 Task: Provide the 2023 Victory Lane Racing Xfinity Series picks for the track "Watkins Glen Int'l".
Action: Mouse moved to (191, 242)
Screenshot: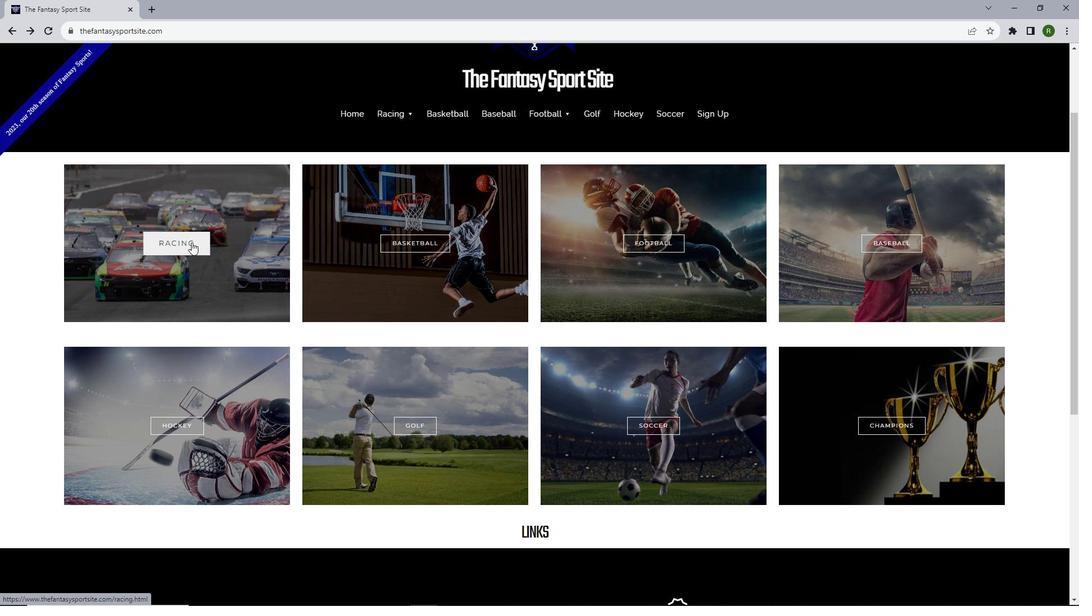 
Action: Mouse pressed left at (191, 242)
Screenshot: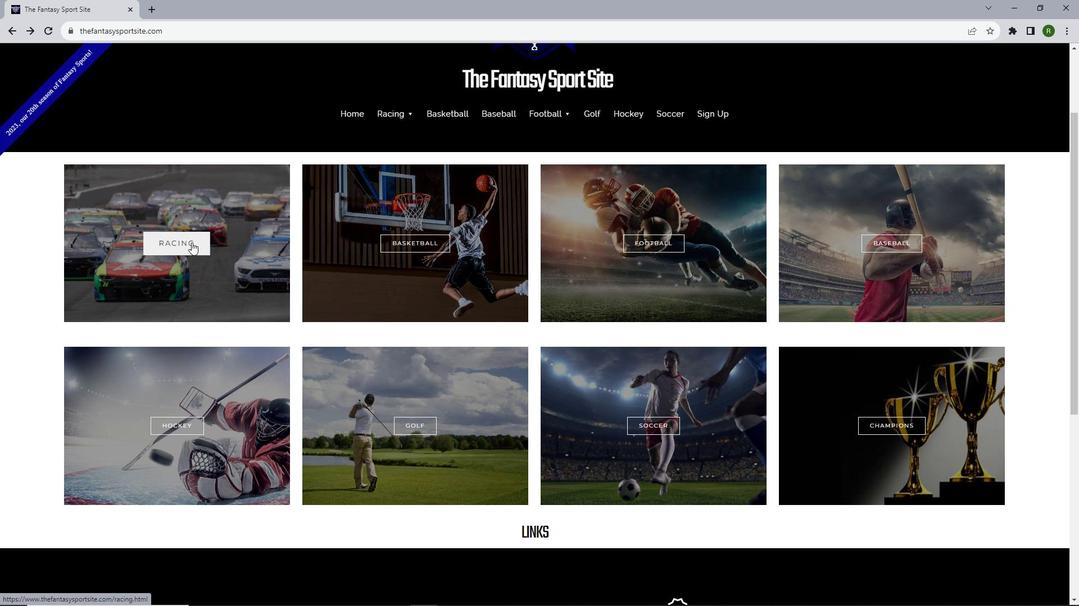 
Action: Mouse moved to (531, 506)
Screenshot: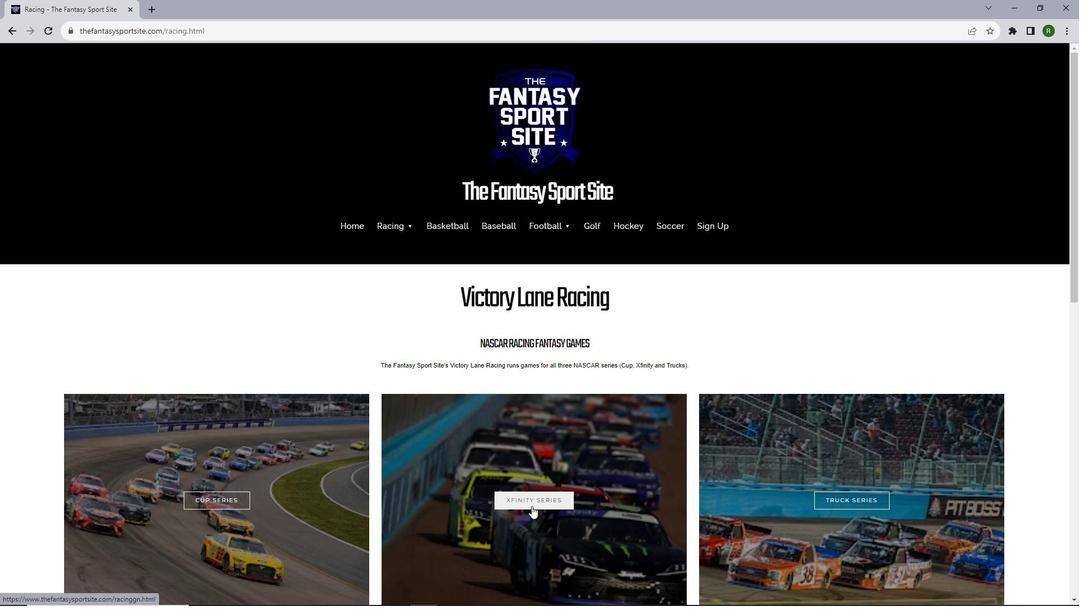 
Action: Mouse pressed left at (531, 506)
Screenshot: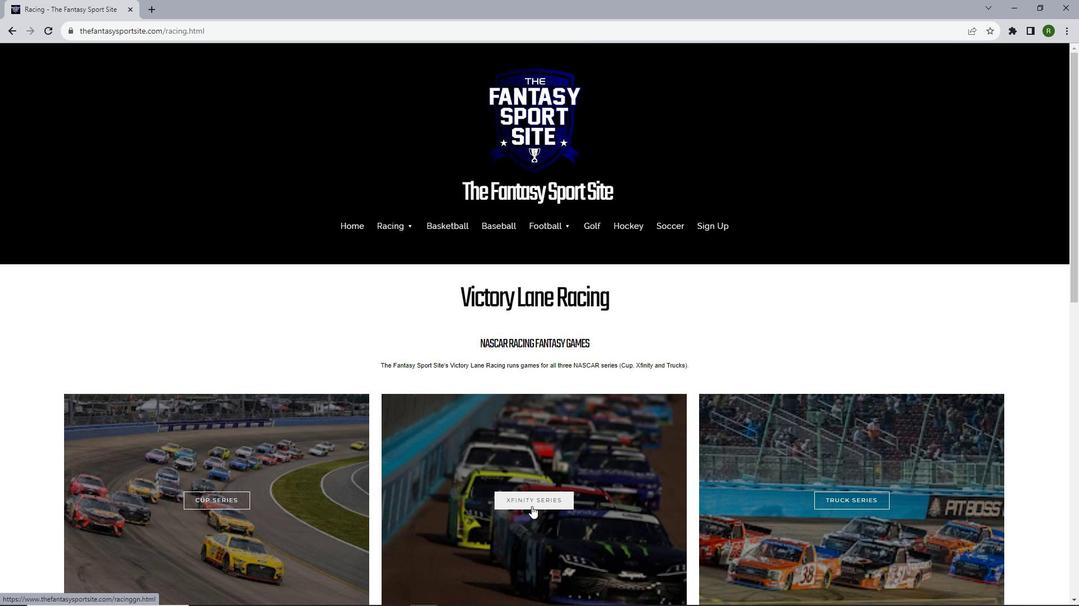 
Action: Mouse moved to (462, 219)
Screenshot: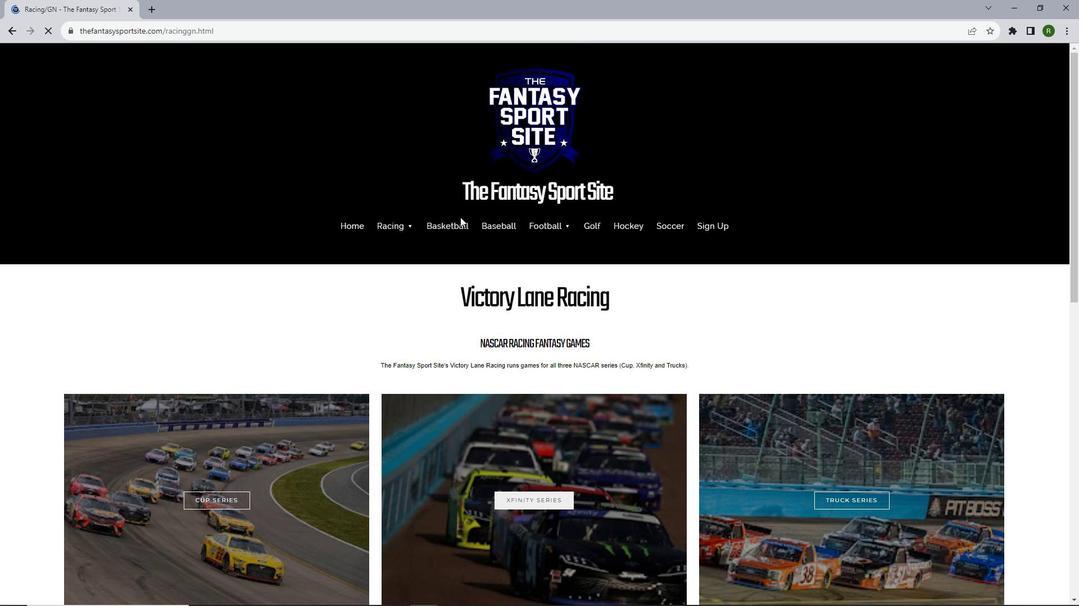 
Action: Mouse scrolled (462, 219) with delta (0, 0)
Screenshot: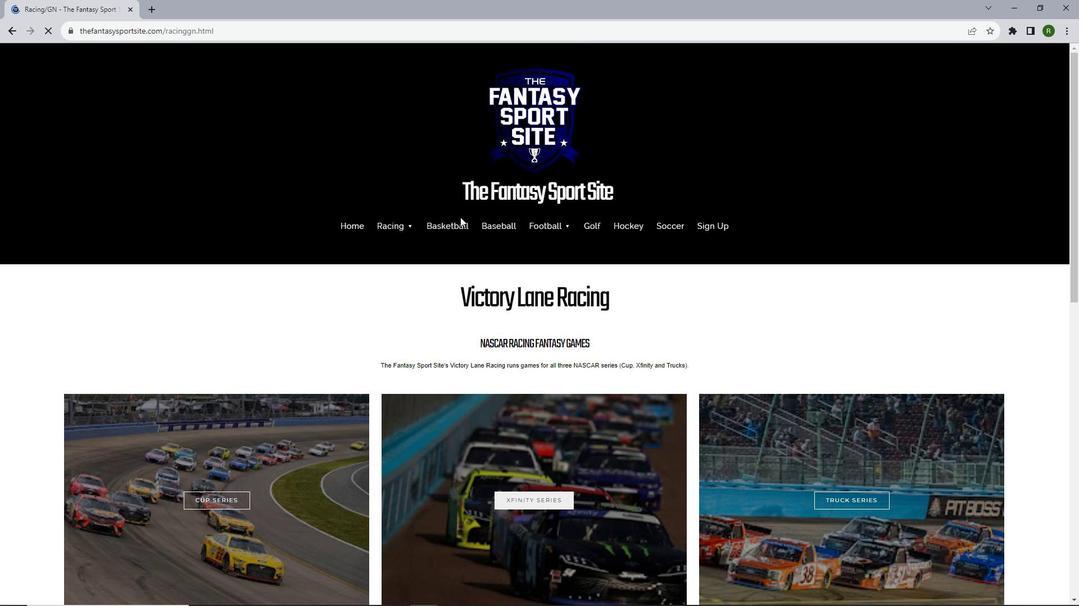 
Action: Mouse moved to (460, 217)
Screenshot: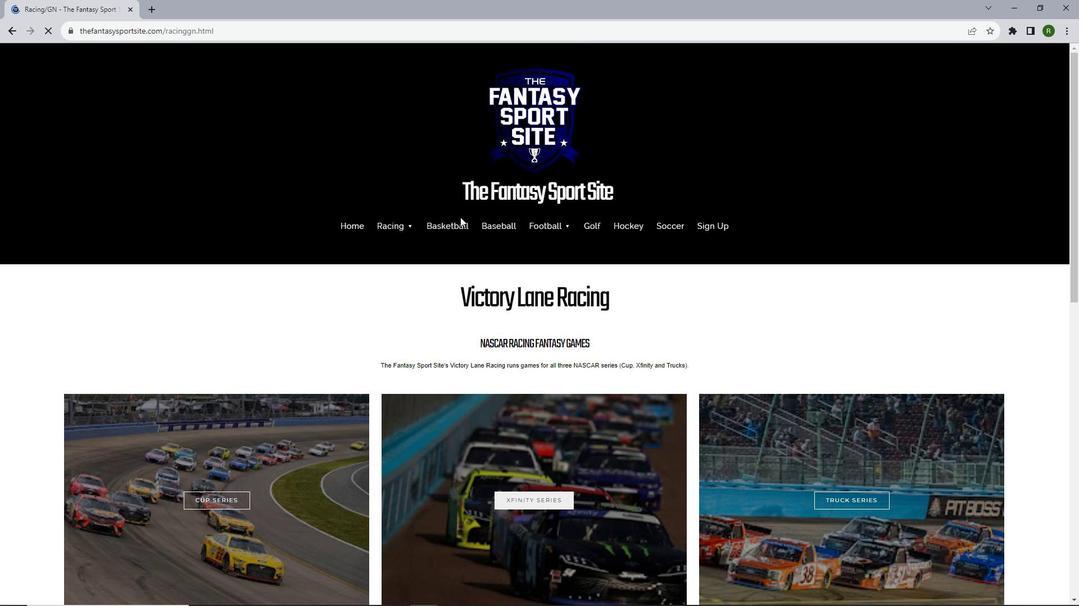 
Action: Mouse scrolled (460, 216) with delta (0, 0)
Screenshot: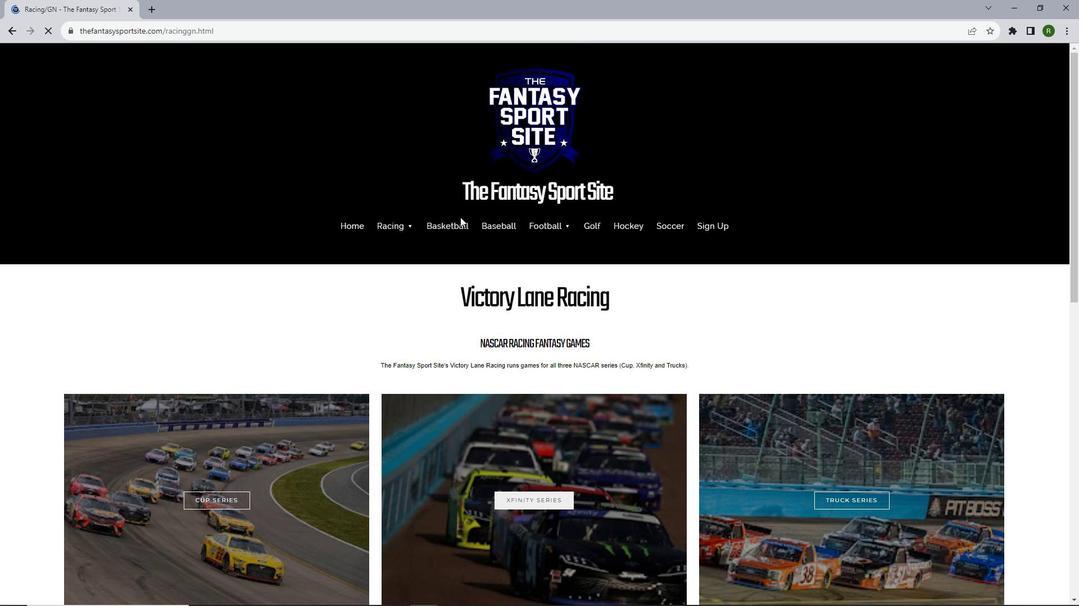 
Action: Mouse scrolled (460, 216) with delta (0, 0)
Screenshot: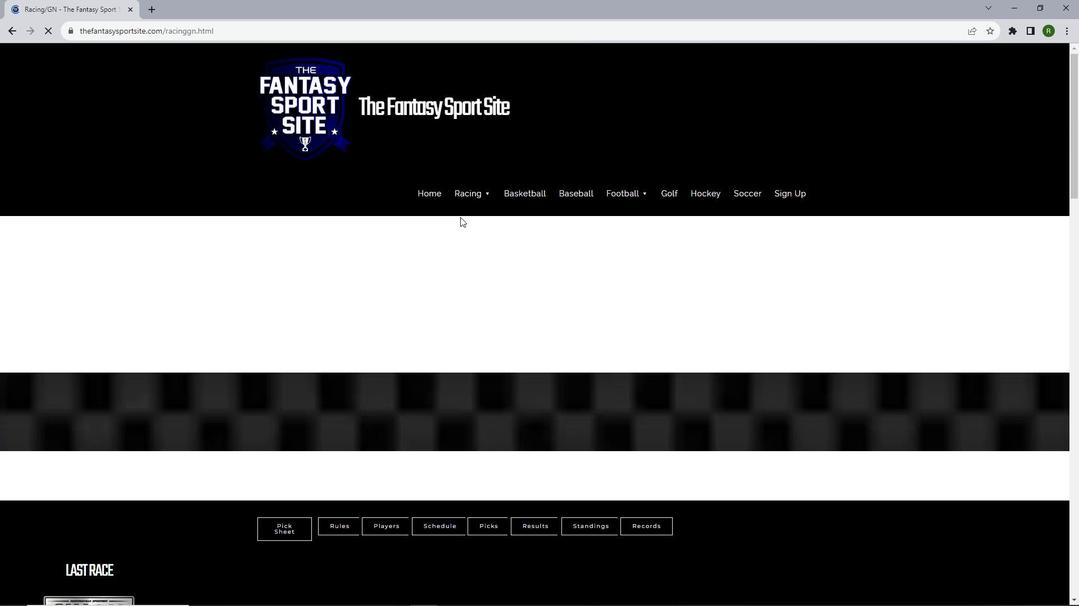 
Action: Mouse scrolled (460, 216) with delta (0, 0)
Screenshot: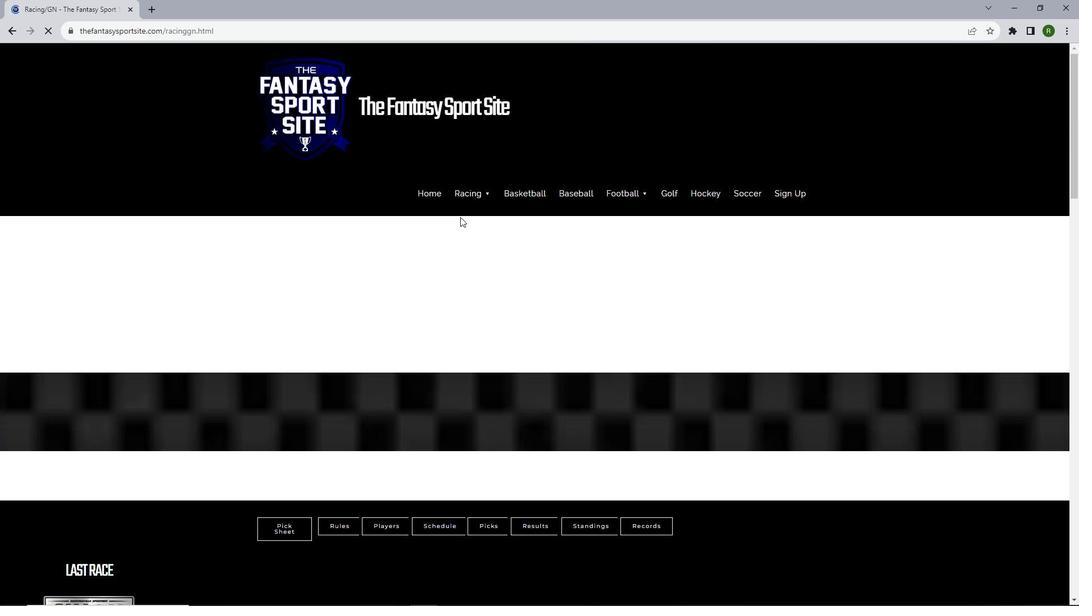 
Action: Mouse scrolled (460, 216) with delta (0, 0)
Screenshot: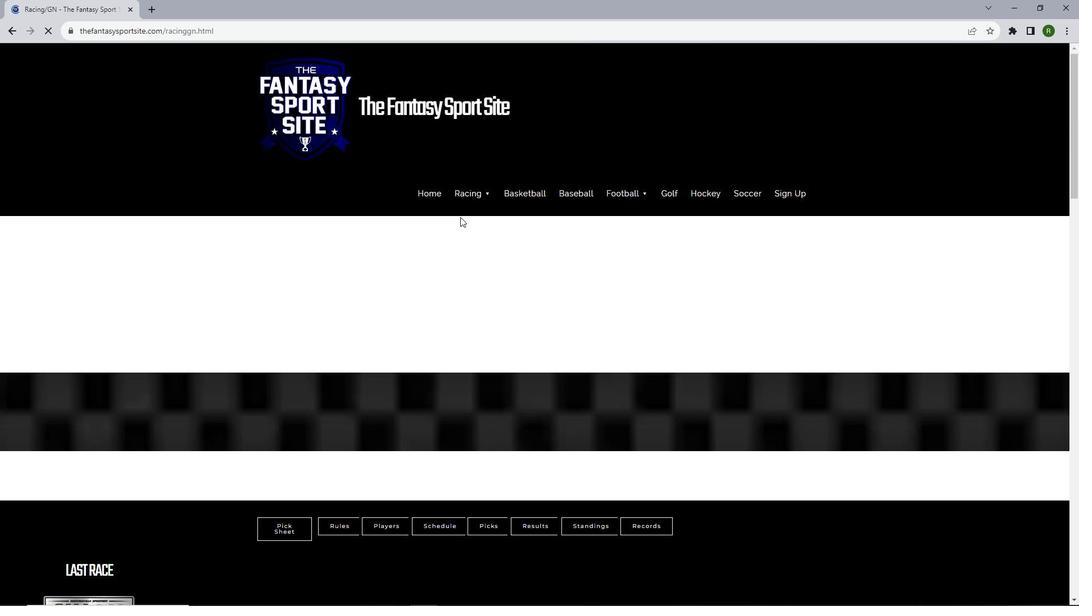 
Action: Mouse moved to (457, 214)
Screenshot: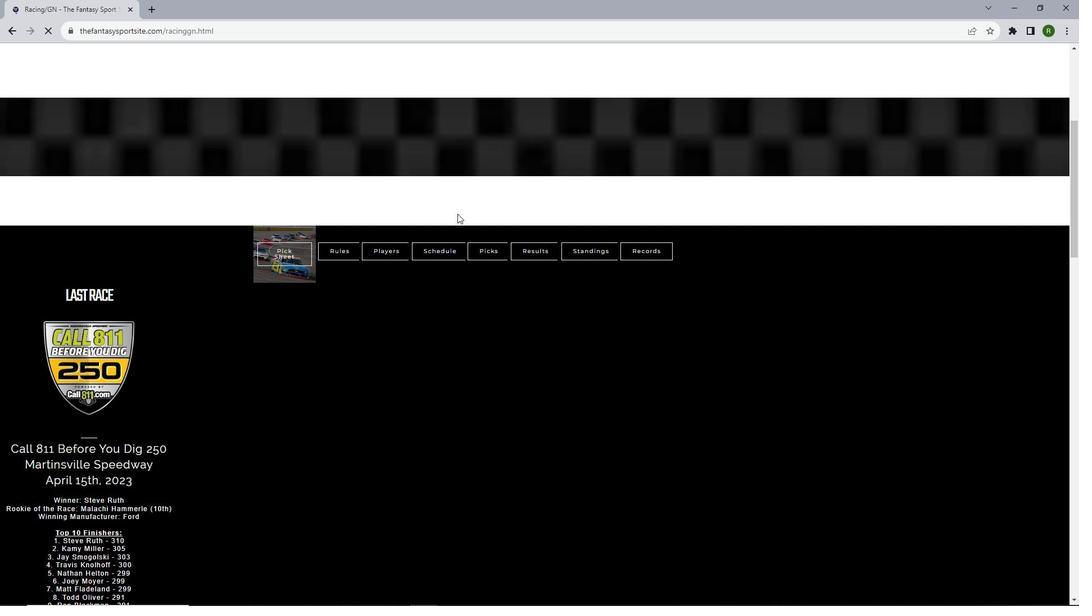 
Action: Mouse scrolled (457, 213) with delta (0, 0)
Screenshot: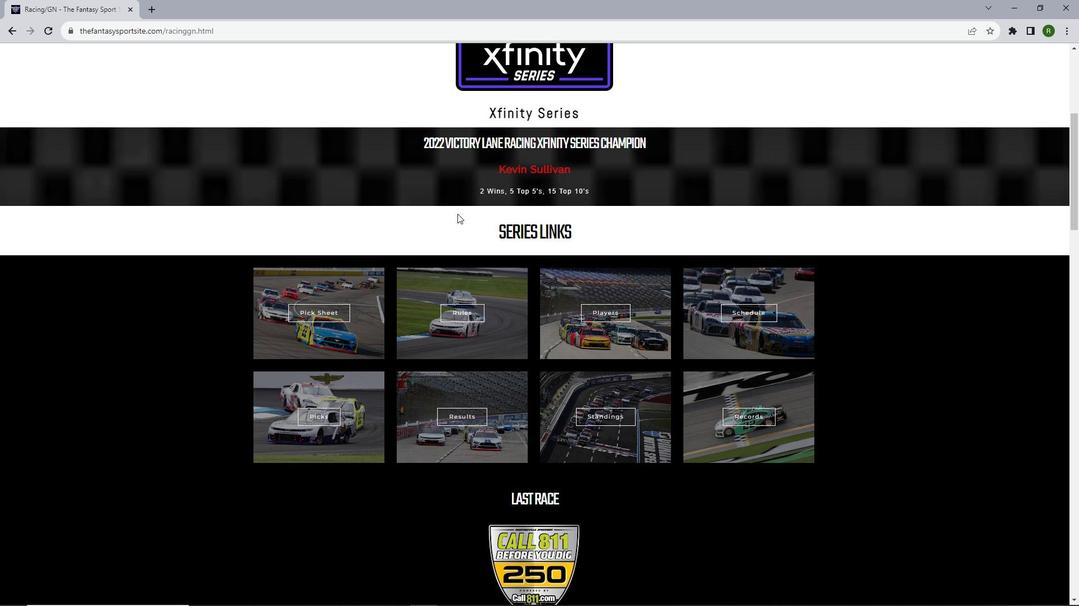 
Action: Mouse scrolled (457, 213) with delta (0, 0)
Screenshot: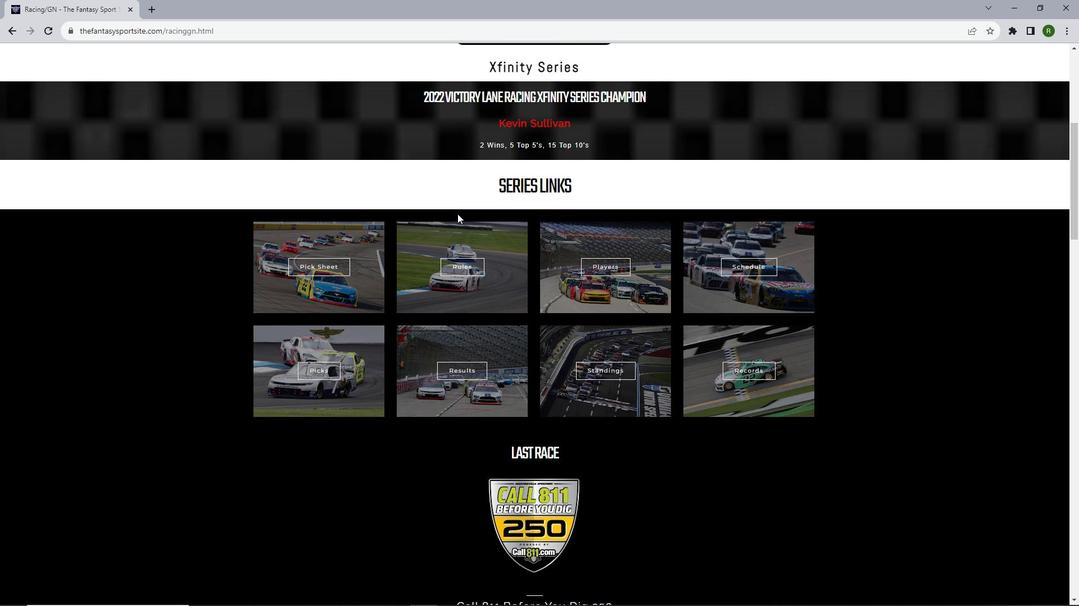
Action: Mouse moved to (307, 316)
Screenshot: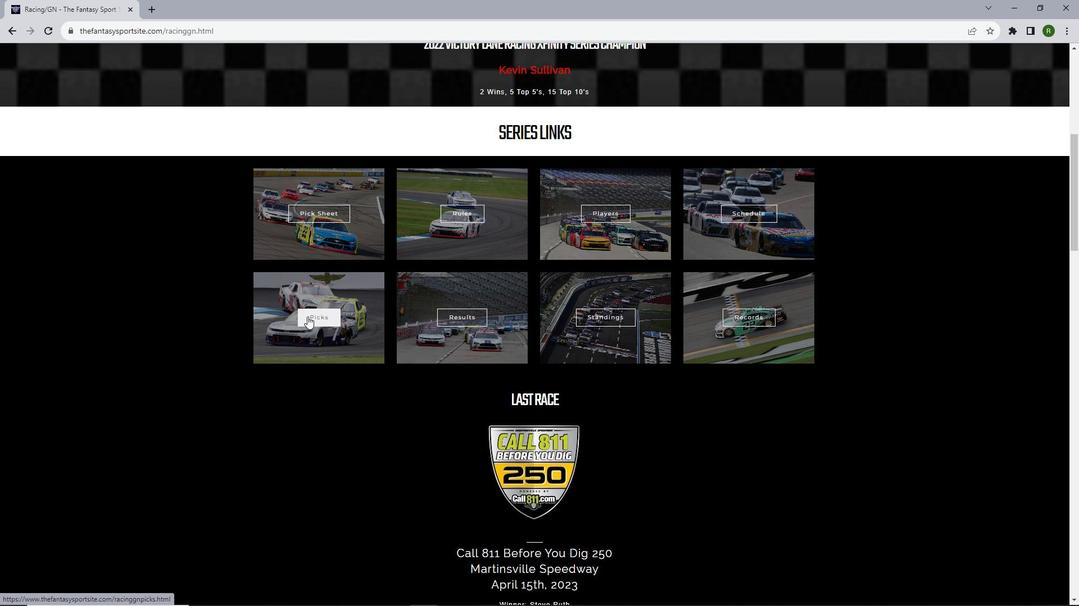 
Action: Mouse pressed left at (307, 316)
Screenshot: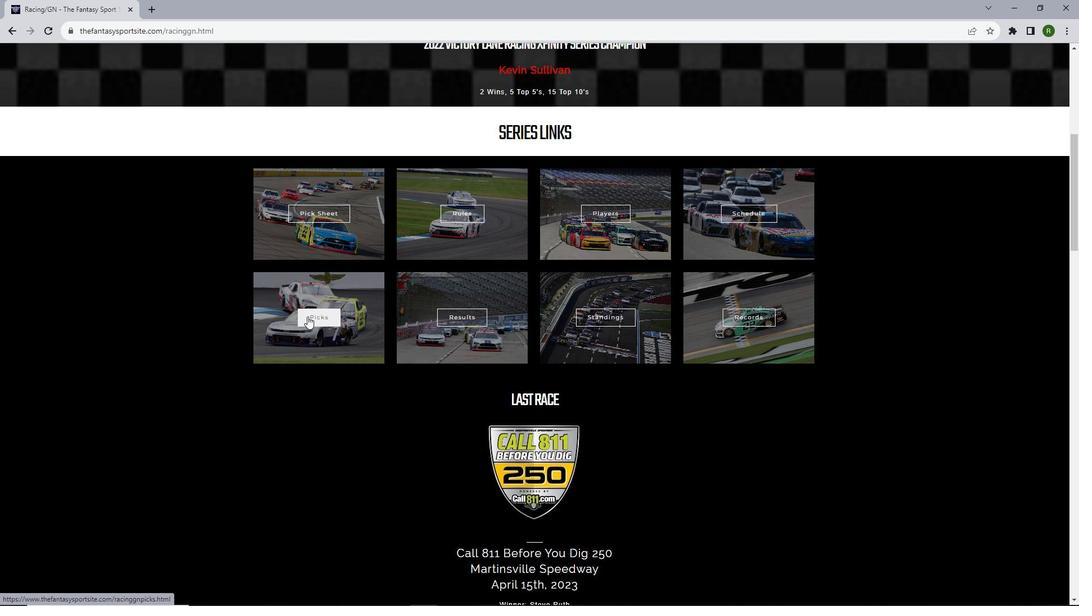 
Action: Mouse moved to (534, 490)
Screenshot: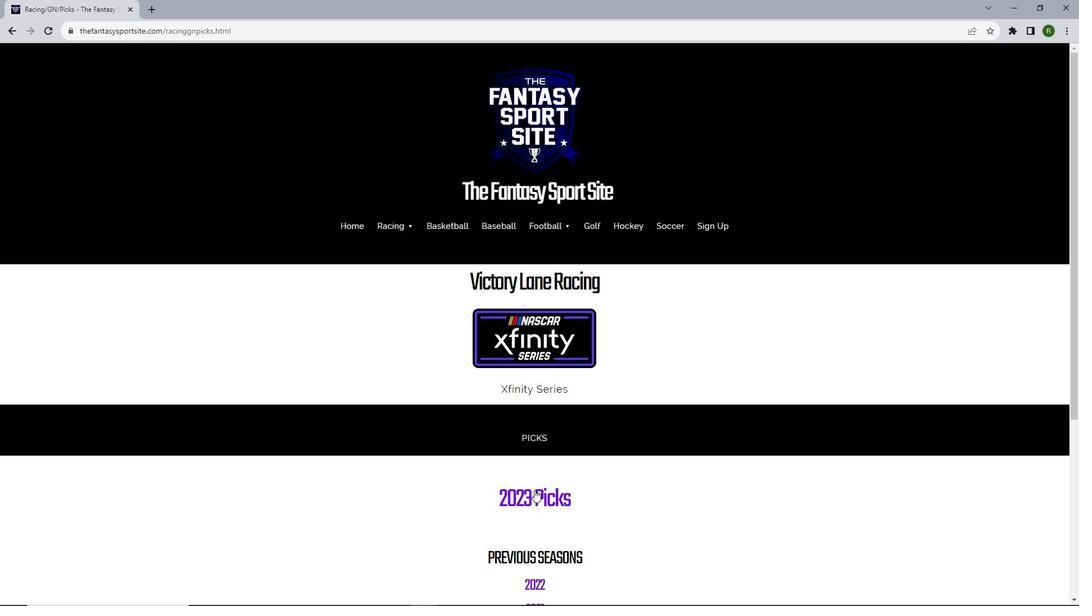 
Action: Mouse pressed left at (534, 490)
Screenshot: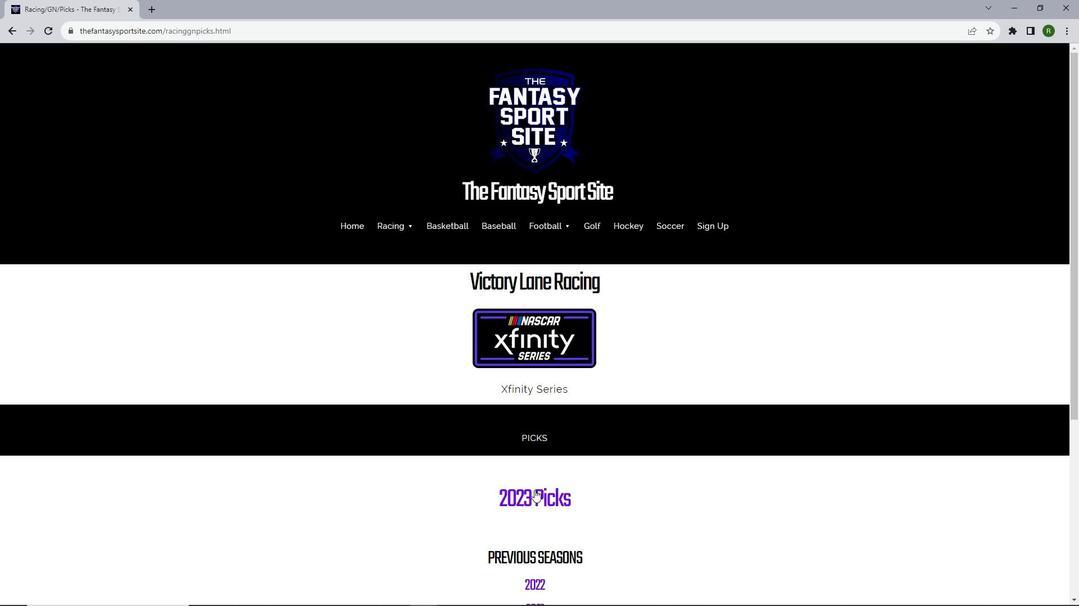 
Action: Mouse moved to (527, 210)
Screenshot: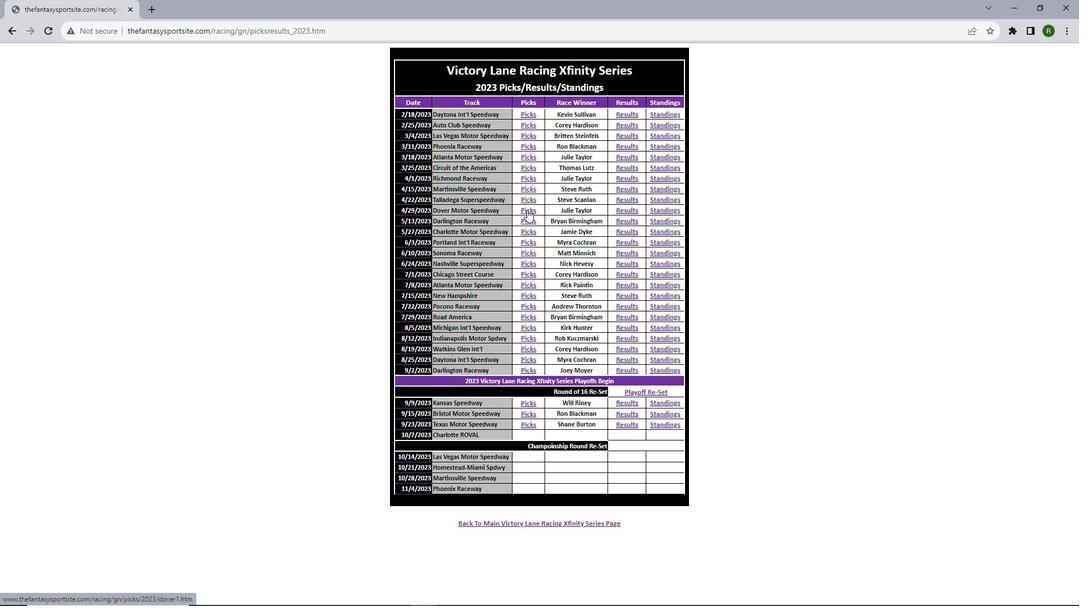 
Action: Mouse scrolled (527, 209) with delta (0, 0)
Screenshot: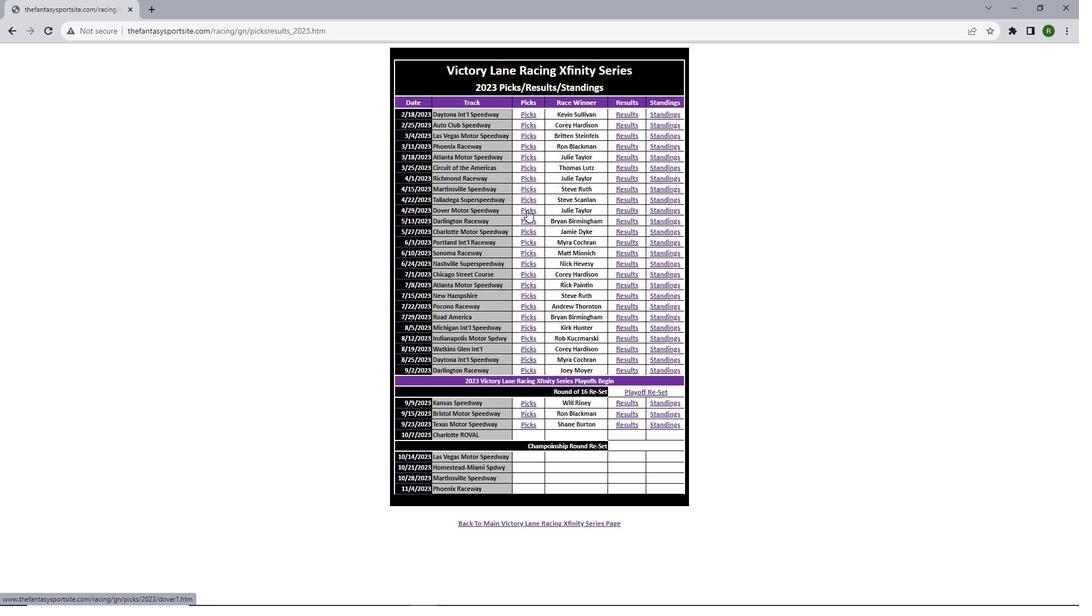 
Action: Mouse scrolled (527, 209) with delta (0, 0)
Screenshot: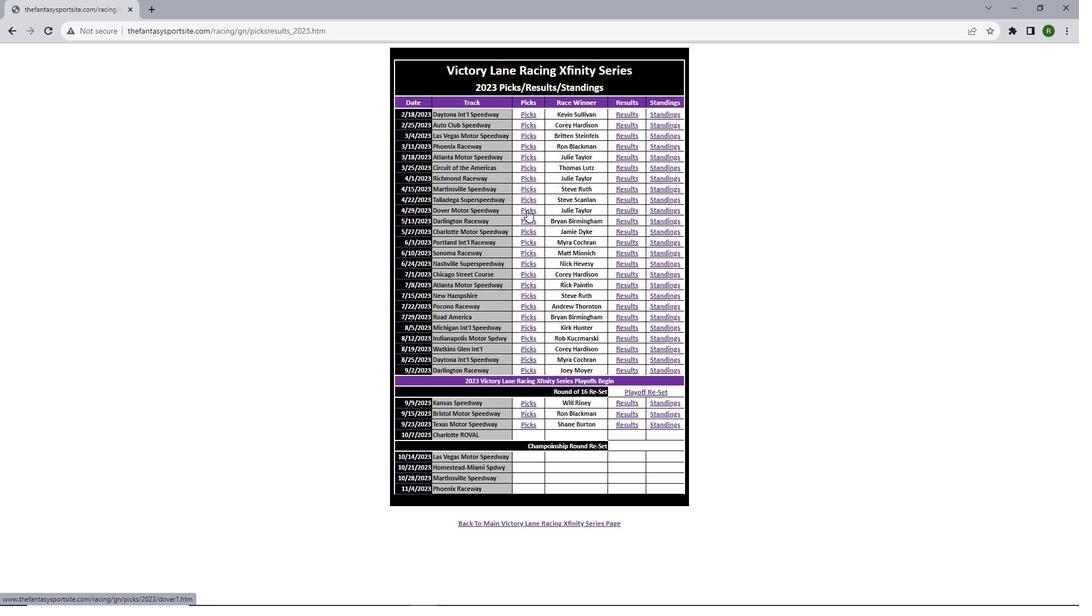 
Action: Mouse scrolled (527, 209) with delta (0, 0)
Screenshot: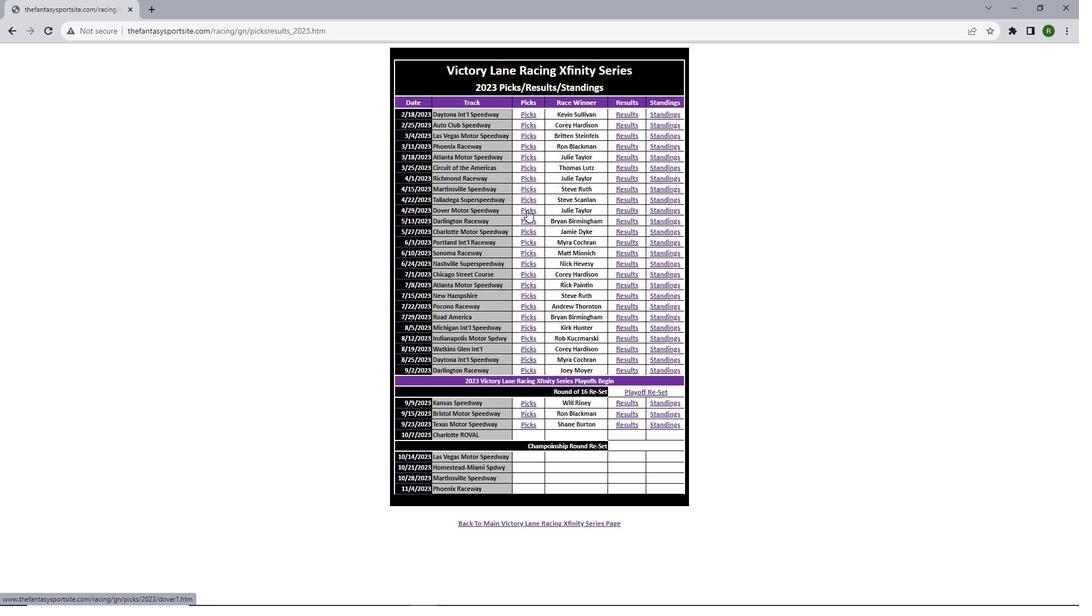 
Action: Mouse moved to (526, 347)
Screenshot: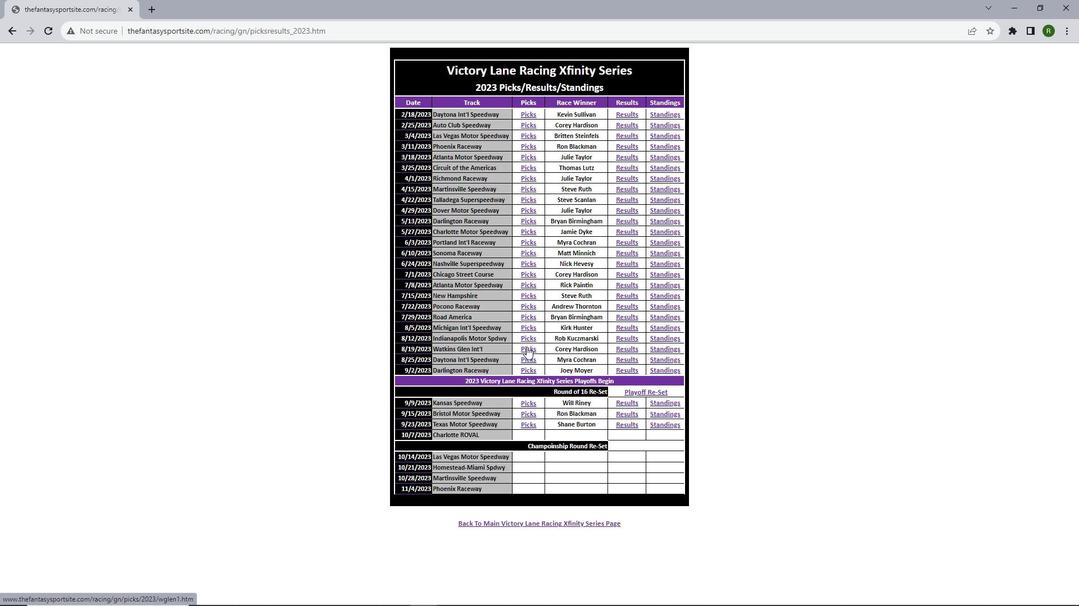 
Action: Mouse pressed left at (526, 347)
Screenshot: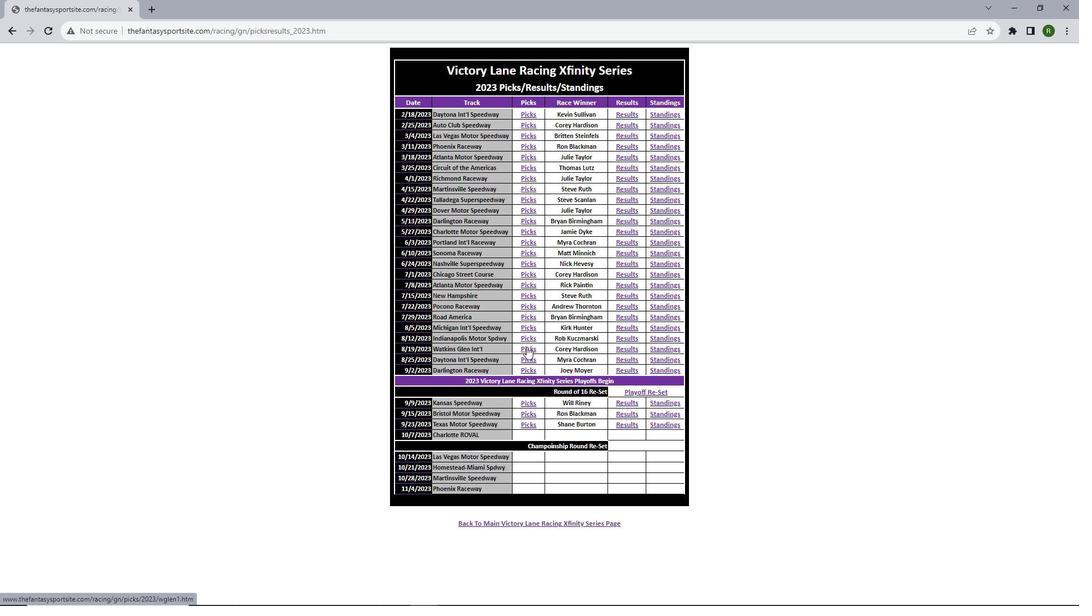 
Action: Mouse moved to (558, 197)
Screenshot: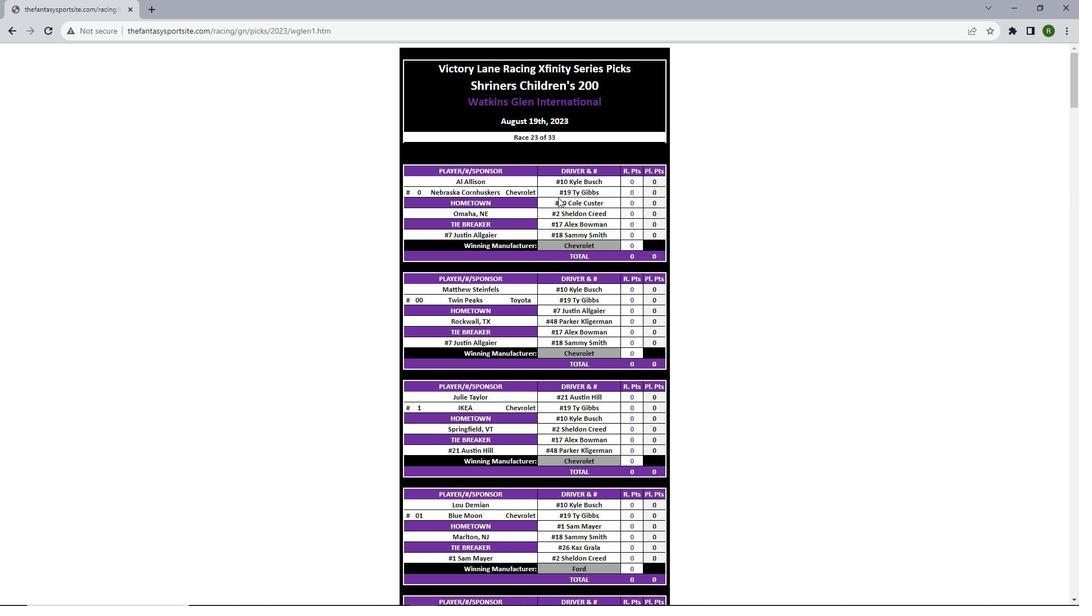 
Action: Mouse scrolled (558, 197) with delta (0, 0)
Screenshot: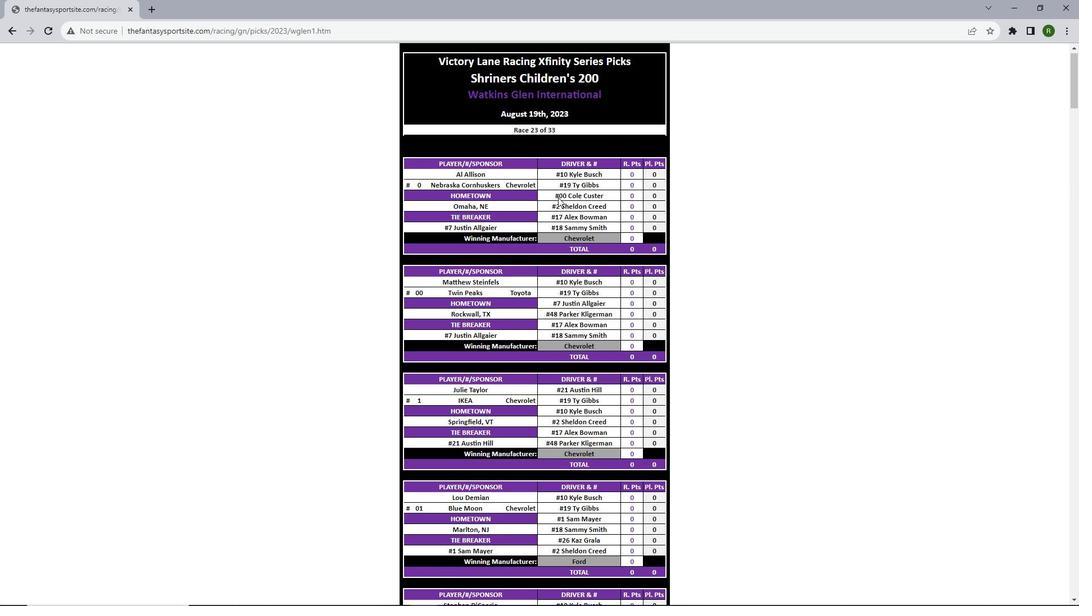 
Action: Mouse scrolled (558, 197) with delta (0, 0)
Screenshot: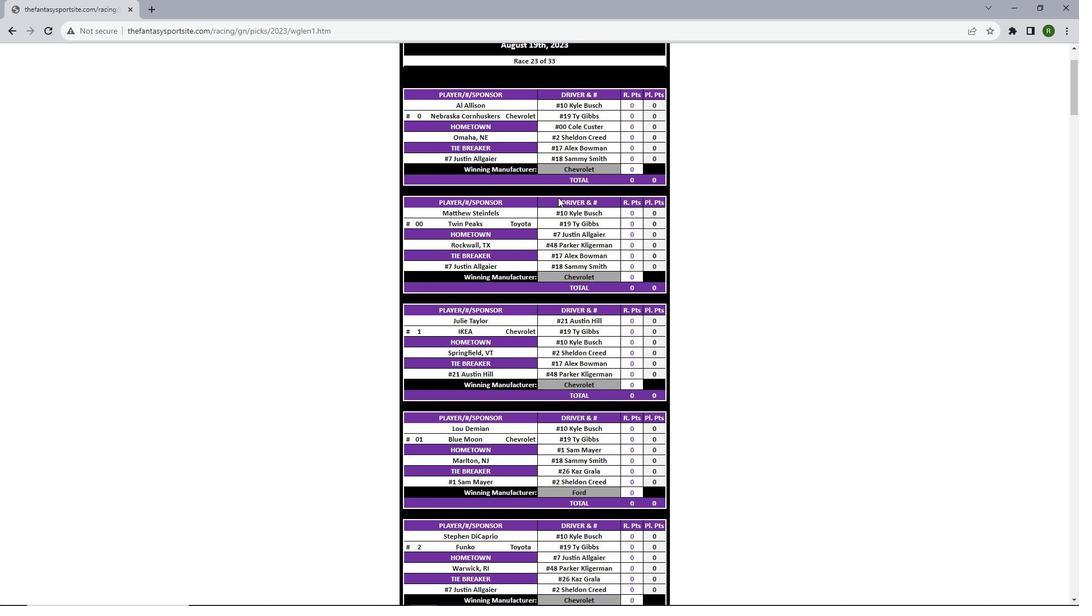 
Action: Mouse scrolled (558, 197) with delta (0, 0)
Screenshot: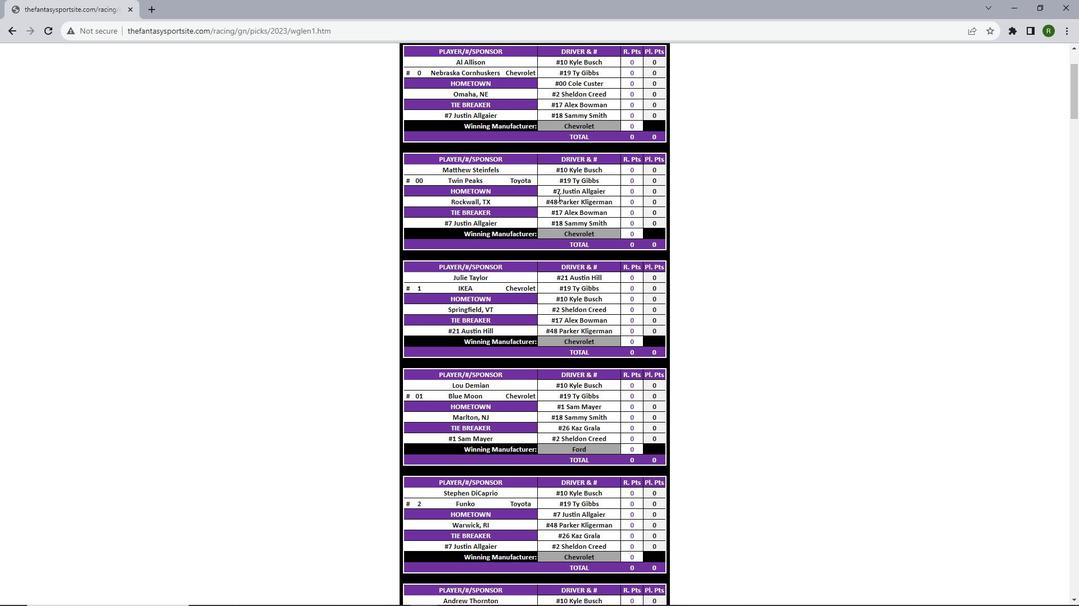 
Action: Mouse scrolled (558, 197) with delta (0, 0)
Screenshot: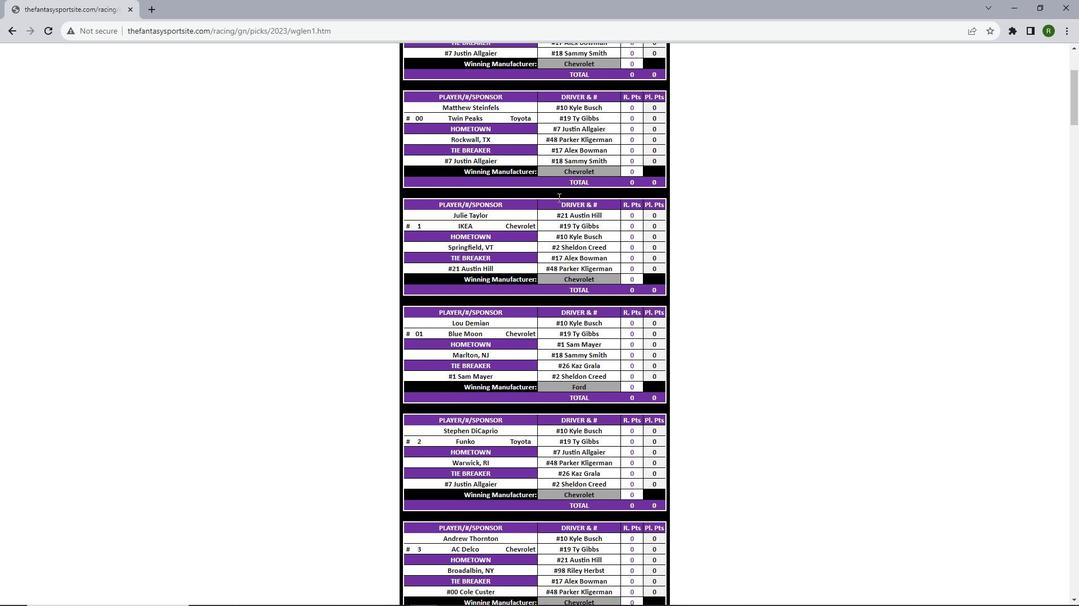 
Action: Mouse scrolled (558, 197) with delta (0, 0)
Screenshot: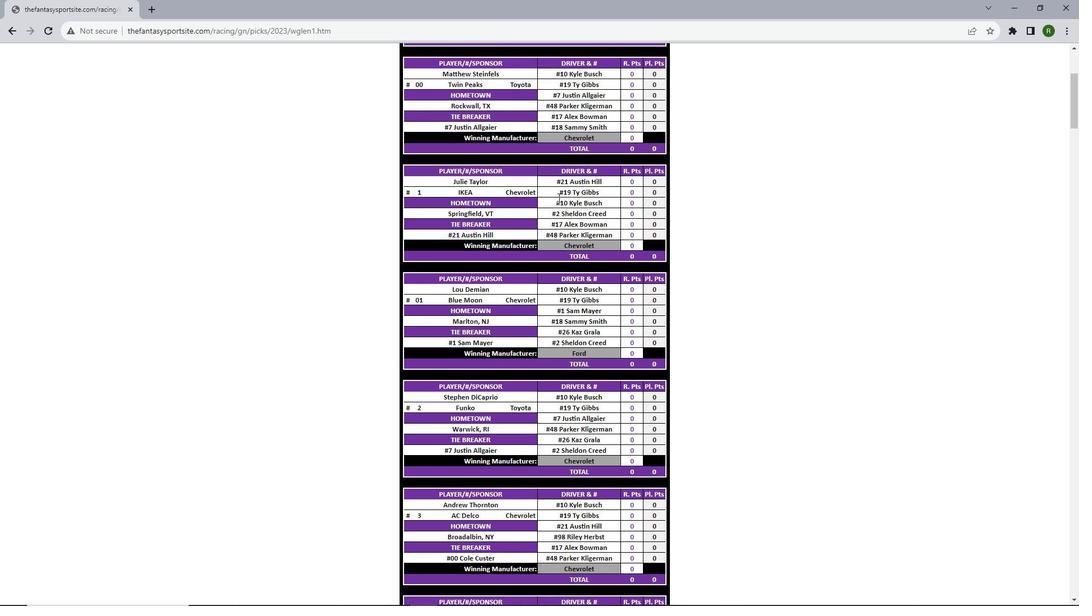 
Action: Mouse scrolled (558, 197) with delta (0, 0)
Screenshot: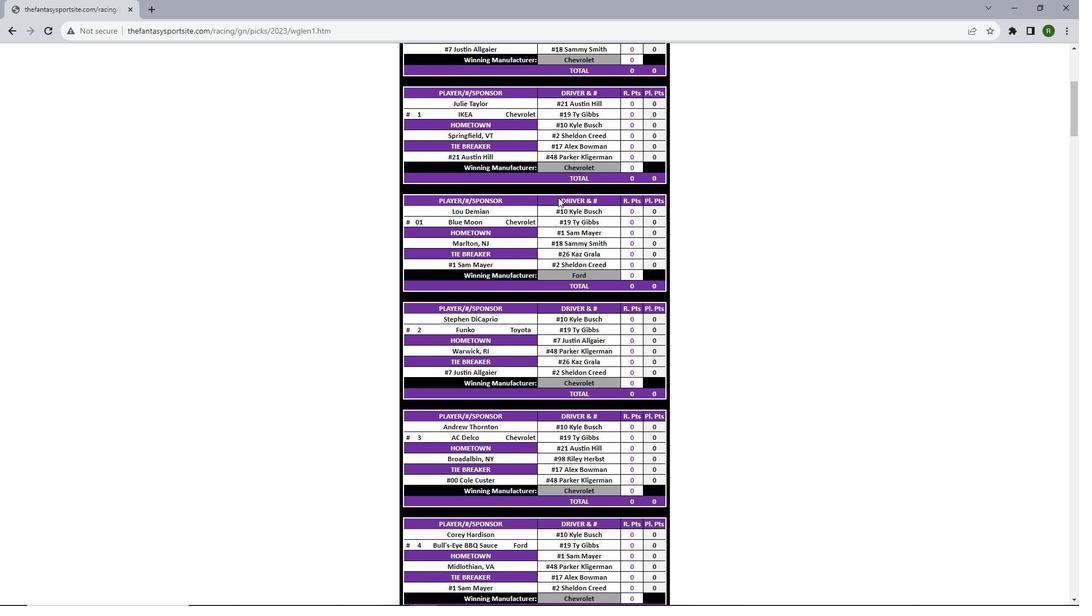 
Action: Mouse scrolled (558, 197) with delta (0, 0)
Screenshot: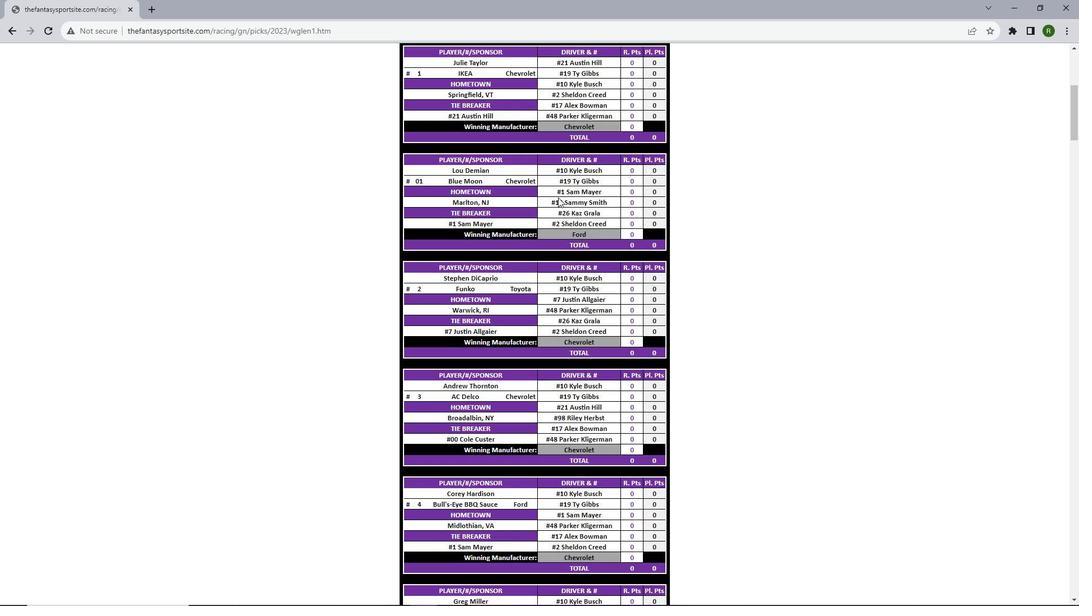
Action: Mouse scrolled (558, 197) with delta (0, 0)
Screenshot: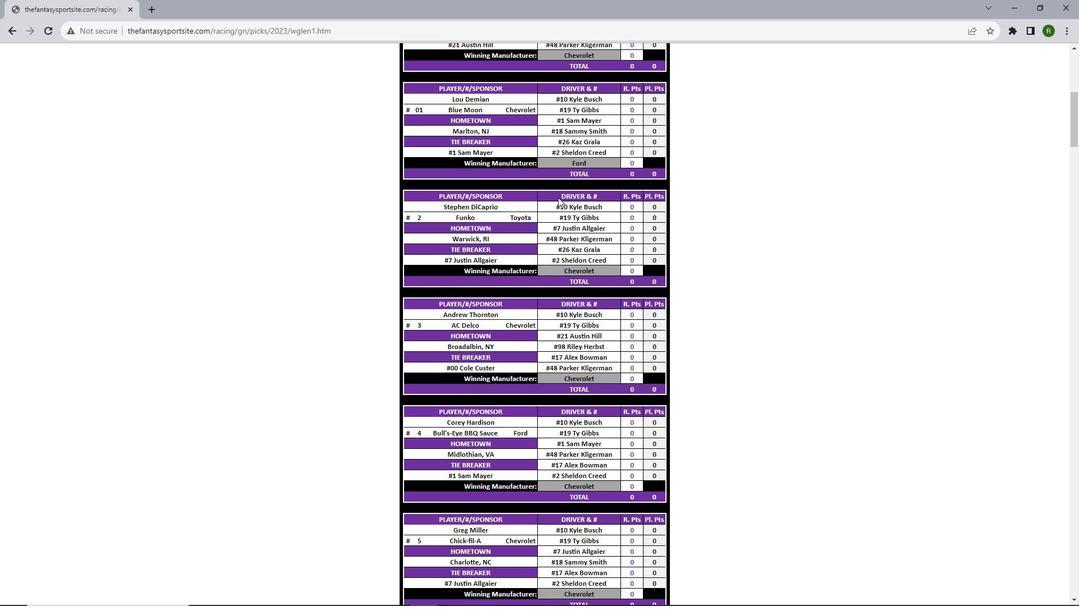 
Action: Mouse scrolled (558, 197) with delta (0, 0)
Screenshot: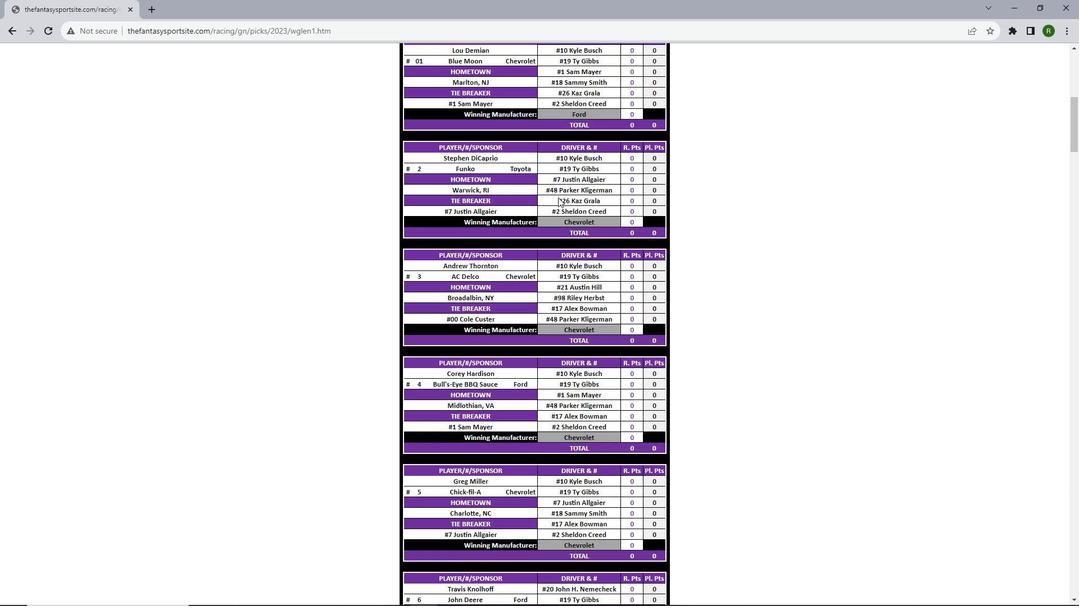 
Action: Mouse scrolled (558, 197) with delta (0, 0)
Screenshot: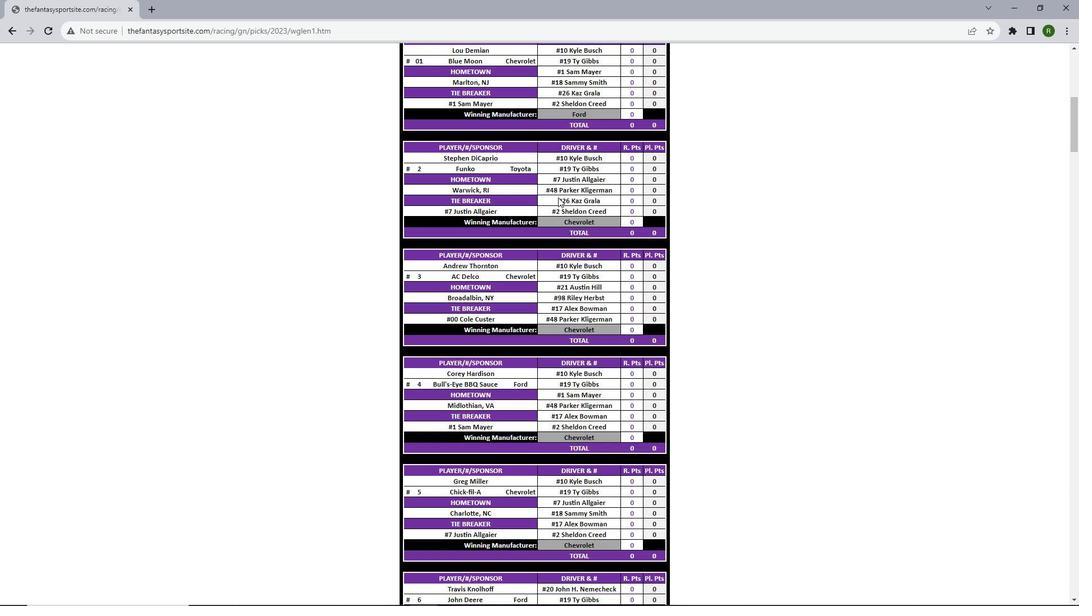 
Action: Mouse scrolled (558, 197) with delta (0, 0)
Screenshot: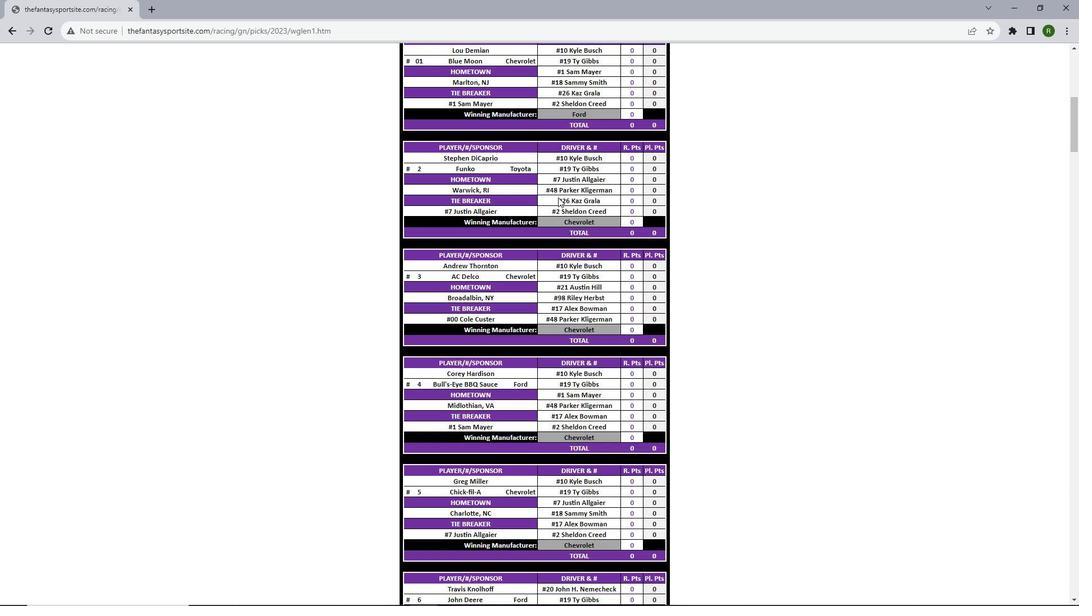 
Action: Mouse scrolled (558, 197) with delta (0, 0)
Screenshot: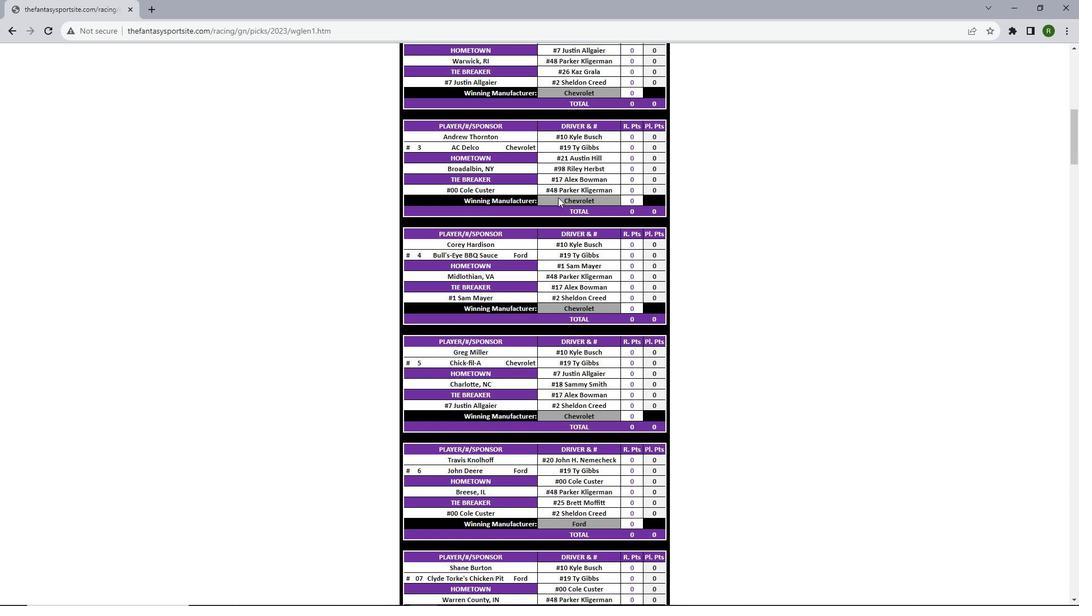 
Action: Mouse scrolled (558, 197) with delta (0, 0)
Screenshot: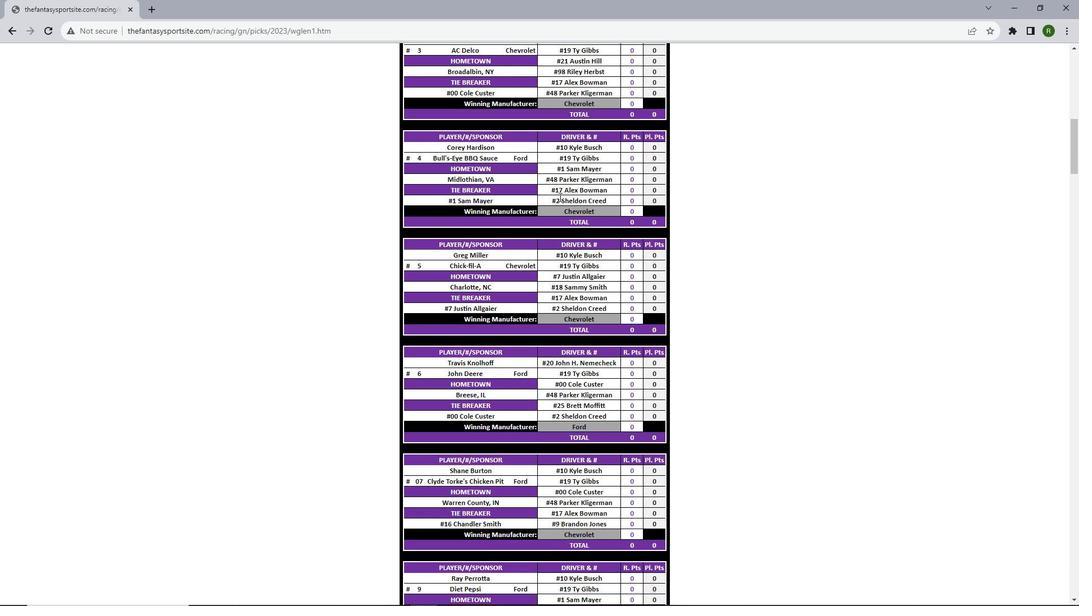 
Action: Mouse moved to (559, 197)
Screenshot: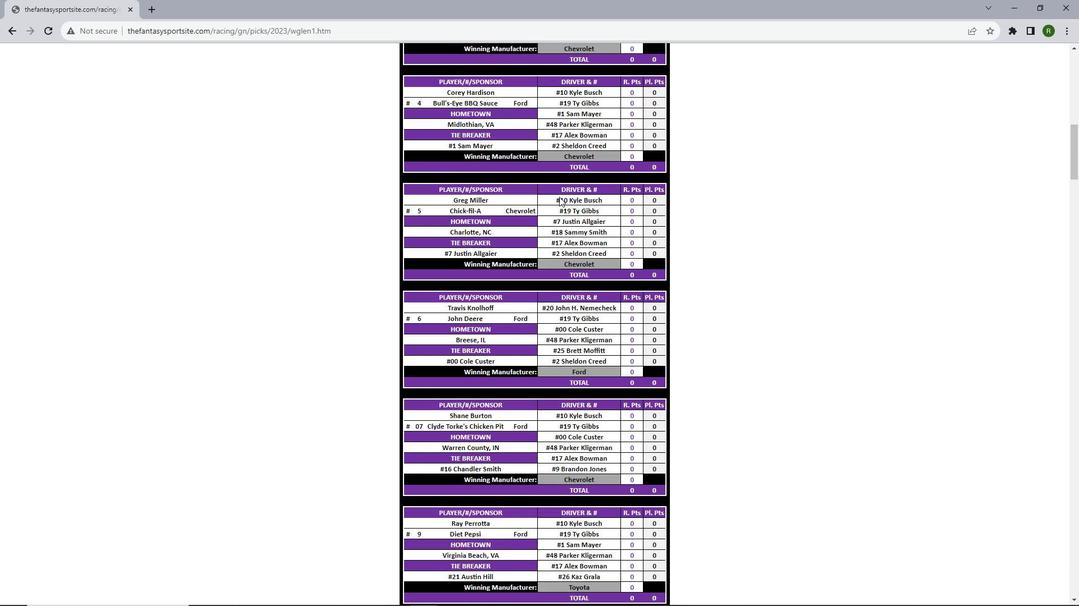 
Action: Mouse scrolled (559, 196) with delta (0, 0)
Screenshot: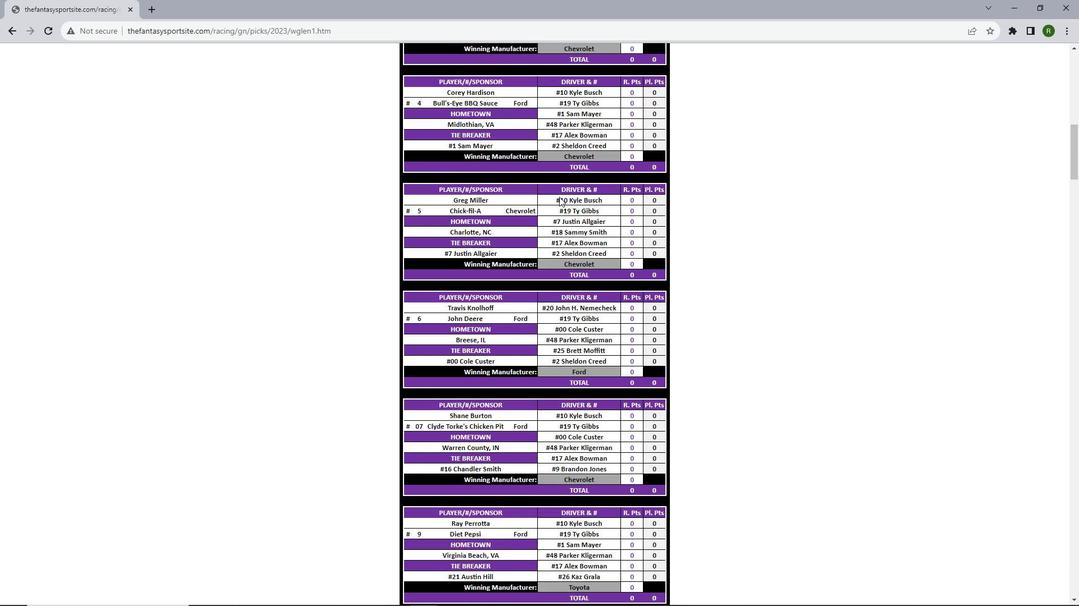 
Action: Mouse scrolled (559, 196) with delta (0, 0)
Screenshot: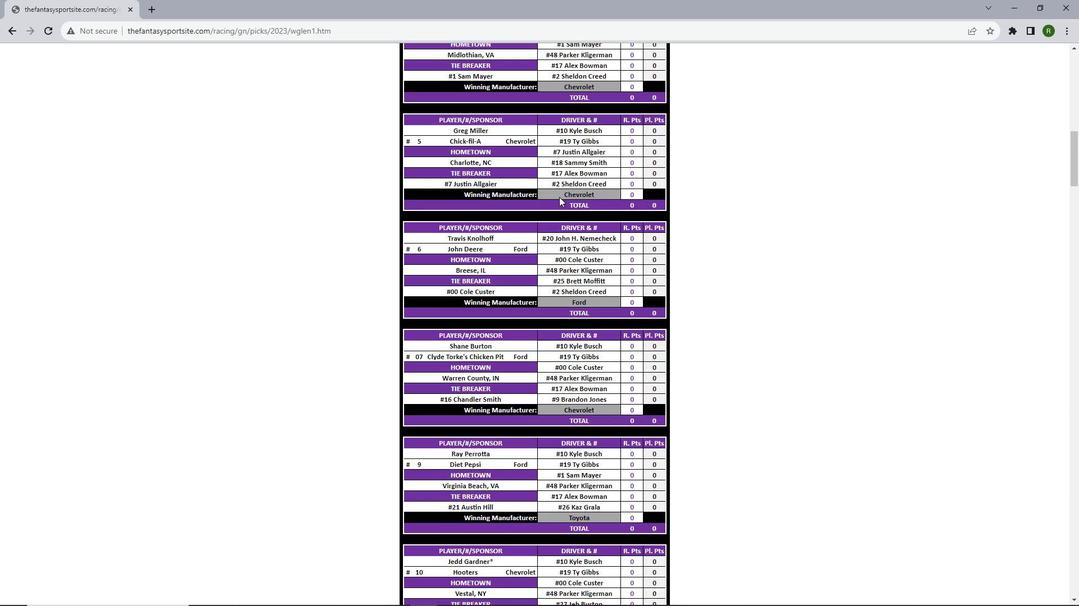 
Action: Mouse moved to (559, 197)
Screenshot: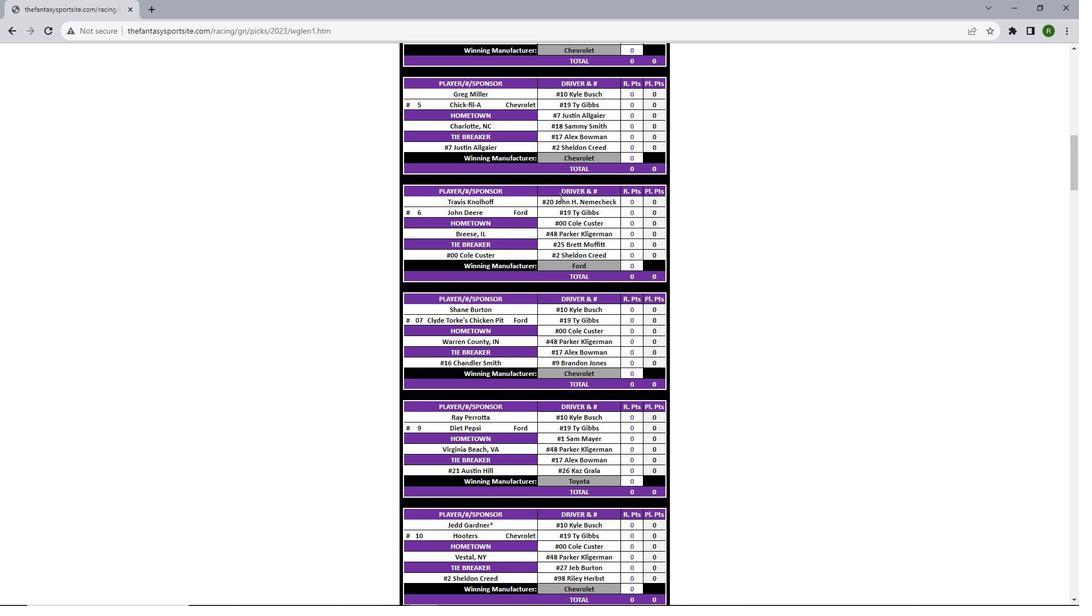 
Action: Mouse scrolled (559, 196) with delta (0, 0)
Screenshot: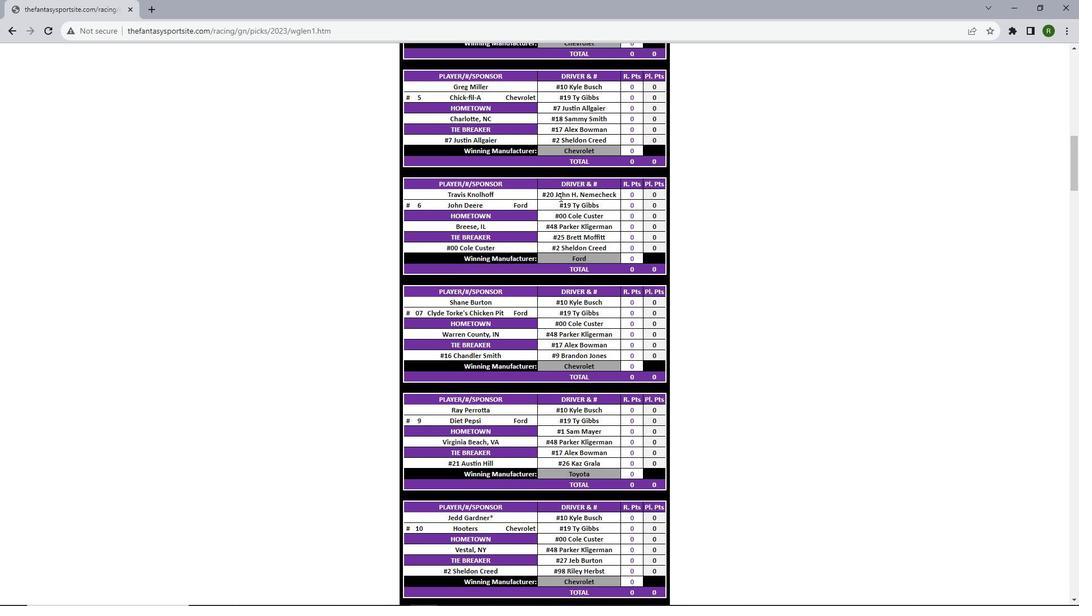 
Action: Mouse scrolled (559, 196) with delta (0, 0)
Screenshot: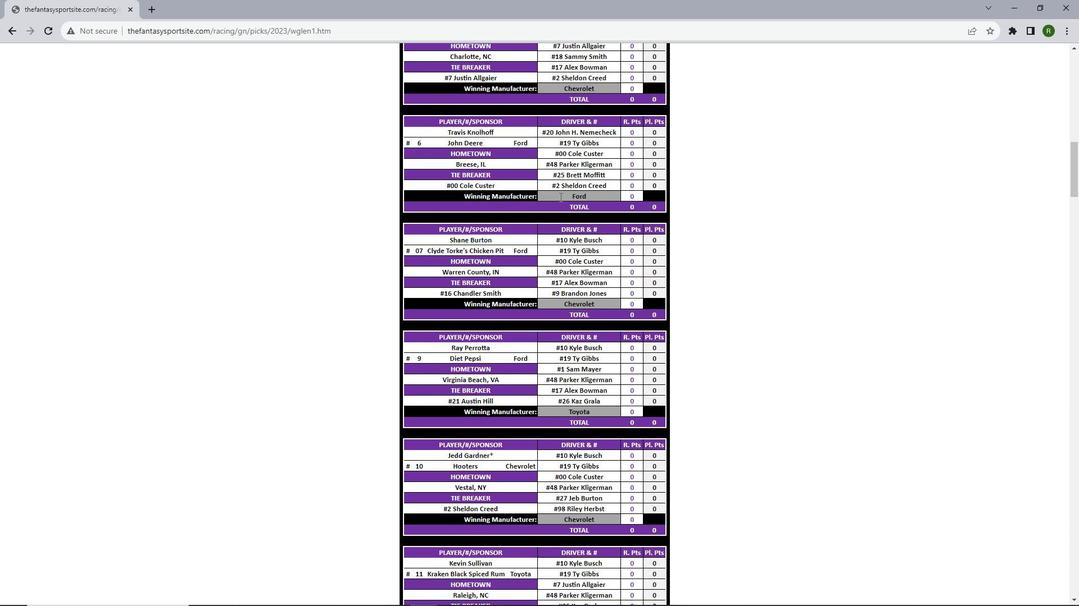 
Action: Mouse scrolled (559, 196) with delta (0, 0)
Screenshot: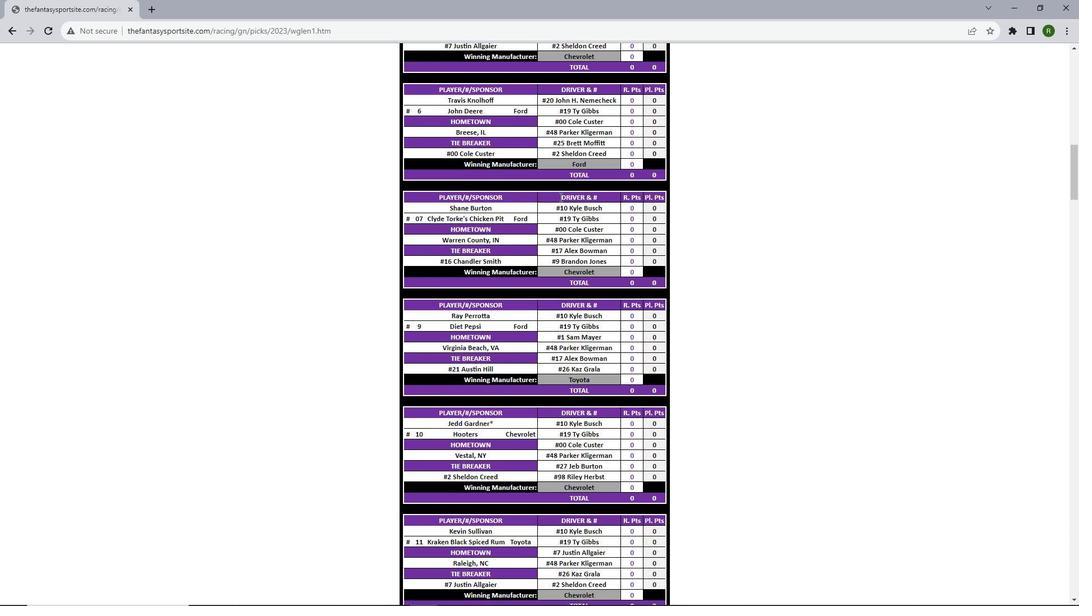 
Action: Mouse scrolled (559, 196) with delta (0, 0)
Screenshot: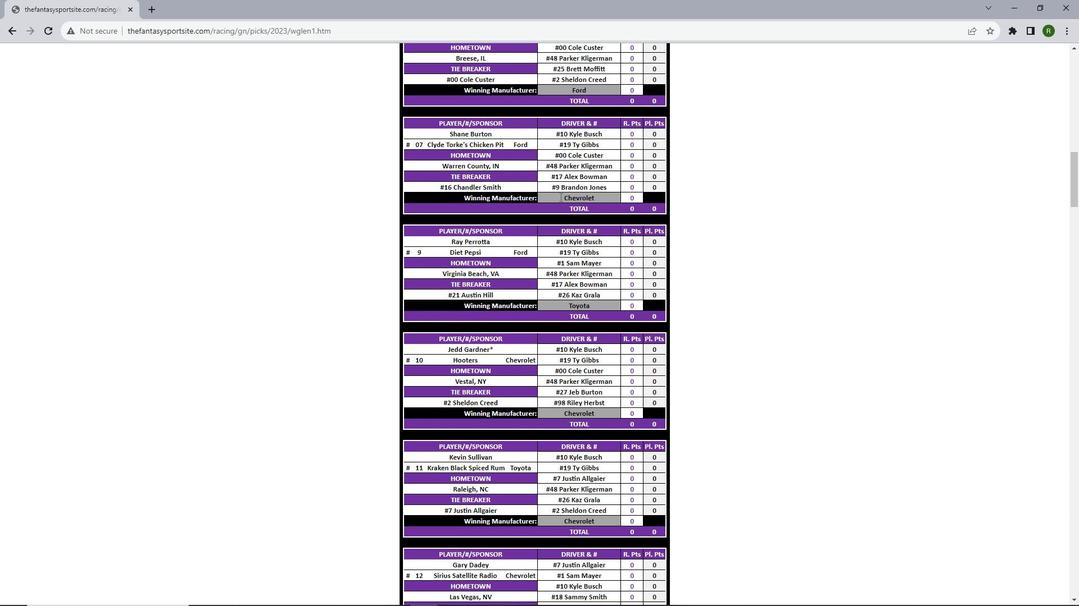 
Action: Mouse scrolled (559, 196) with delta (0, 0)
Screenshot: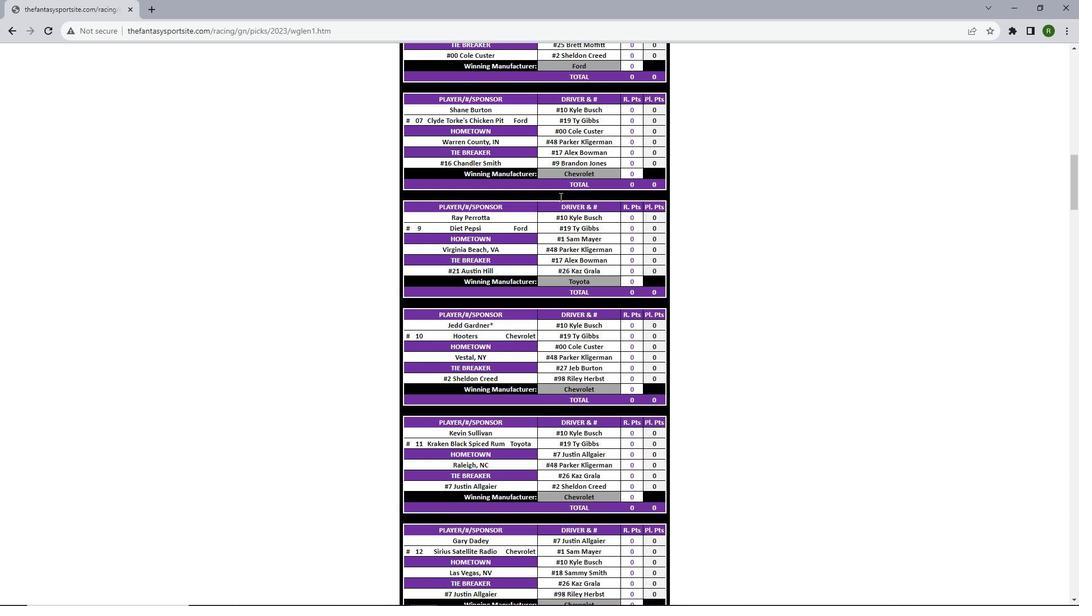 
Action: Mouse scrolled (559, 196) with delta (0, 0)
Screenshot: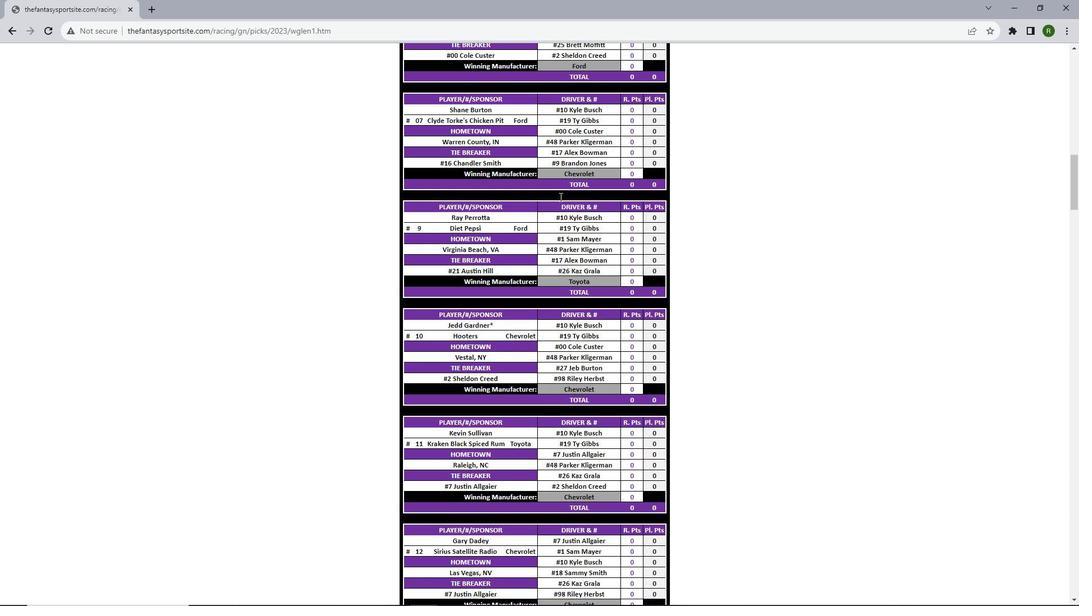 
Action: Mouse scrolled (559, 196) with delta (0, 0)
Screenshot: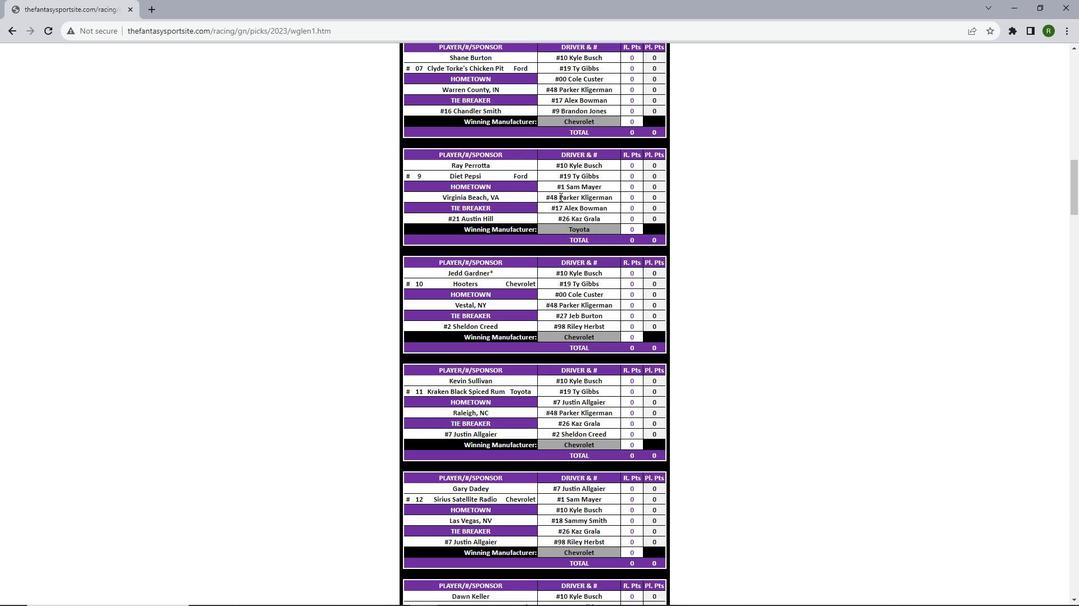 
Action: Mouse scrolled (559, 196) with delta (0, 0)
Screenshot: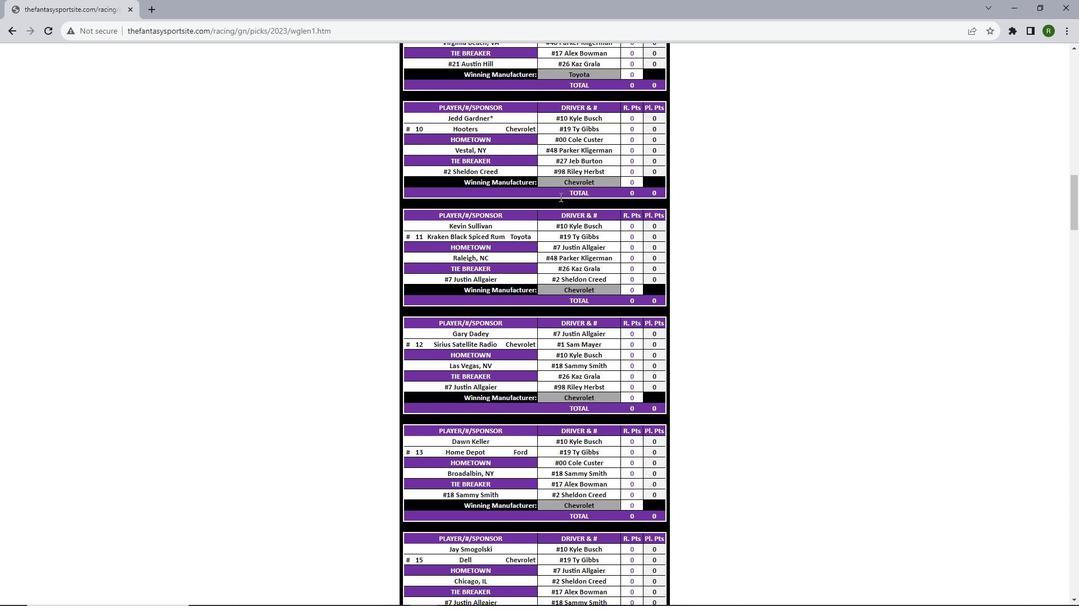 
Action: Mouse scrolled (559, 196) with delta (0, 0)
Screenshot: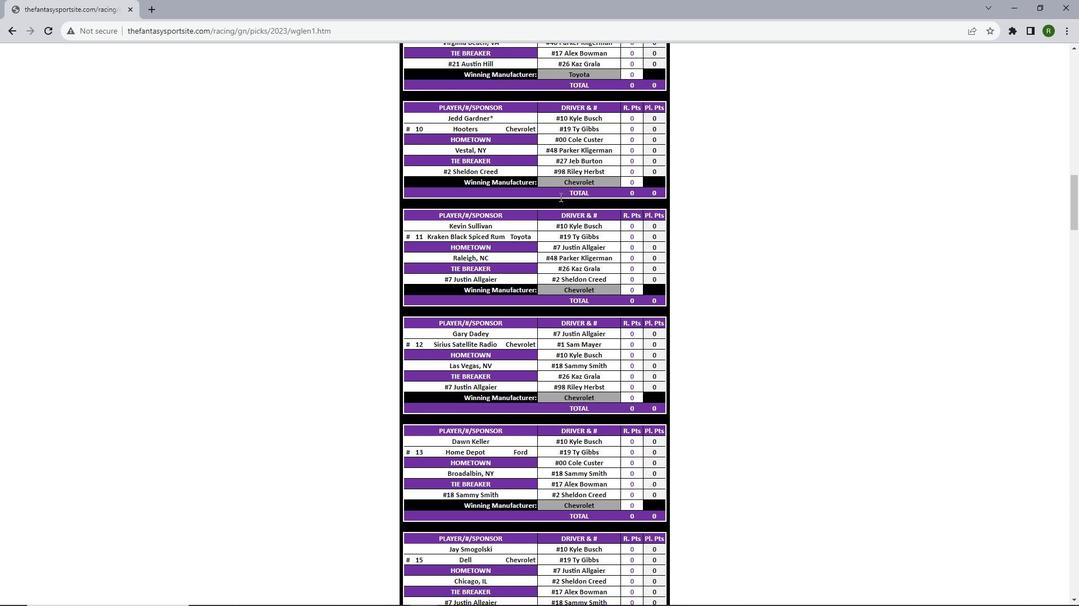 
Action: Mouse scrolled (559, 196) with delta (0, 0)
Screenshot: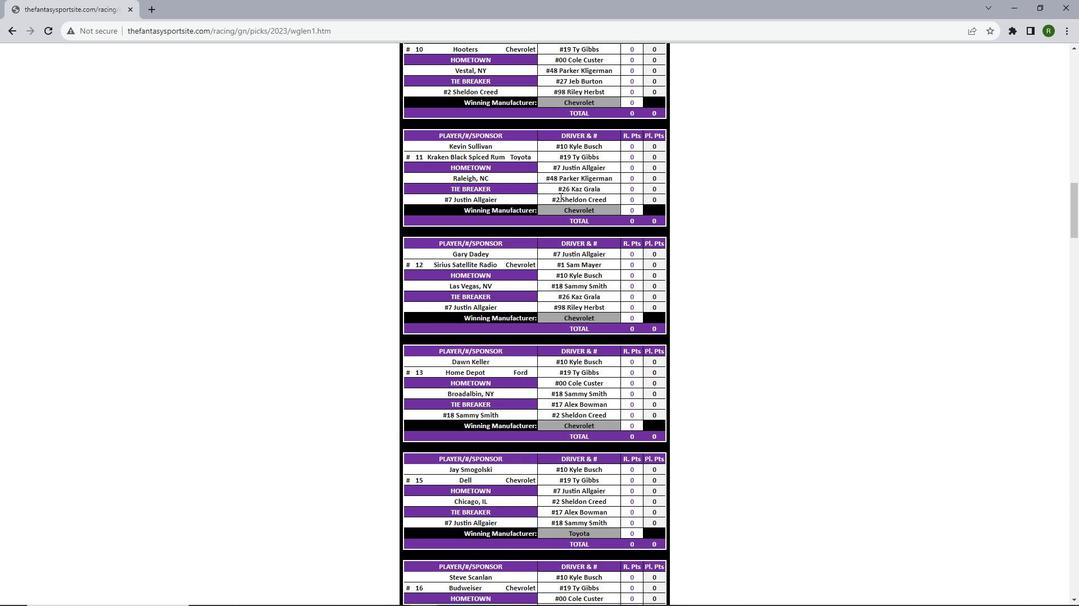 
Action: Mouse scrolled (559, 196) with delta (0, 0)
Screenshot: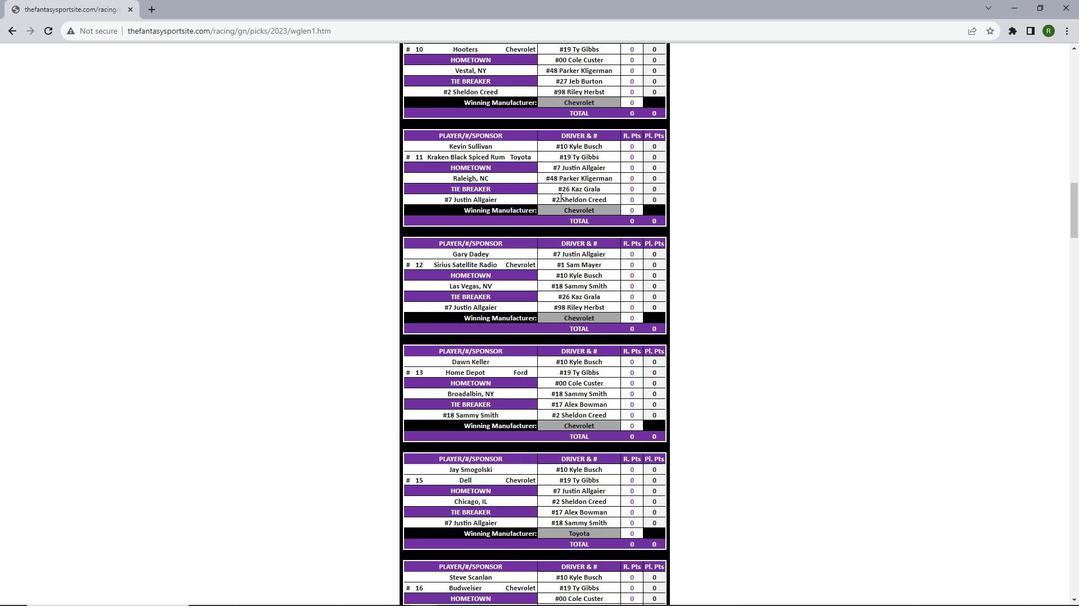 
Action: Mouse scrolled (559, 196) with delta (0, 0)
Screenshot: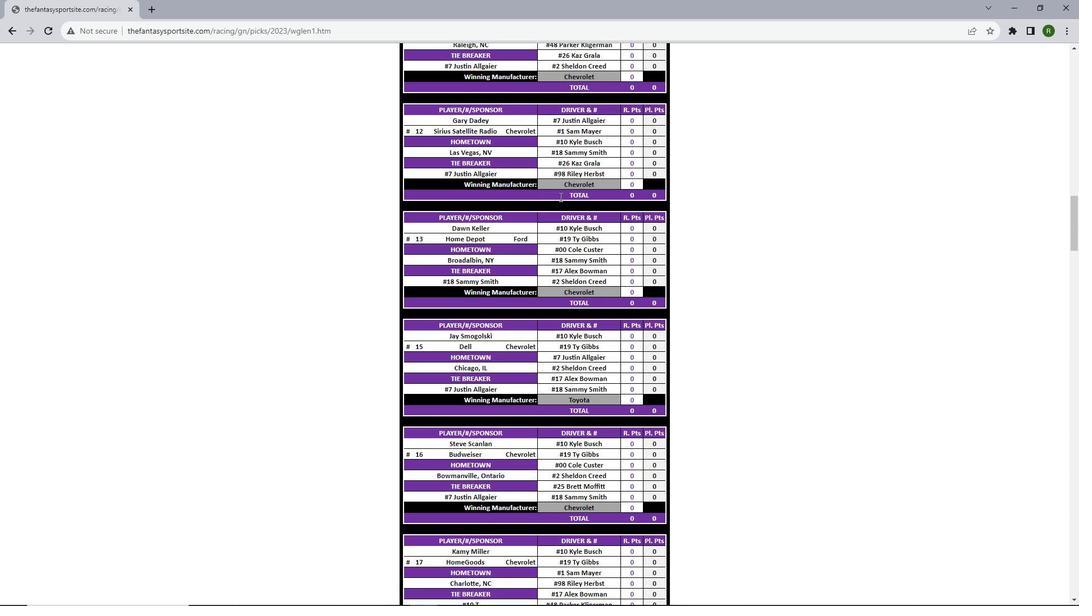
Action: Mouse scrolled (559, 196) with delta (0, 0)
Screenshot: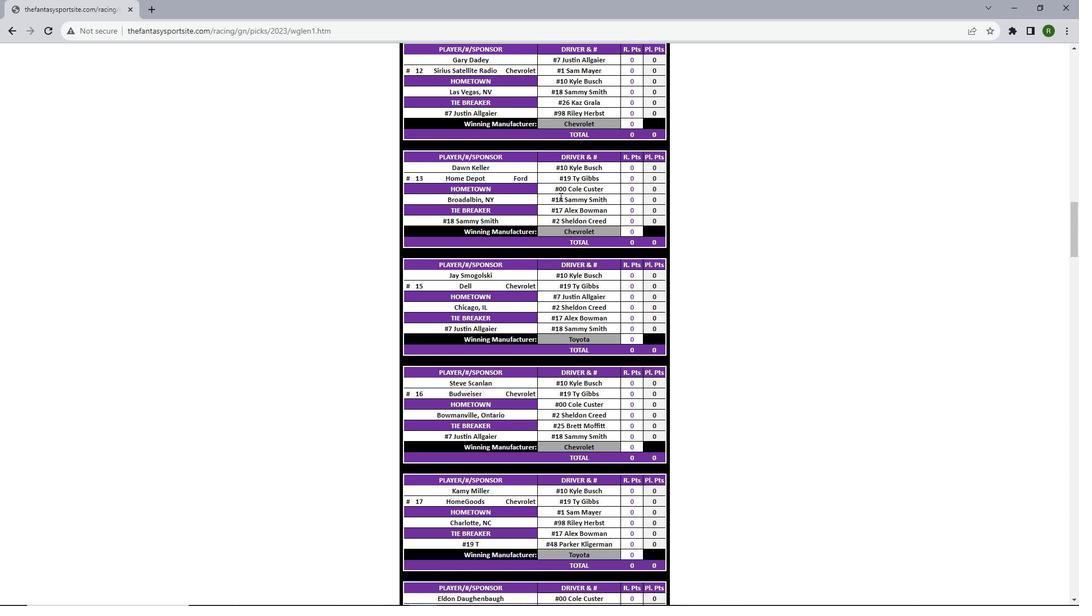 
Action: Mouse scrolled (559, 196) with delta (0, 0)
Screenshot: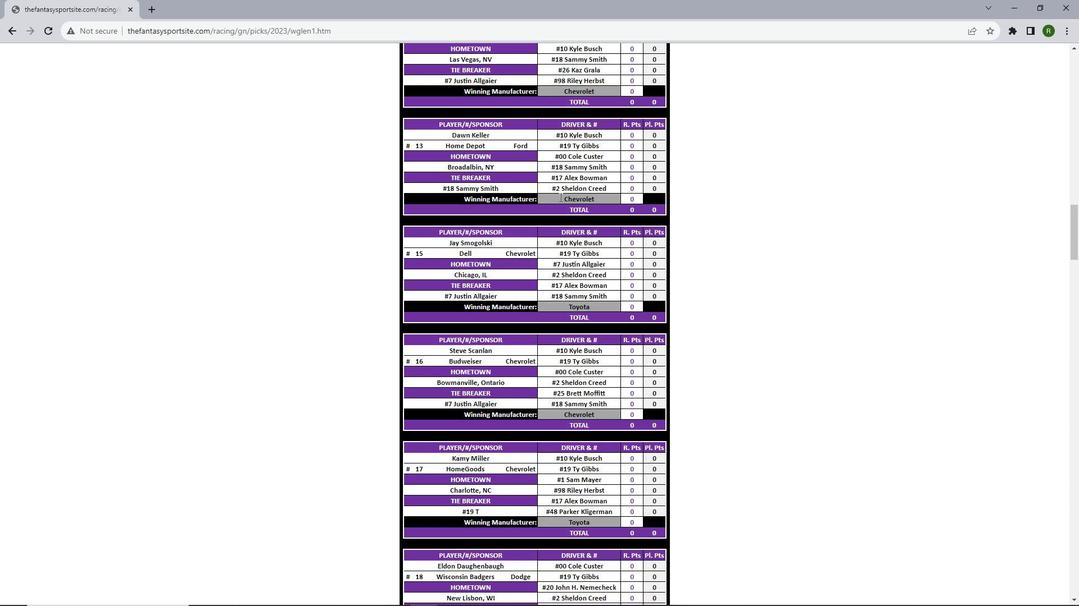 
Action: Mouse scrolled (559, 196) with delta (0, 0)
Screenshot: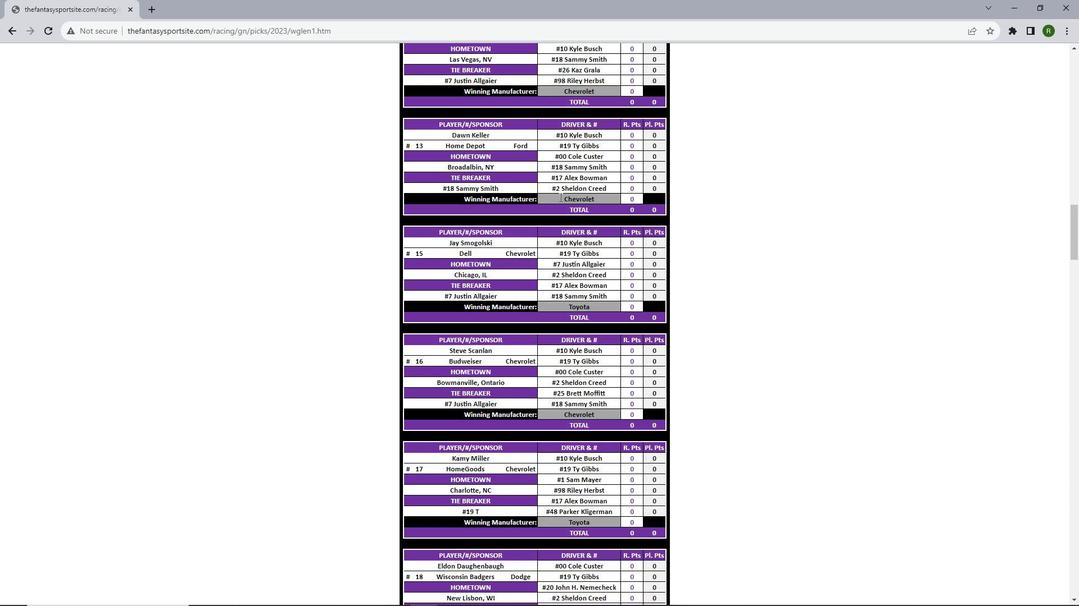 
Action: Mouse scrolled (559, 196) with delta (0, 0)
Screenshot: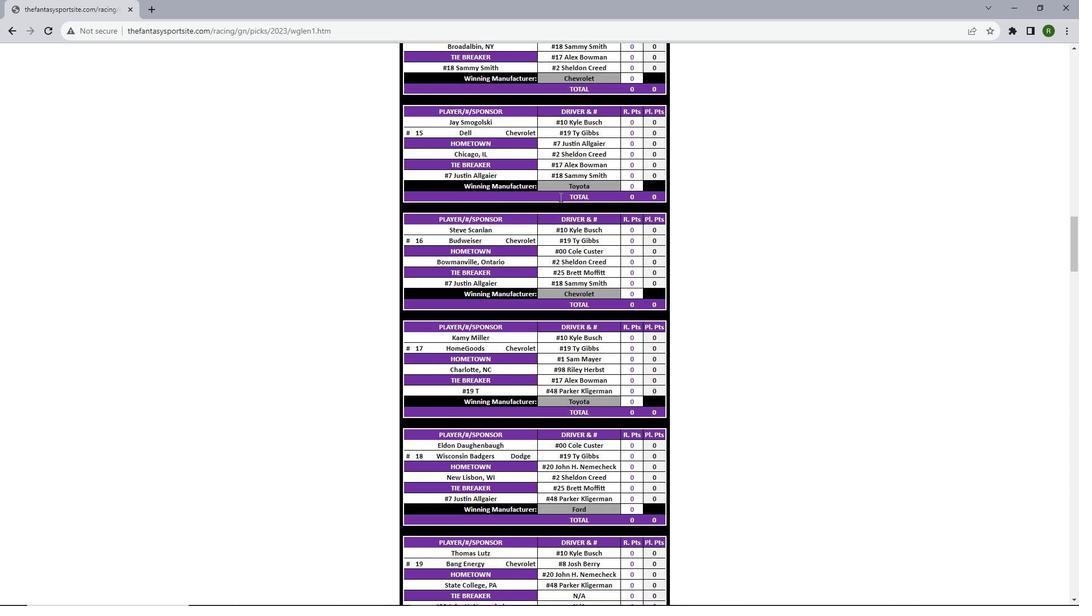 
Action: Mouse scrolled (559, 196) with delta (0, 0)
Screenshot: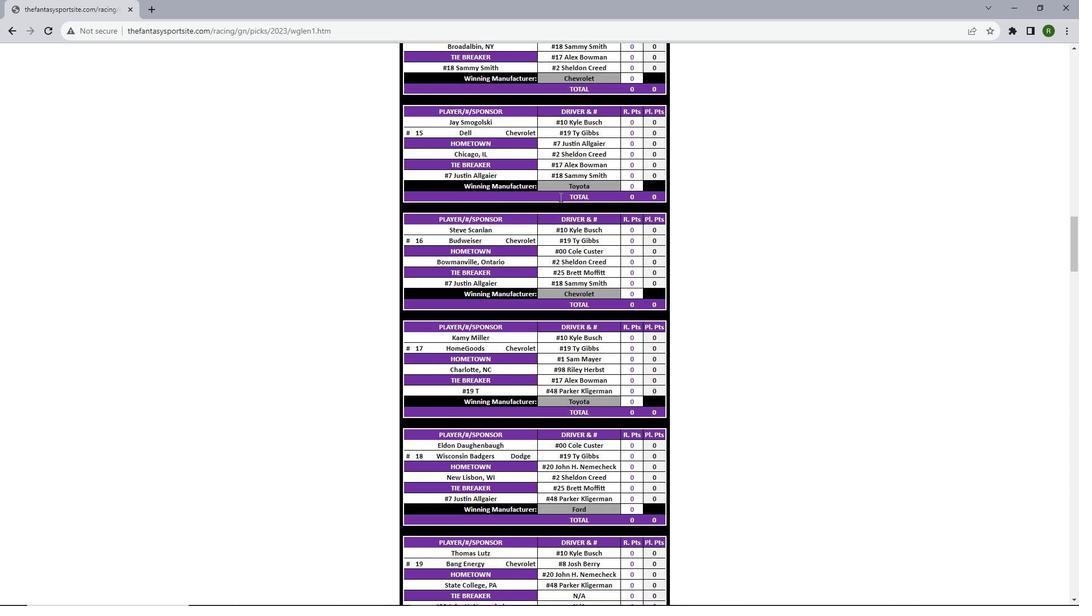 
Action: Mouse scrolled (559, 196) with delta (0, 0)
Screenshot: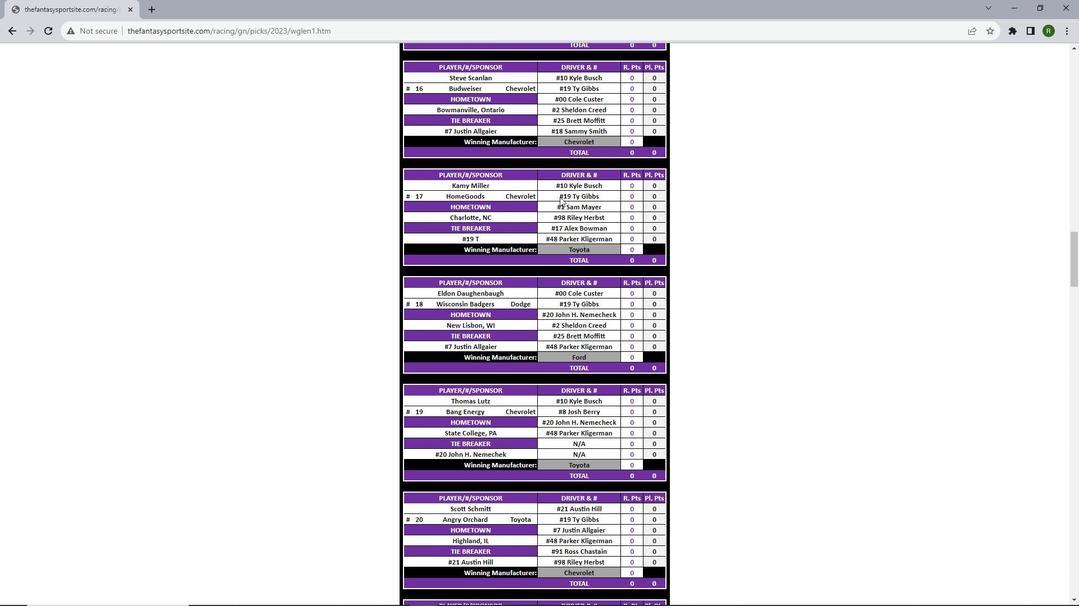 
Action: Mouse scrolled (559, 196) with delta (0, 0)
Screenshot: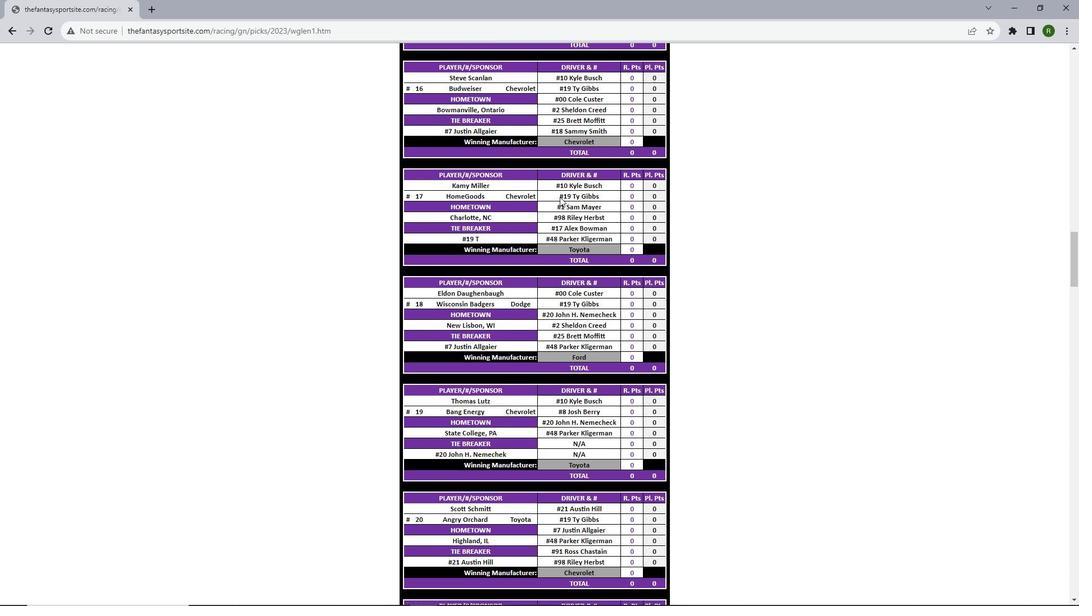 
Action: Mouse scrolled (559, 196) with delta (0, 0)
Screenshot: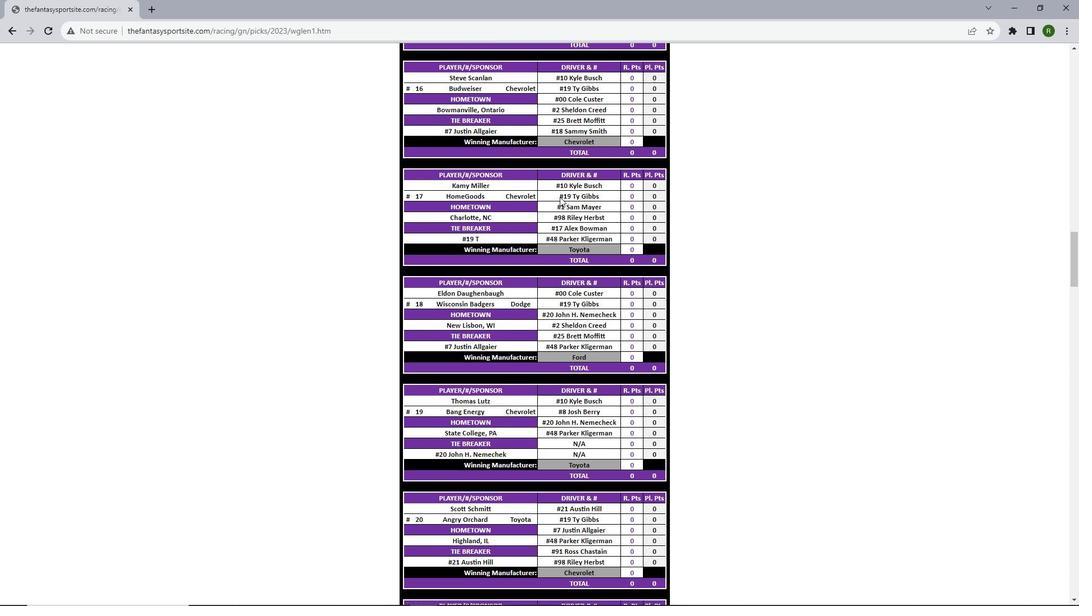 
Action: Mouse scrolled (559, 196) with delta (0, 0)
Screenshot: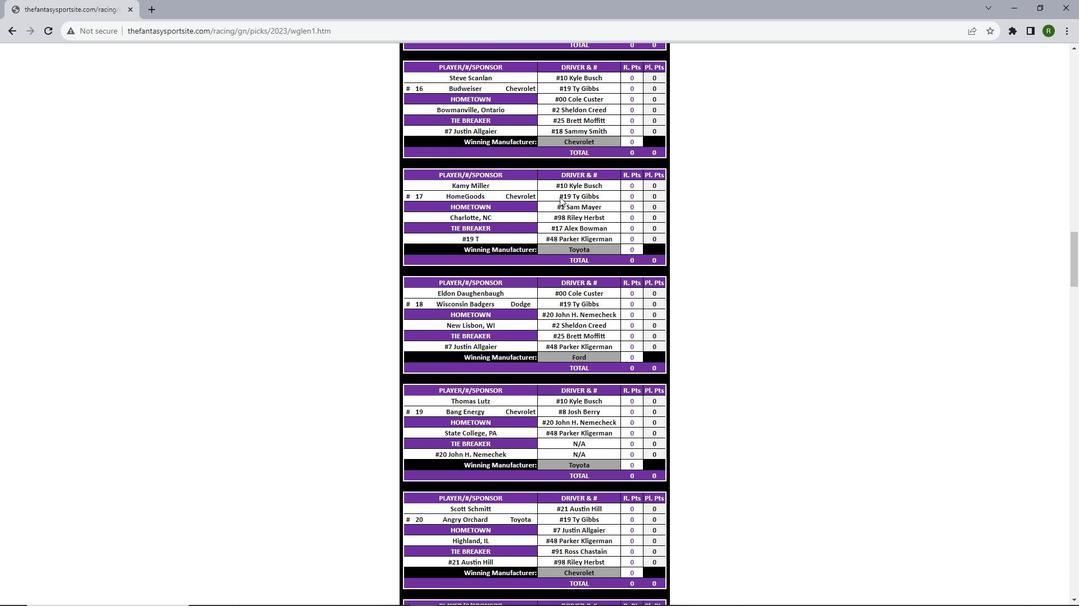 
Action: Mouse scrolled (559, 196) with delta (0, 0)
Screenshot: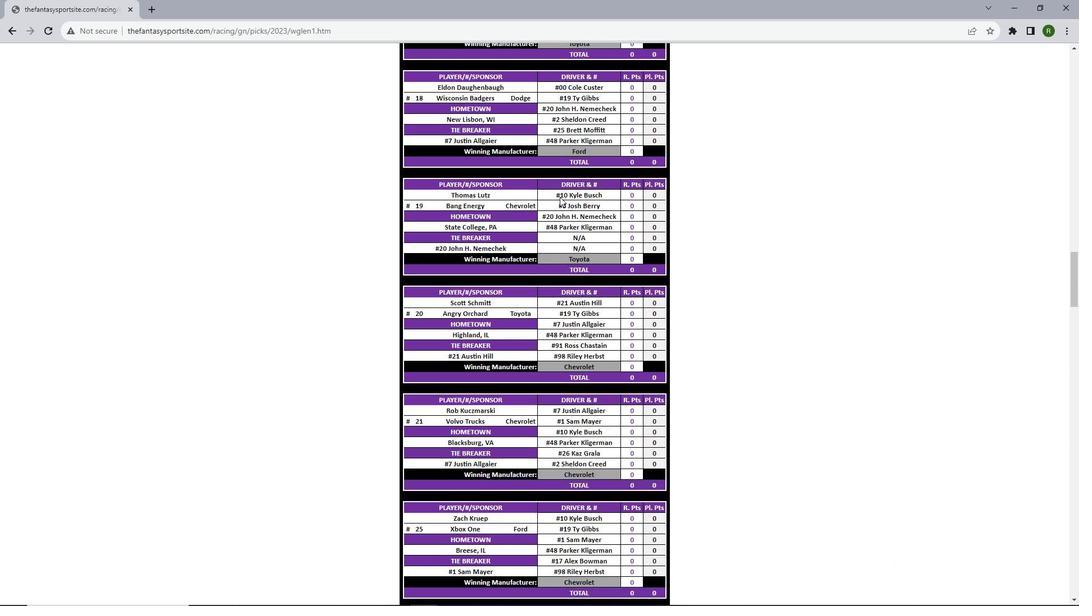 
Action: Mouse scrolled (559, 196) with delta (0, 0)
Screenshot: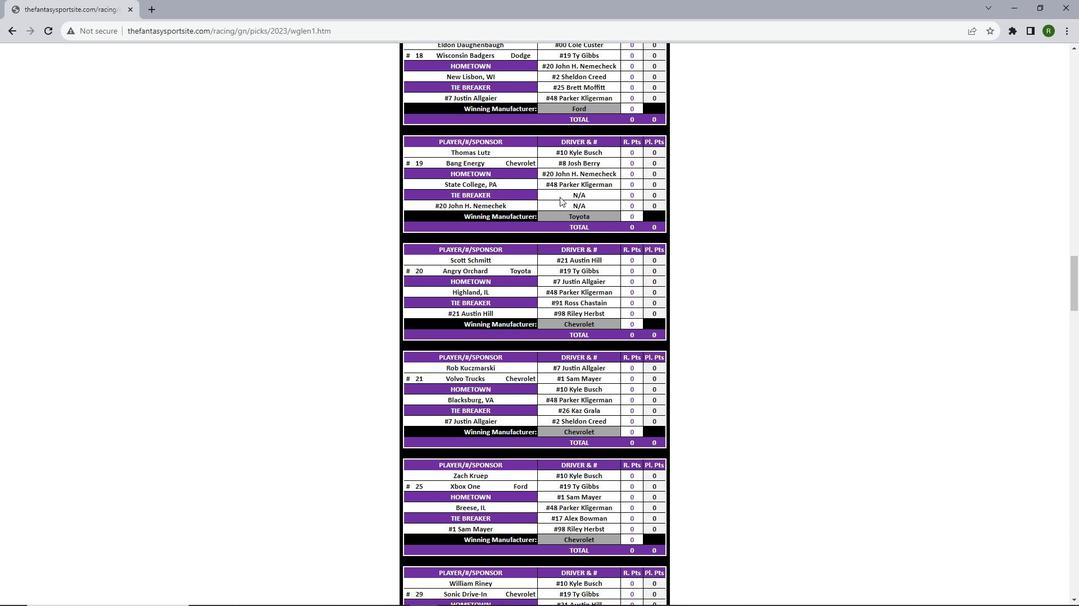 
Action: Mouse scrolled (559, 196) with delta (0, 0)
Screenshot: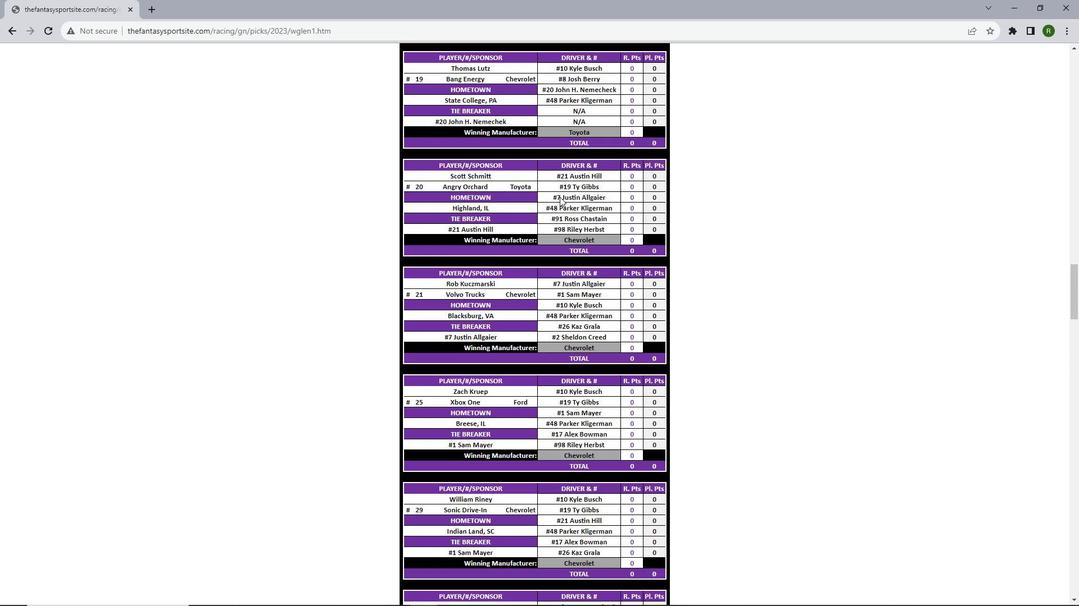 
Action: Mouse scrolled (559, 196) with delta (0, 0)
Screenshot: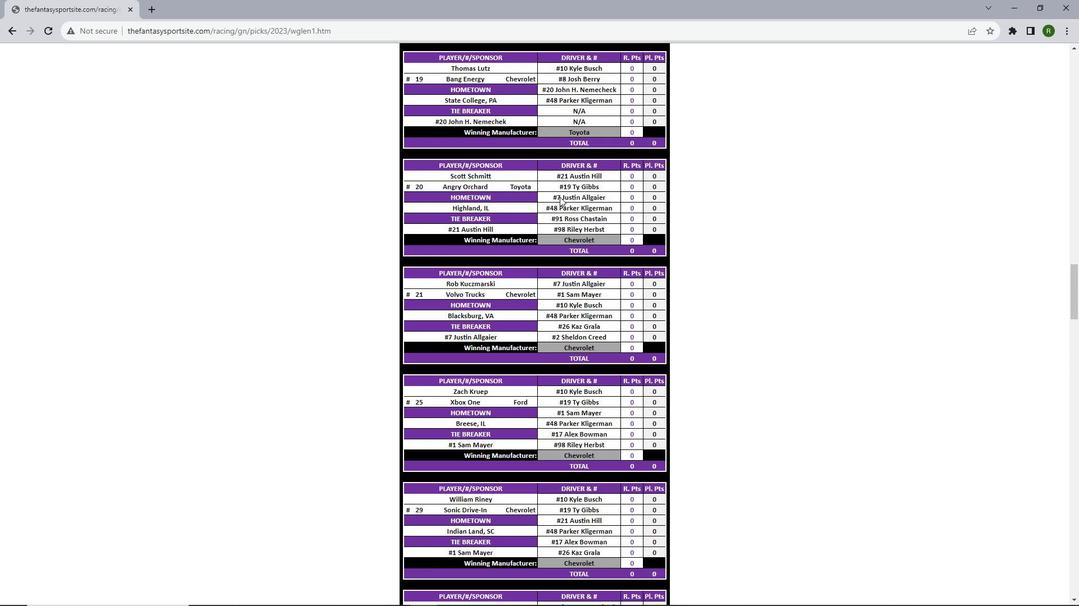 
Action: Mouse scrolled (559, 196) with delta (0, 0)
Screenshot: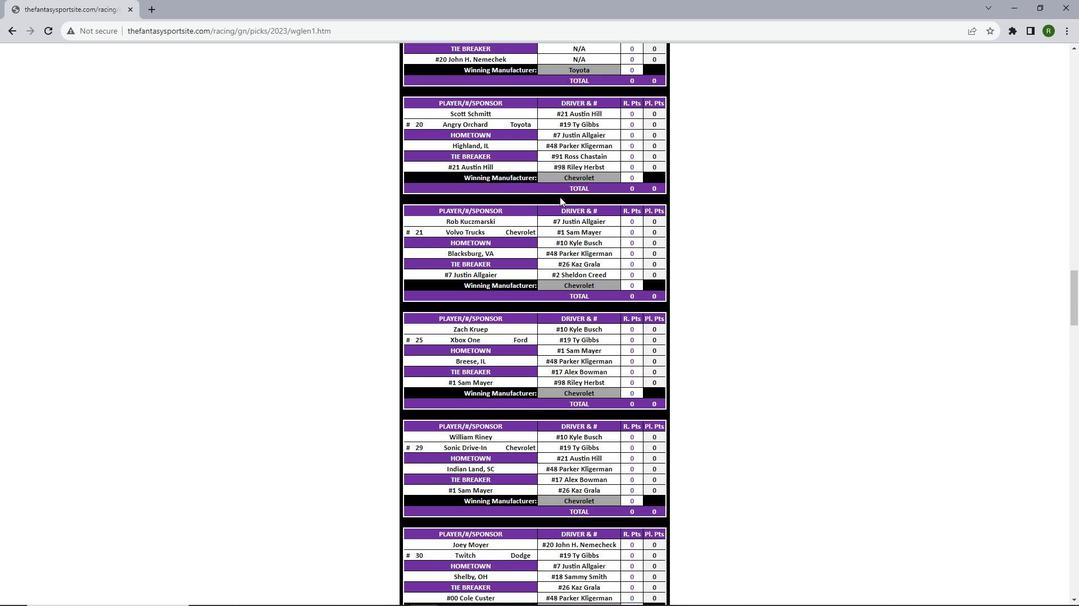 
Action: Mouse scrolled (559, 196) with delta (0, 0)
Screenshot: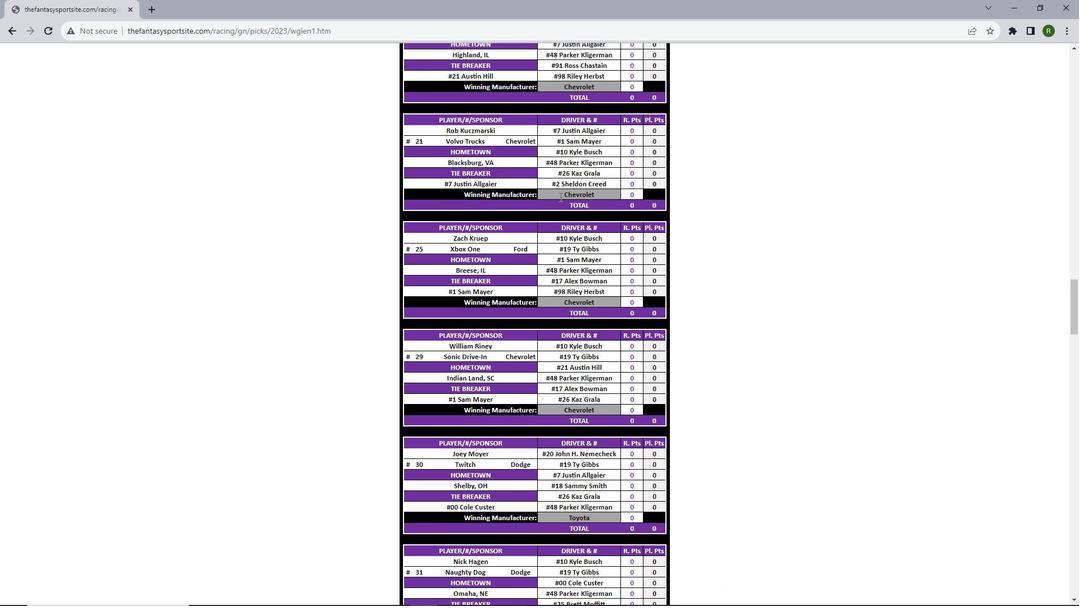 
Action: Mouse scrolled (559, 196) with delta (0, 0)
Screenshot: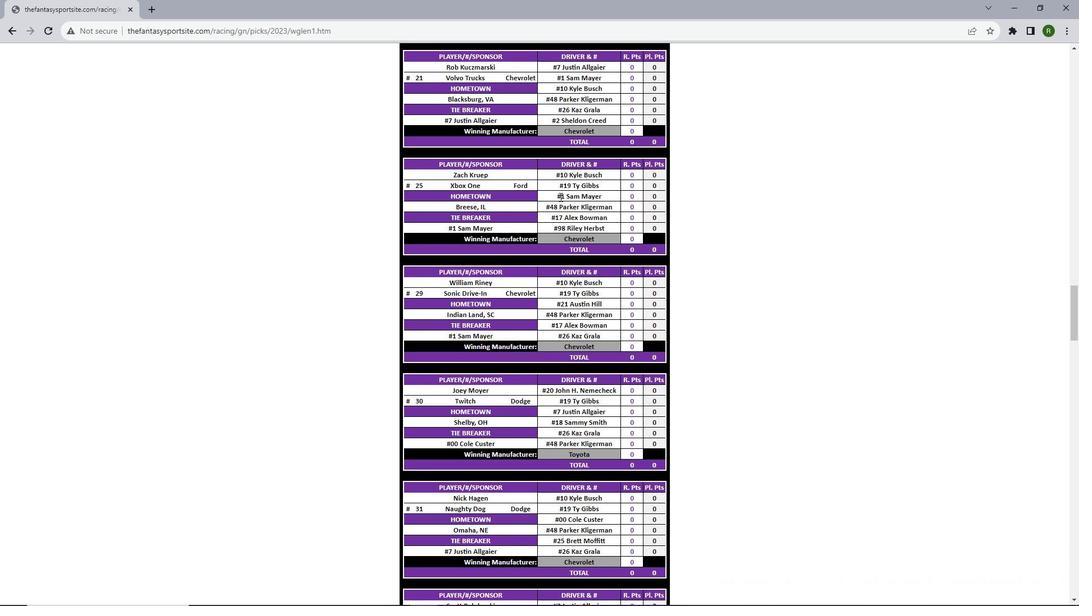 
Action: Mouse scrolled (559, 196) with delta (0, 0)
Screenshot: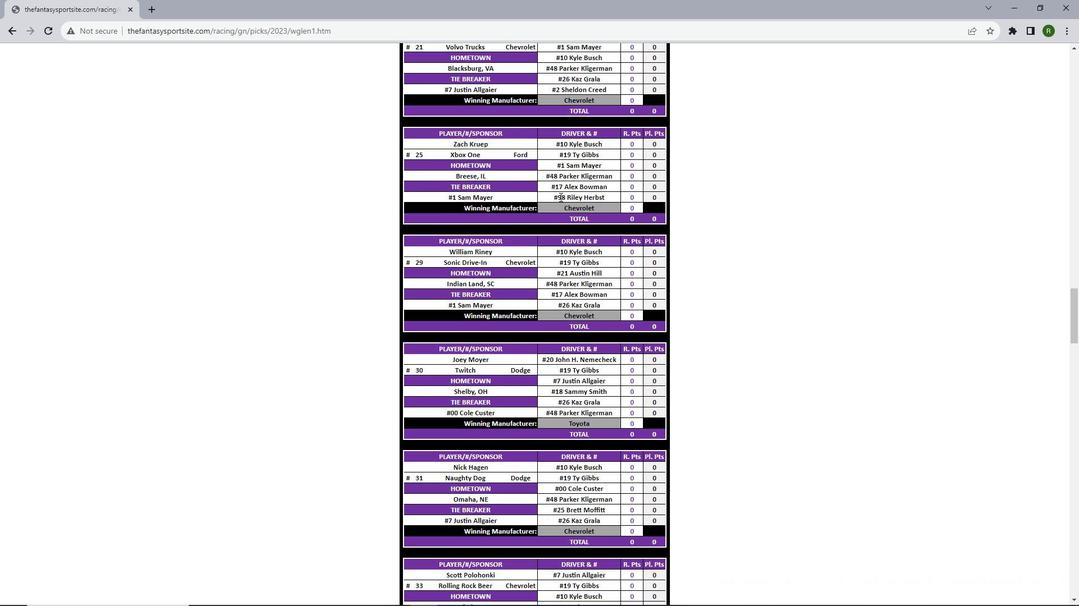
Action: Mouse scrolled (559, 196) with delta (0, 0)
Screenshot: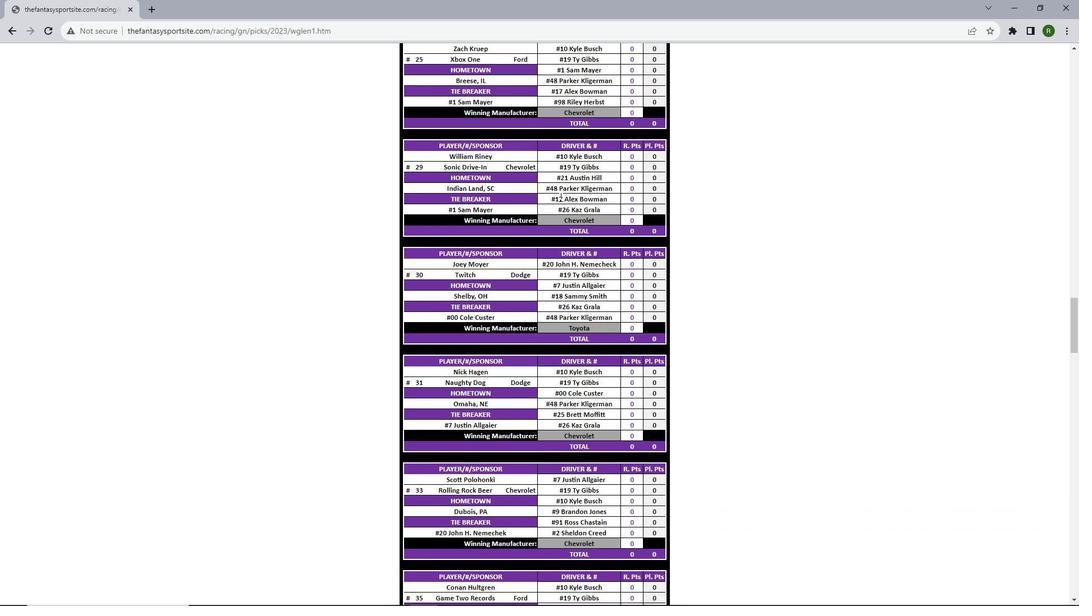 
Action: Mouse scrolled (559, 196) with delta (0, 0)
Screenshot: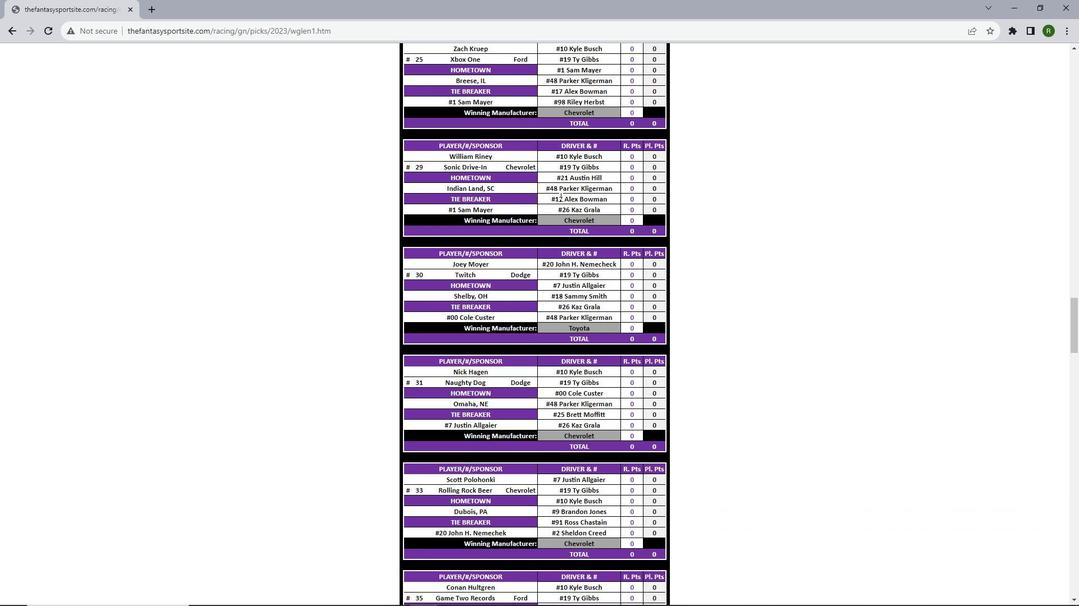 
Action: Mouse scrolled (559, 196) with delta (0, 0)
Screenshot: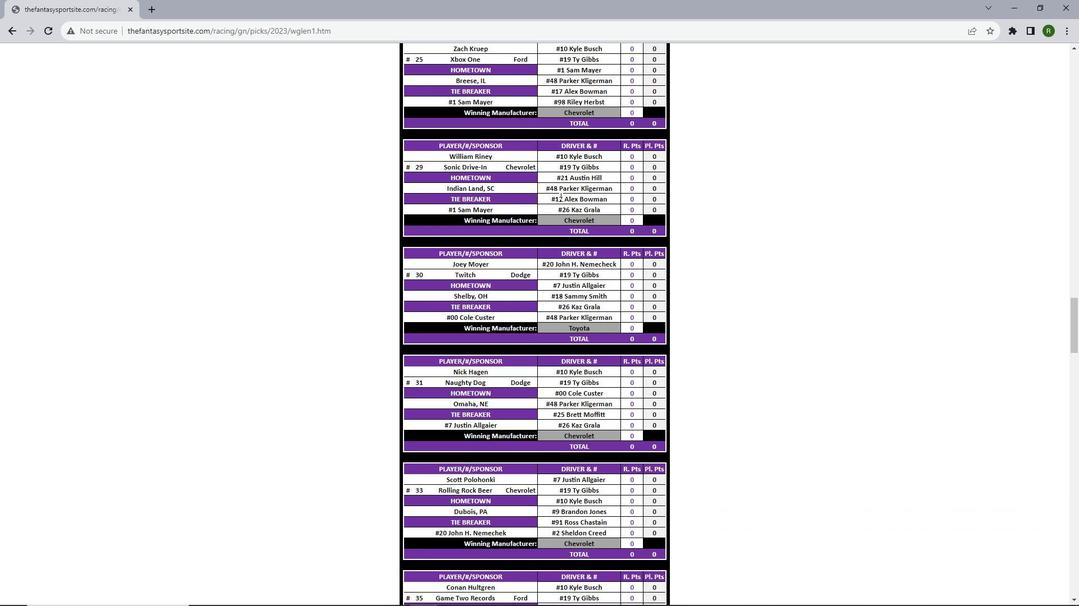 
Action: Mouse scrolled (559, 196) with delta (0, 0)
Screenshot: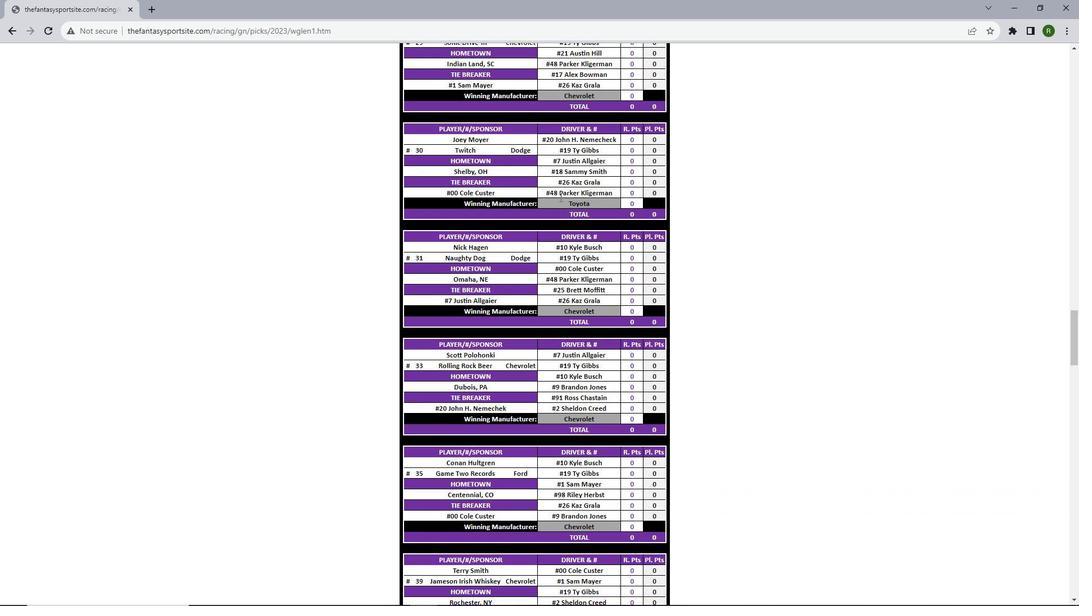 
Action: Mouse scrolled (559, 196) with delta (0, 0)
Screenshot: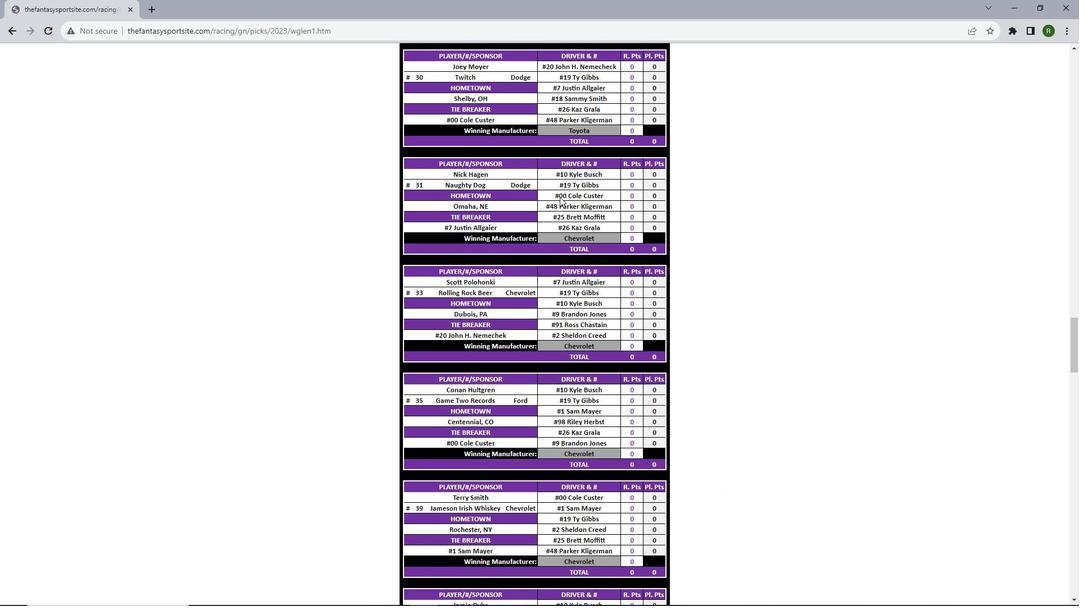 
Action: Mouse scrolled (559, 196) with delta (0, 0)
Screenshot: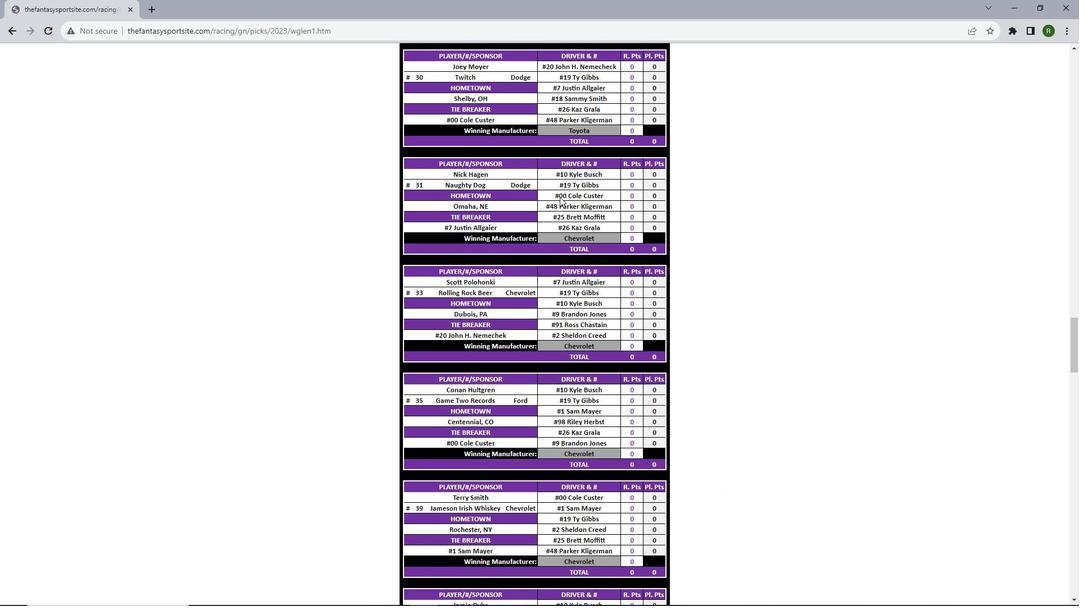 
Action: Mouse scrolled (559, 196) with delta (0, 0)
Screenshot: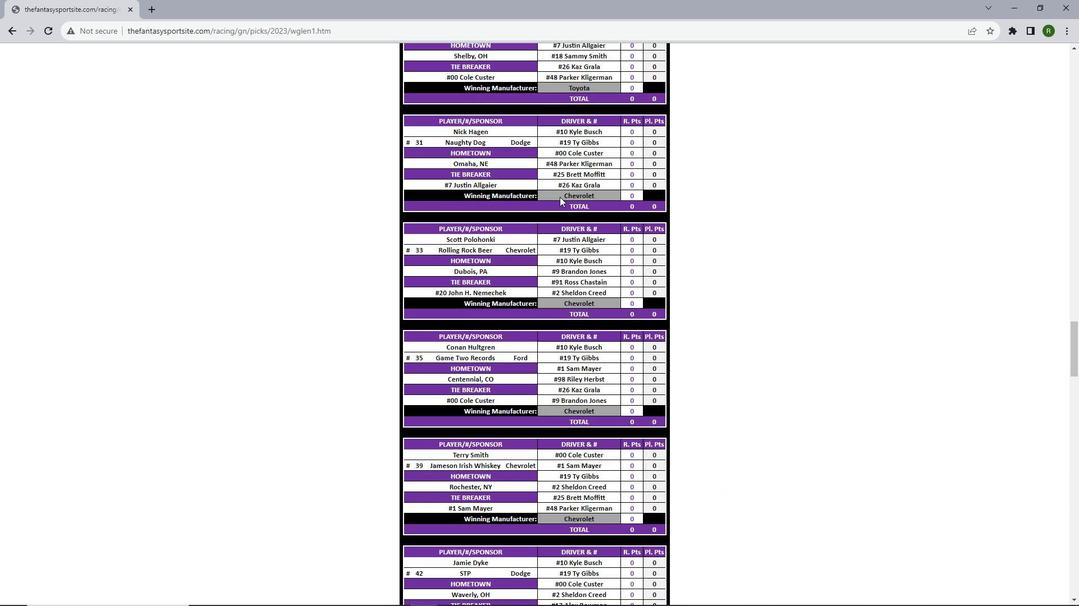 
Action: Mouse scrolled (559, 196) with delta (0, 0)
Screenshot: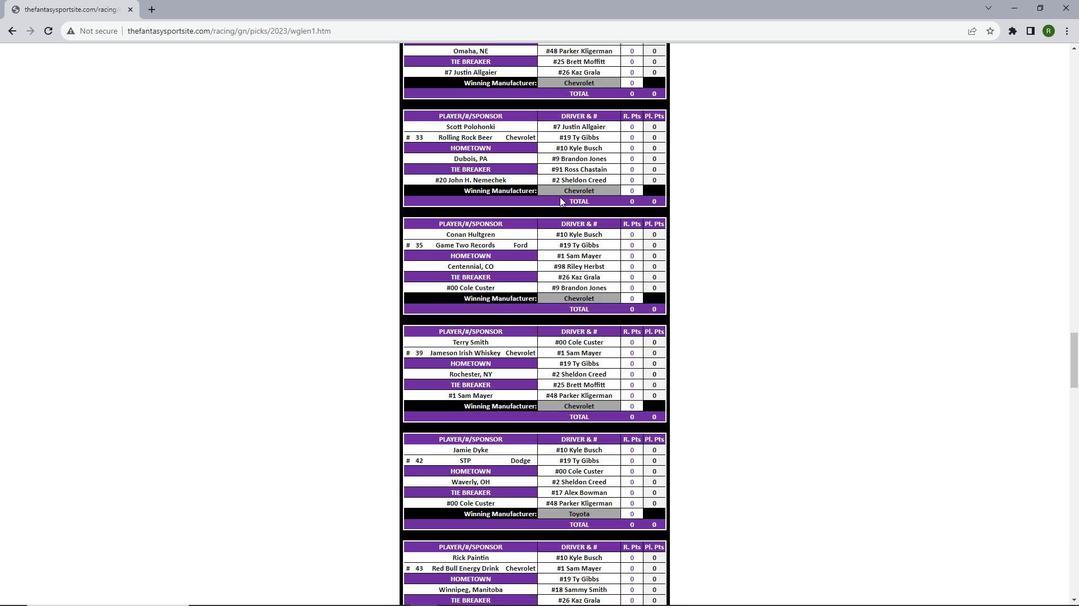 
Action: Mouse scrolled (559, 196) with delta (0, 0)
Screenshot: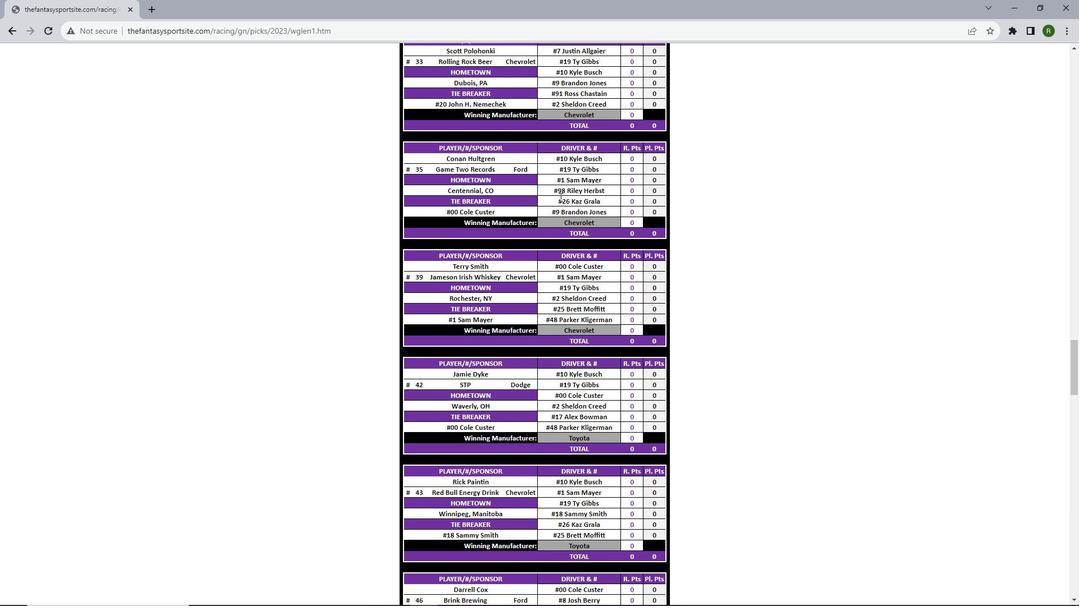 
Action: Mouse scrolled (559, 196) with delta (0, 0)
Screenshot: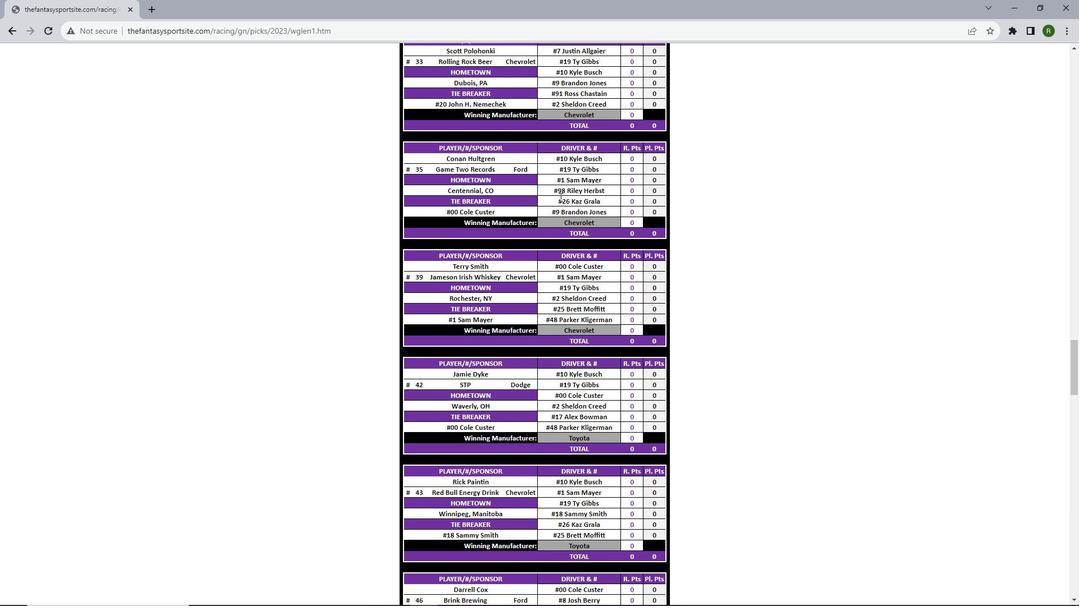 
Action: Mouse scrolled (559, 196) with delta (0, 0)
Screenshot: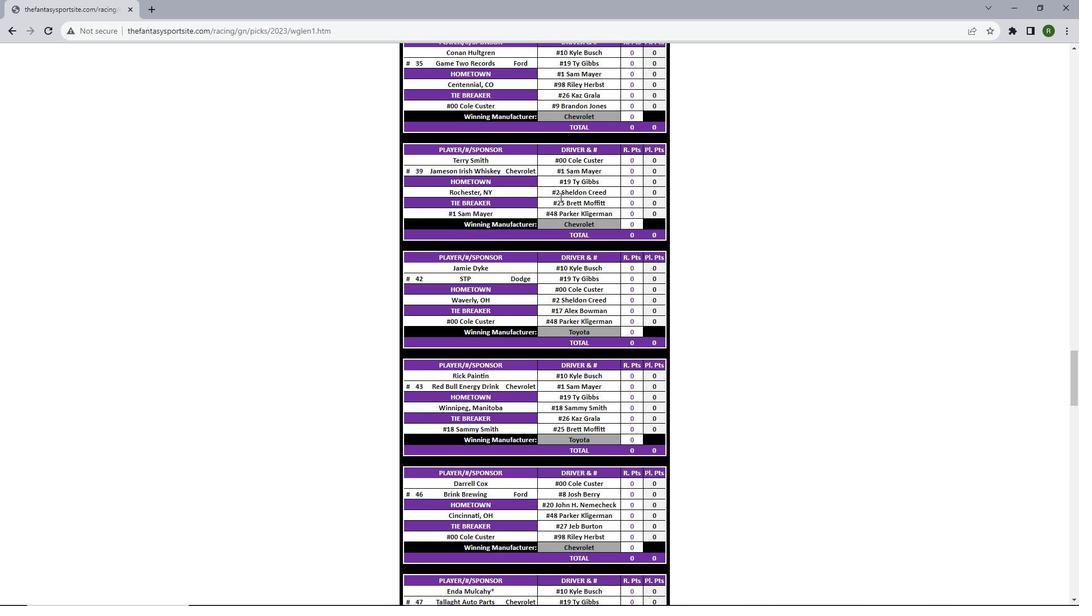 
Action: Mouse scrolled (559, 196) with delta (0, 0)
Screenshot: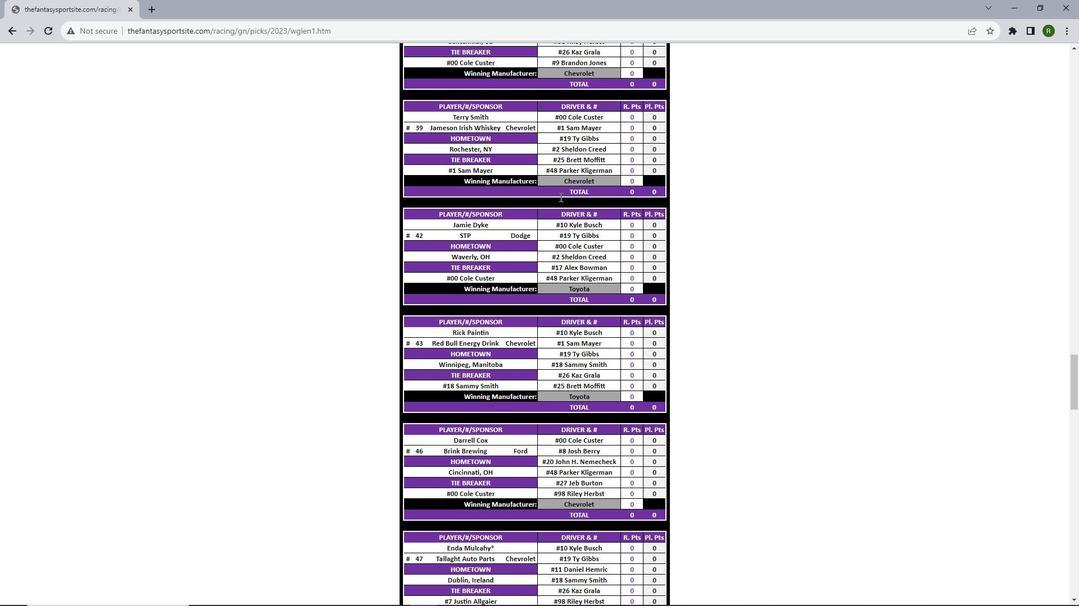 
Action: Mouse scrolled (559, 196) with delta (0, 0)
Screenshot: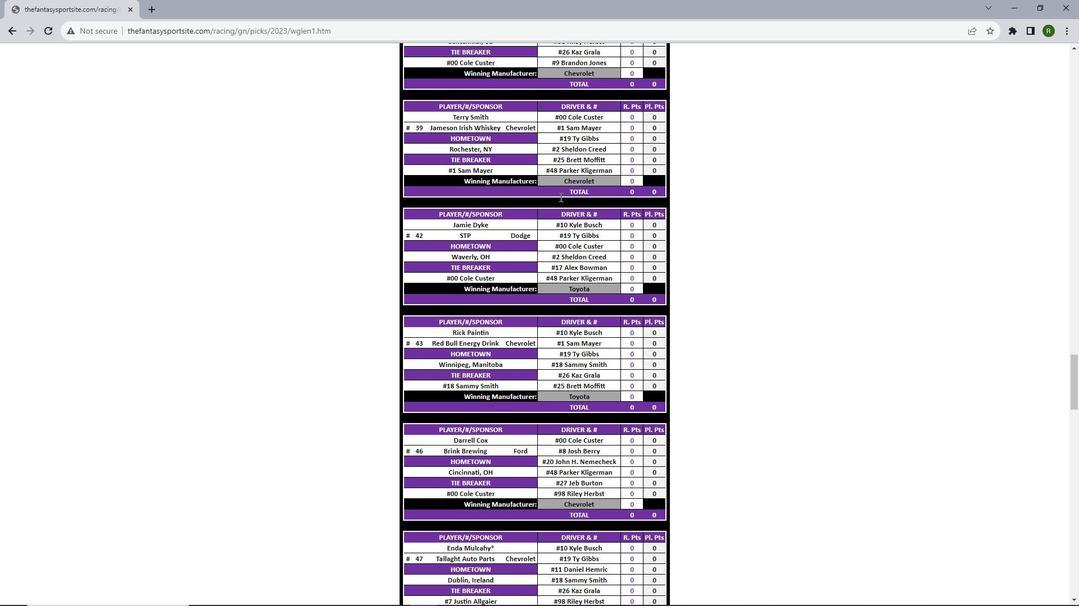 
Action: Mouse scrolled (559, 196) with delta (0, 0)
Screenshot: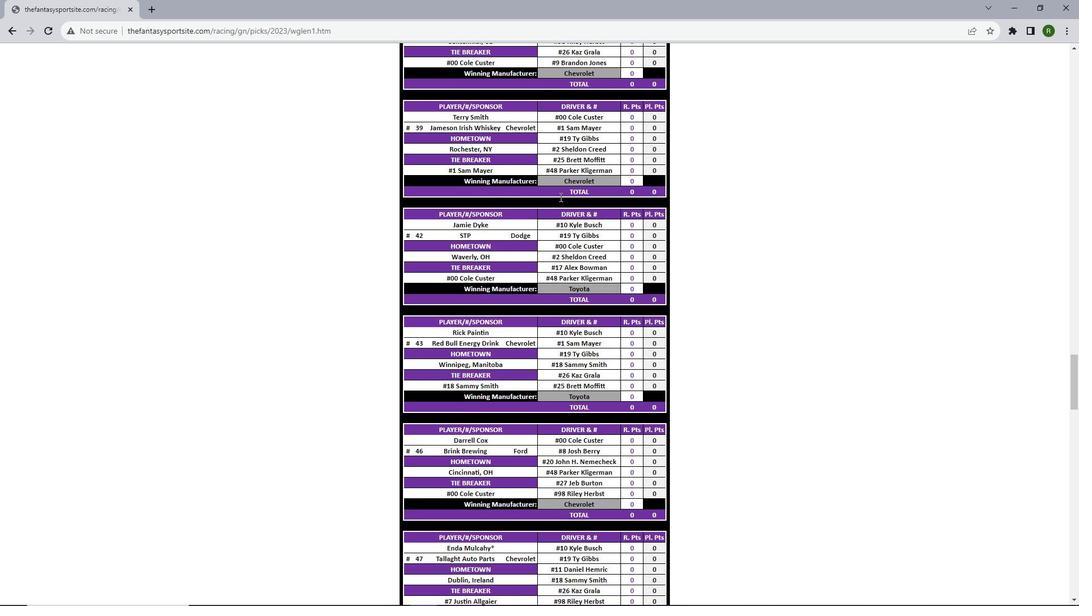 
Action: Mouse scrolled (559, 196) with delta (0, 0)
Screenshot: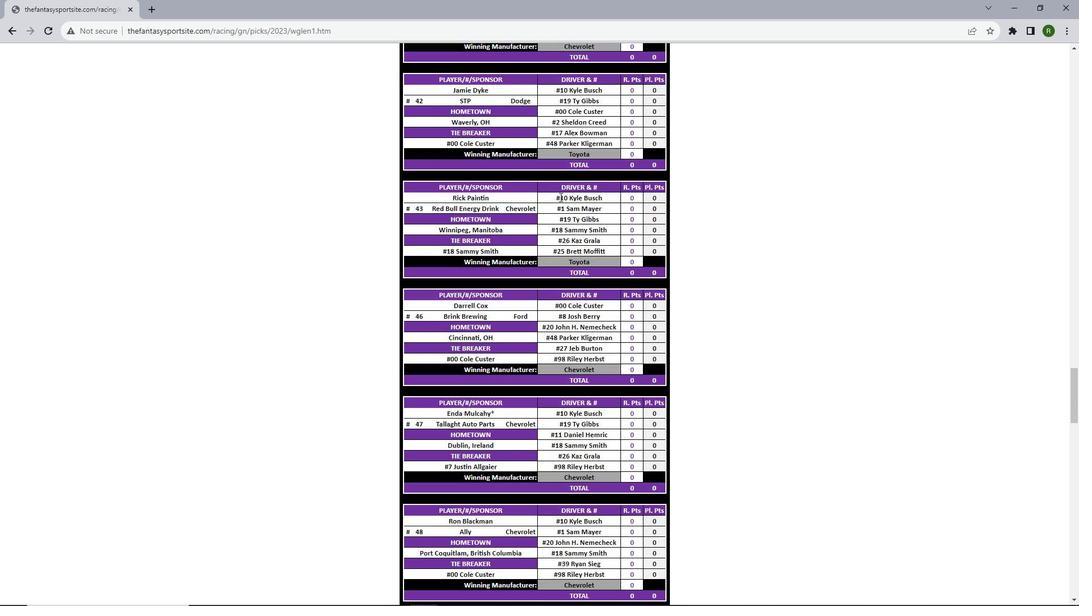 
Action: Mouse scrolled (559, 196) with delta (0, 0)
Screenshot: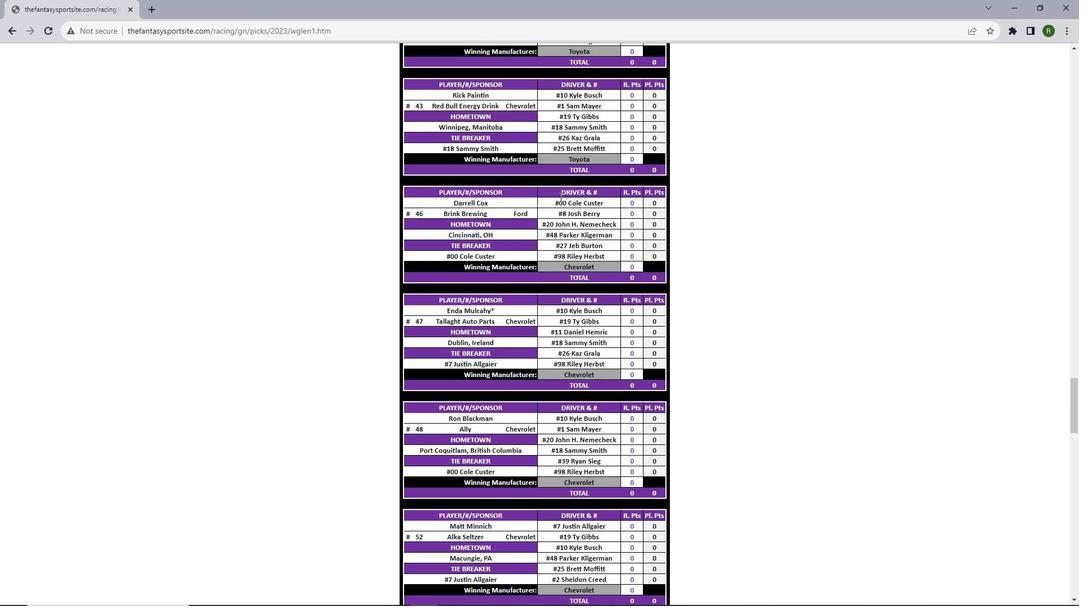
Action: Mouse scrolled (559, 196) with delta (0, 0)
Screenshot: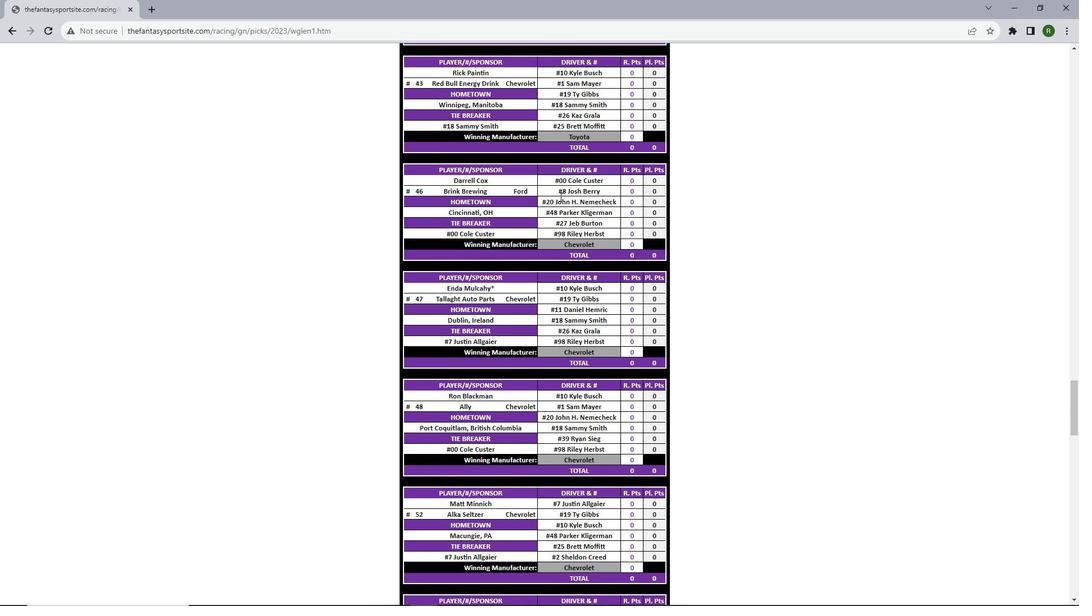 
Action: Mouse scrolled (559, 196) with delta (0, 0)
Screenshot: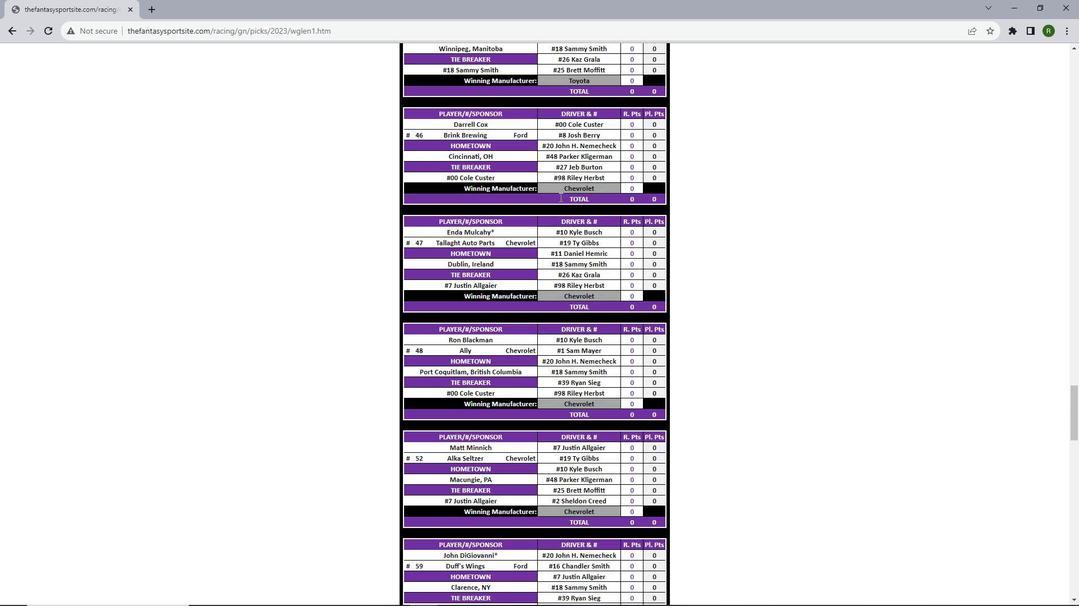 
Action: Mouse scrolled (559, 196) with delta (0, 0)
Screenshot: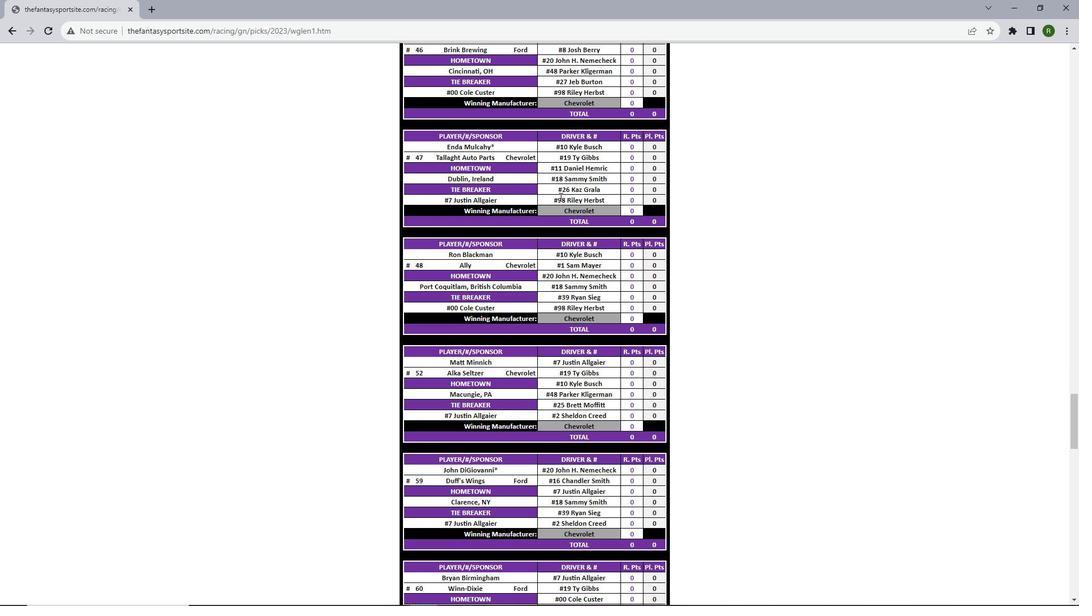 
Action: Mouse scrolled (559, 196) with delta (0, 0)
Screenshot: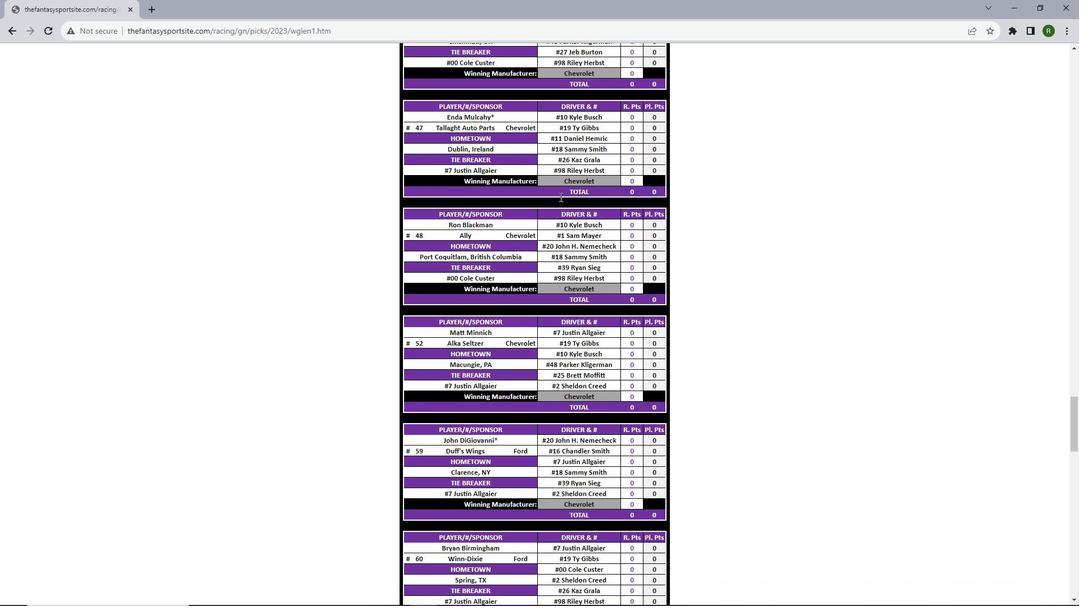 
Action: Mouse scrolled (559, 197) with delta (0, 0)
Screenshot: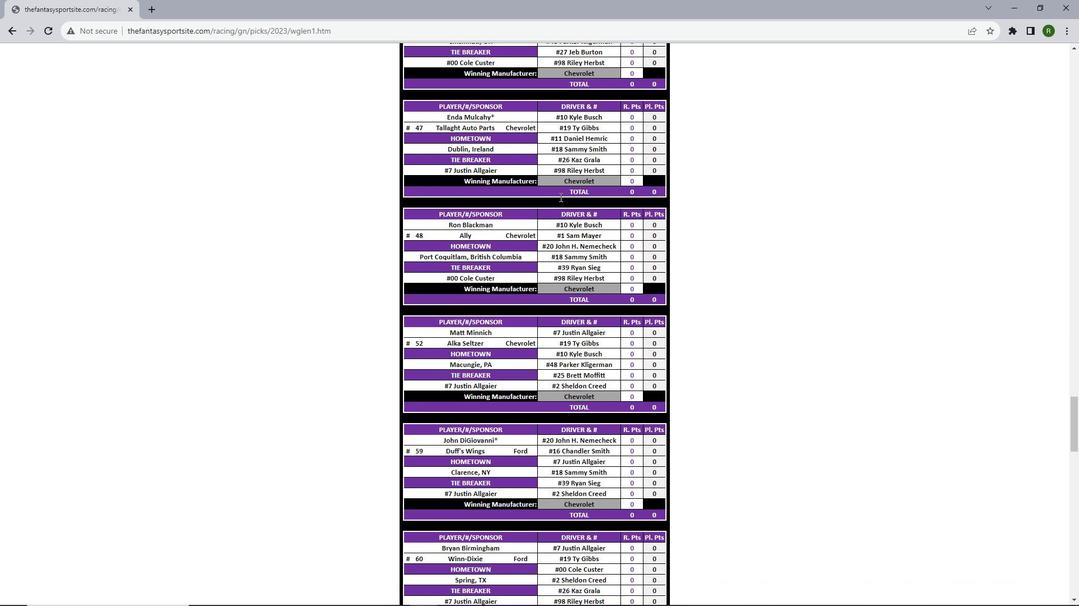 
Action: Mouse scrolled (559, 196) with delta (0, 0)
Screenshot: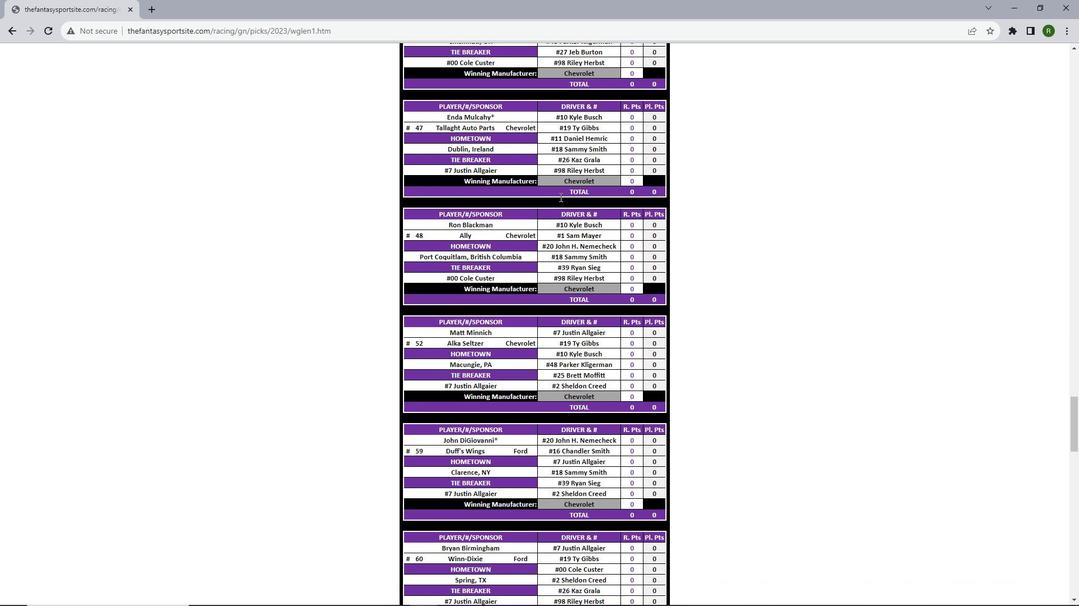 
Action: Mouse scrolled (559, 196) with delta (0, 0)
Screenshot: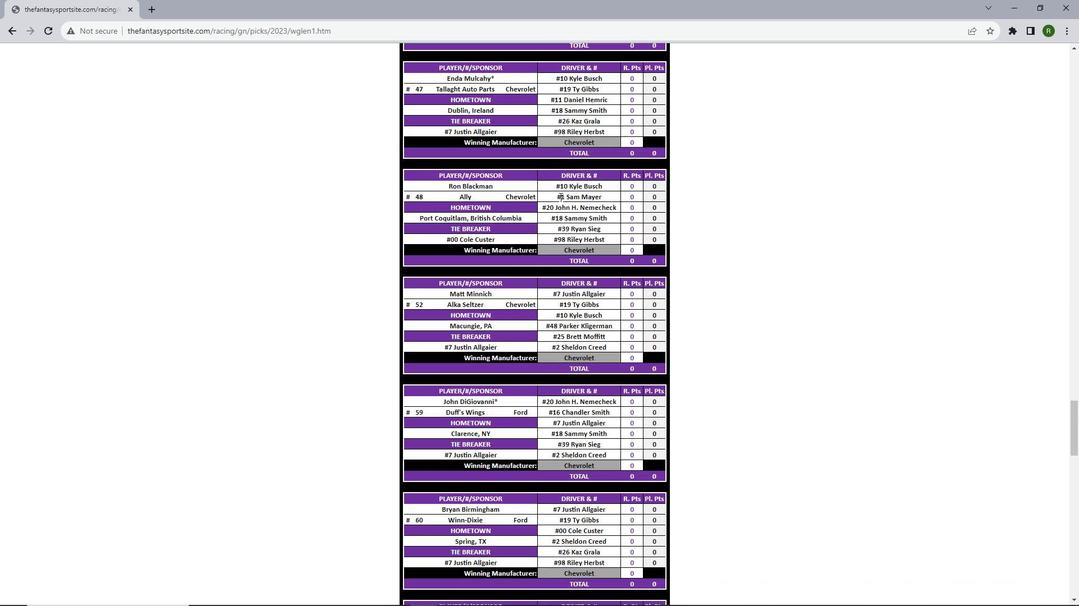 
Action: Mouse scrolled (559, 196) with delta (0, 0)
Screenshot: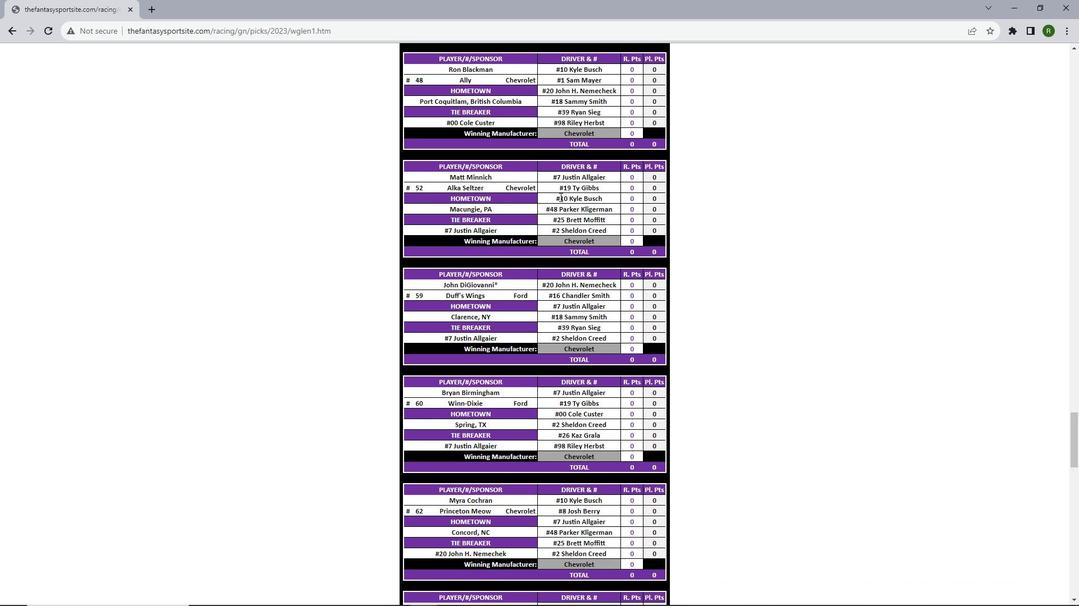 
Action: Mouse scrolled (559, 196) with delta (0, 0)
Screenshot: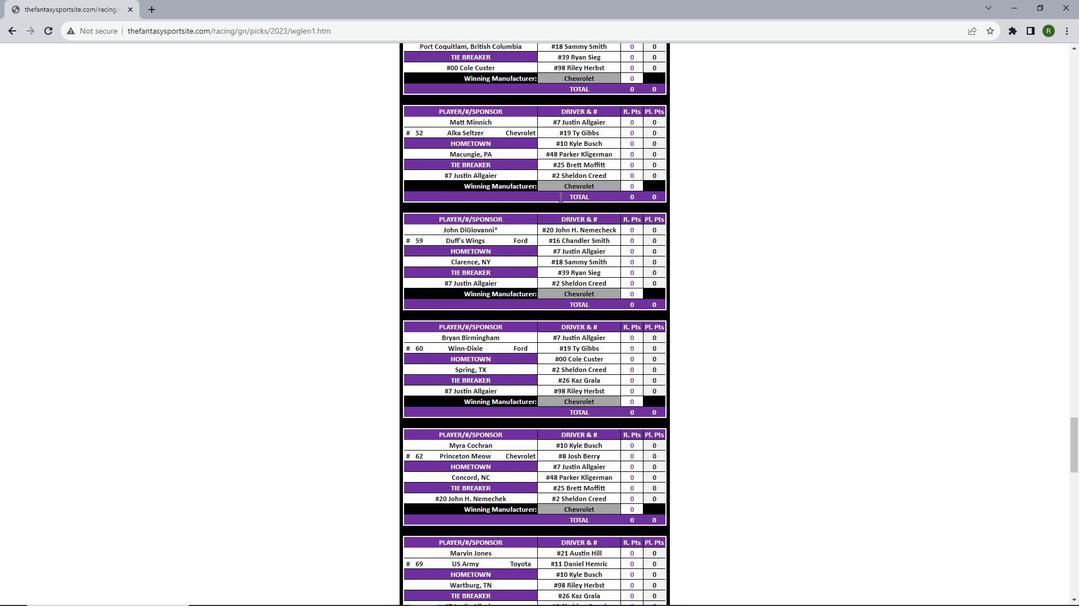 
Action: Mouse scrolled (559, 196) with delta (0, 0)
Screenshot: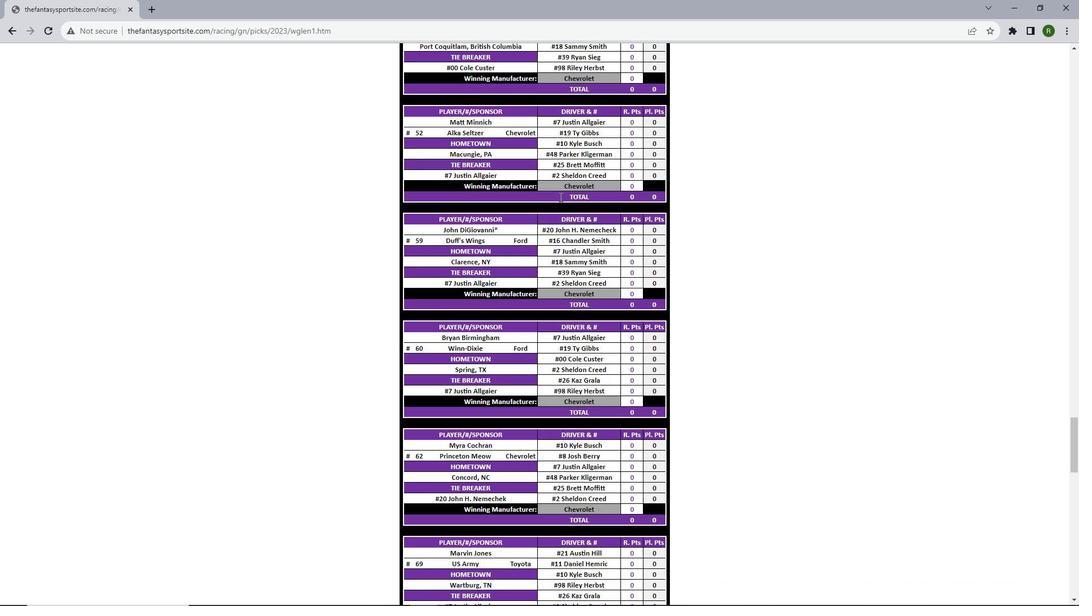 
Action: Mouse scrolled (559, 196) with delta (0, 0)
Screenshot: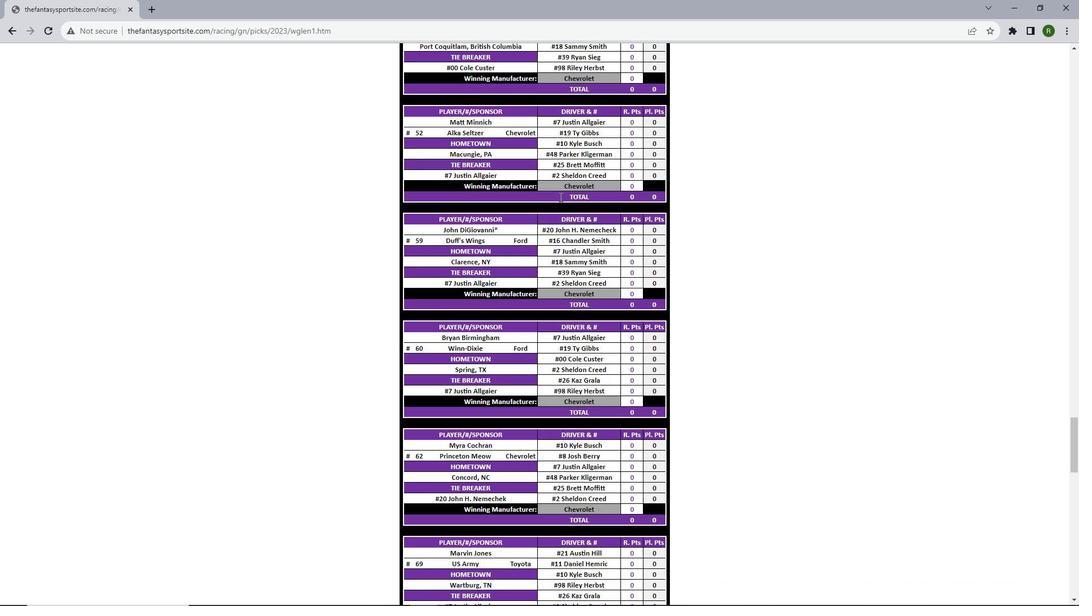 
Action: Mouse scrolled (559, 196) with delta (0, 0)
Screenshot: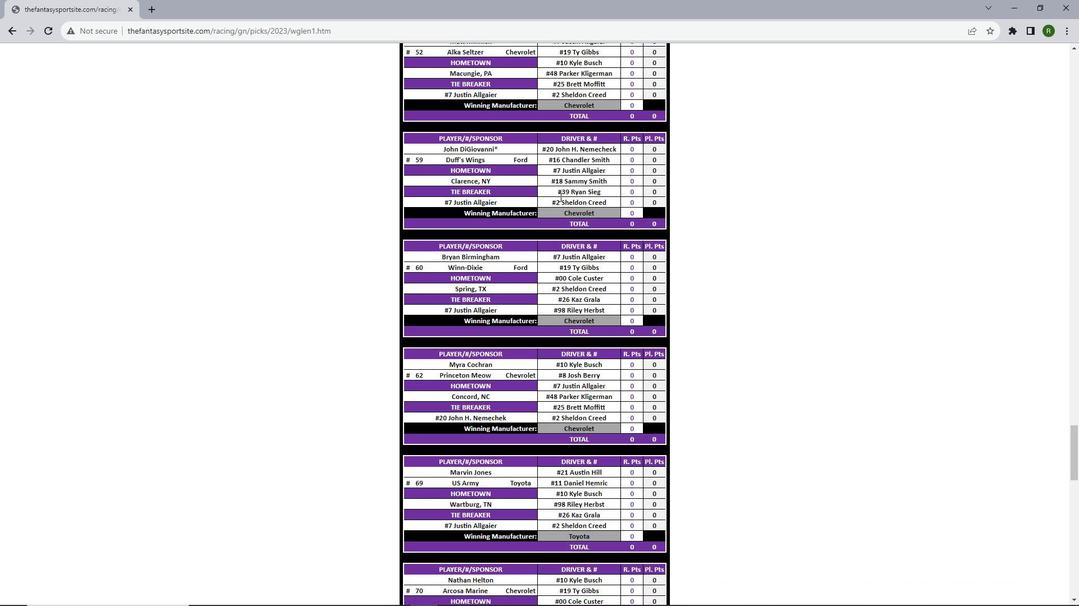 
Action: Mouse scrolled (559, 196) with delta (0, 0)
Screenshot: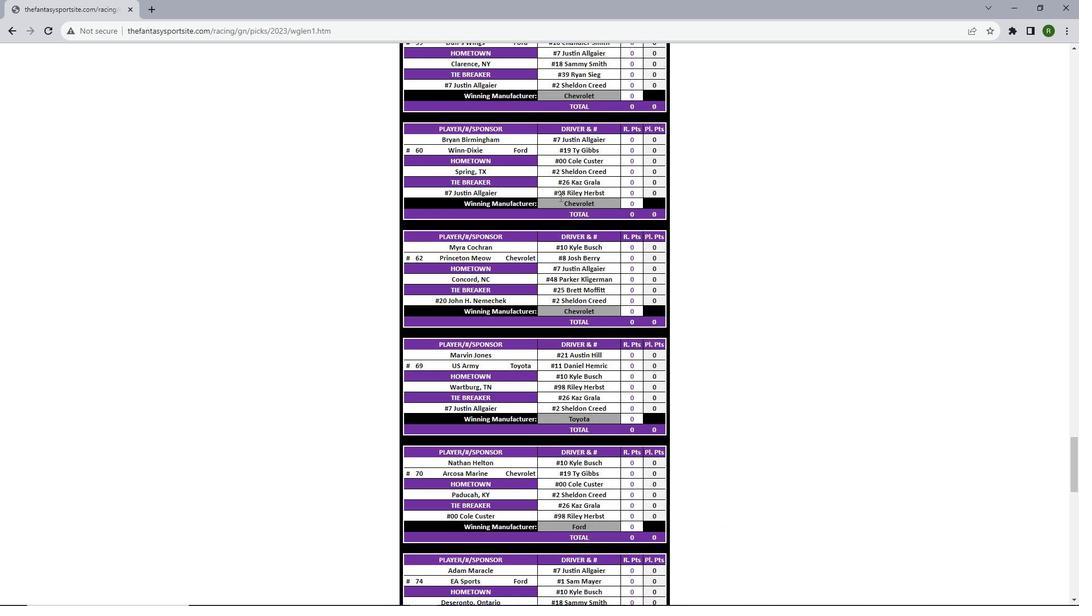 
Action: Mouse scrolled (559, 196) with delta (0, 0)
Screenshot: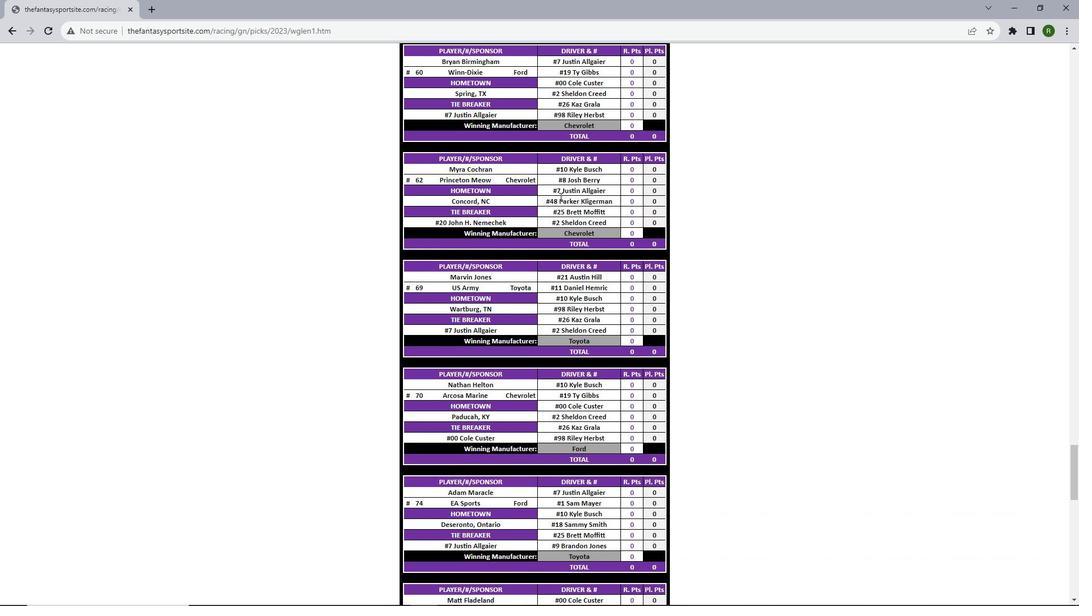 
Action: Mouse scrolled (559, 196) with delta (0, 0)
Screenshot: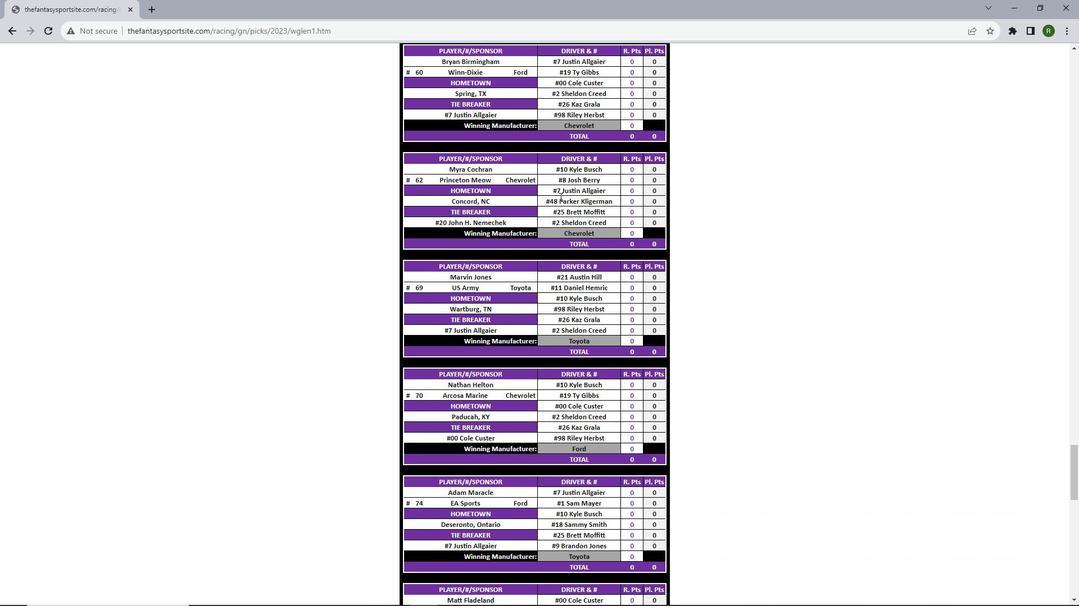 
Action: Mouse scrolled (559, 196) with delta (0, 0)
Screenshot: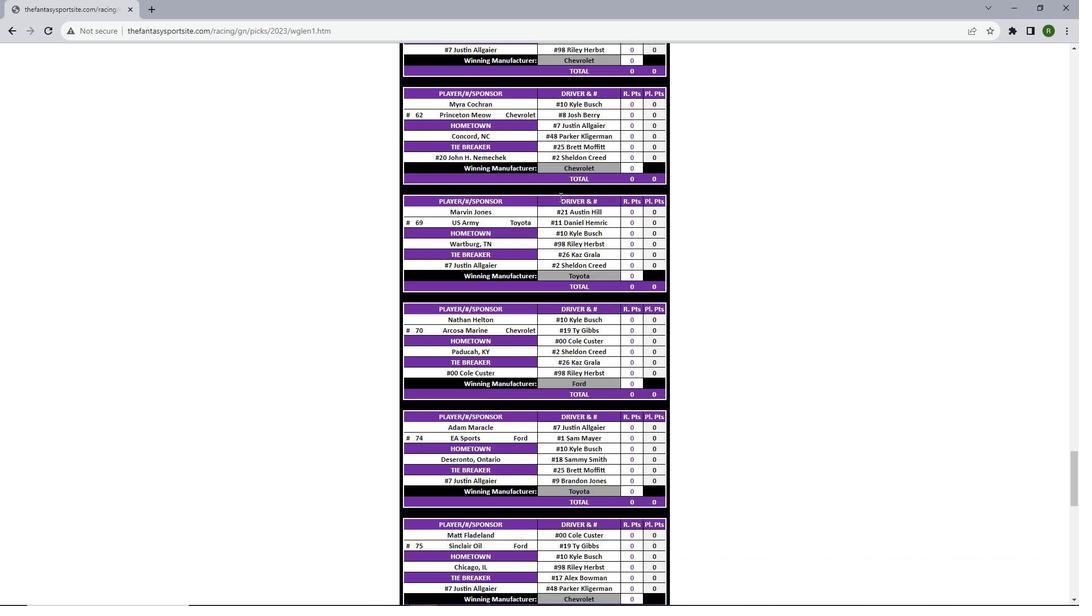 
Action: Mouse scrolled (559, 196) with delta (0, 0)
Screenshot: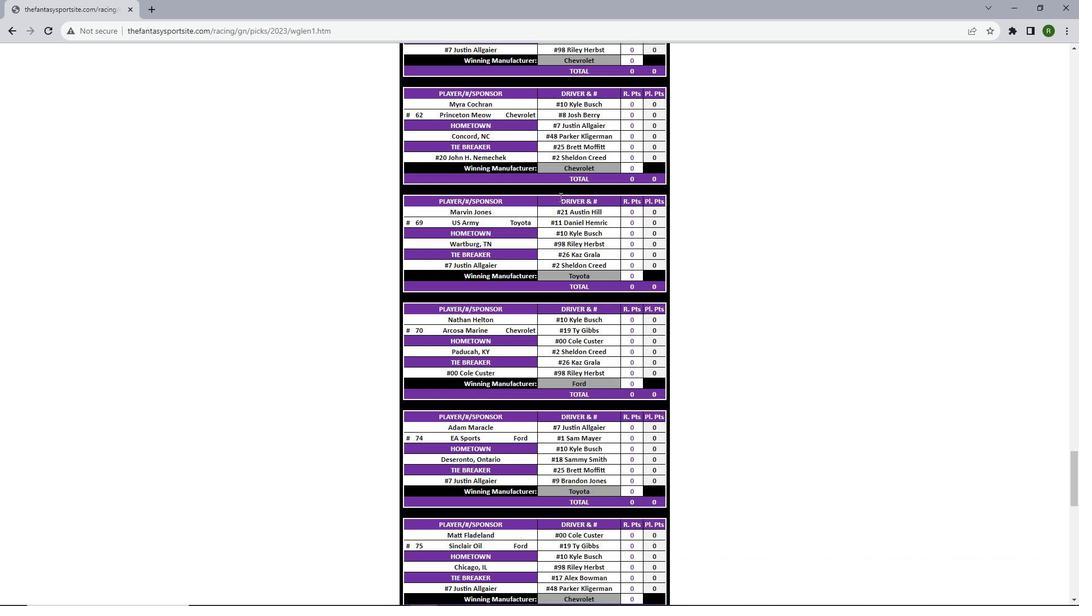 
Action: Mouse scrolled (559, 196) with delta (0, 0)
Screenshot: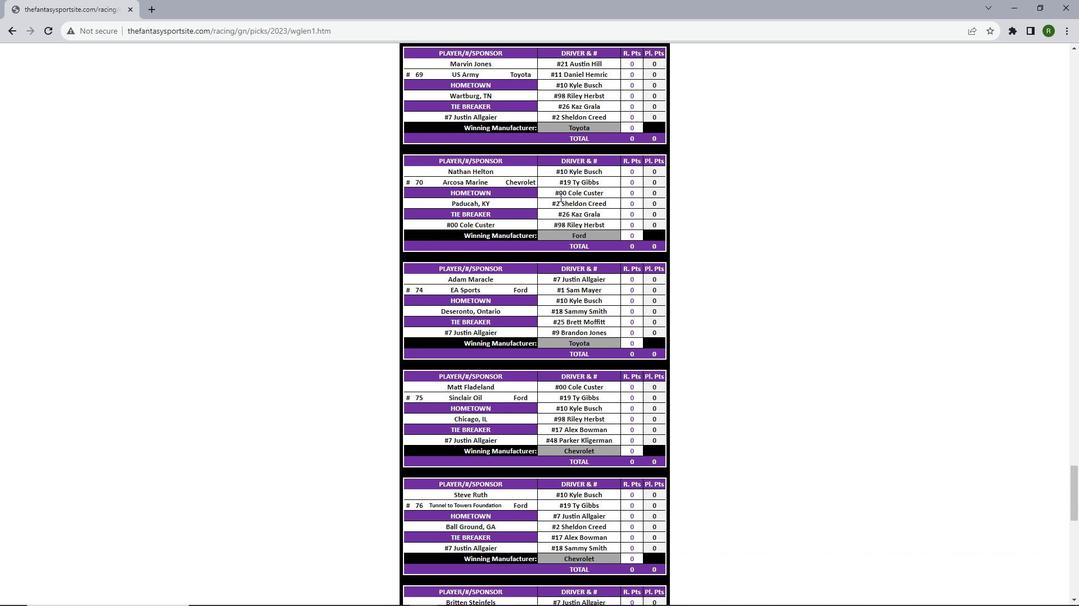 
Action: Mouse scrolled (559, 196) with delta (0, 0)
Screenshot: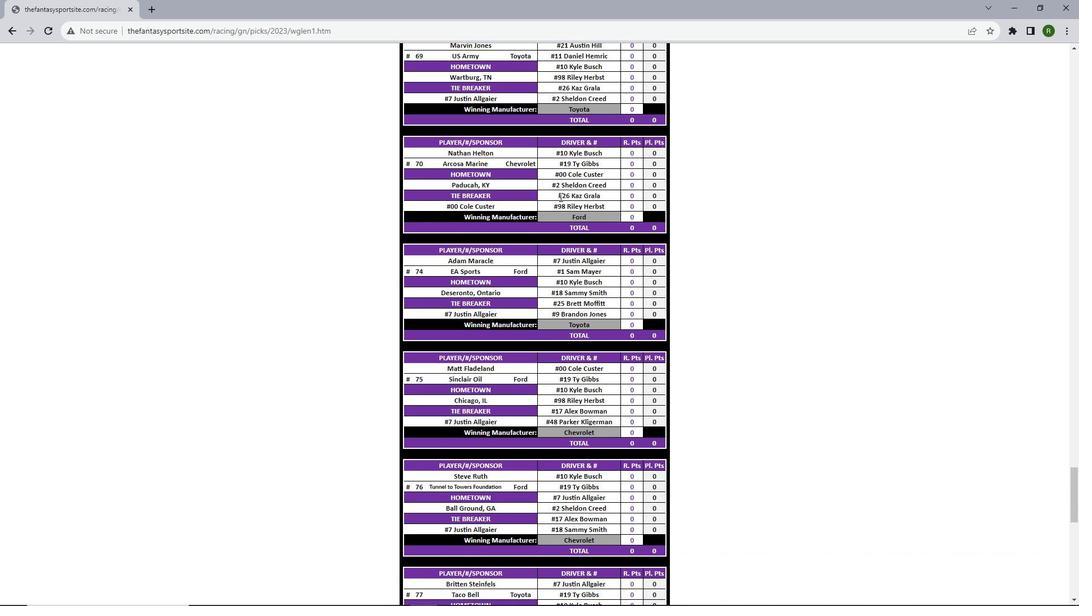 
Action: Mouse scrolled (559, 196) with delta (0, 0)
Screenshot: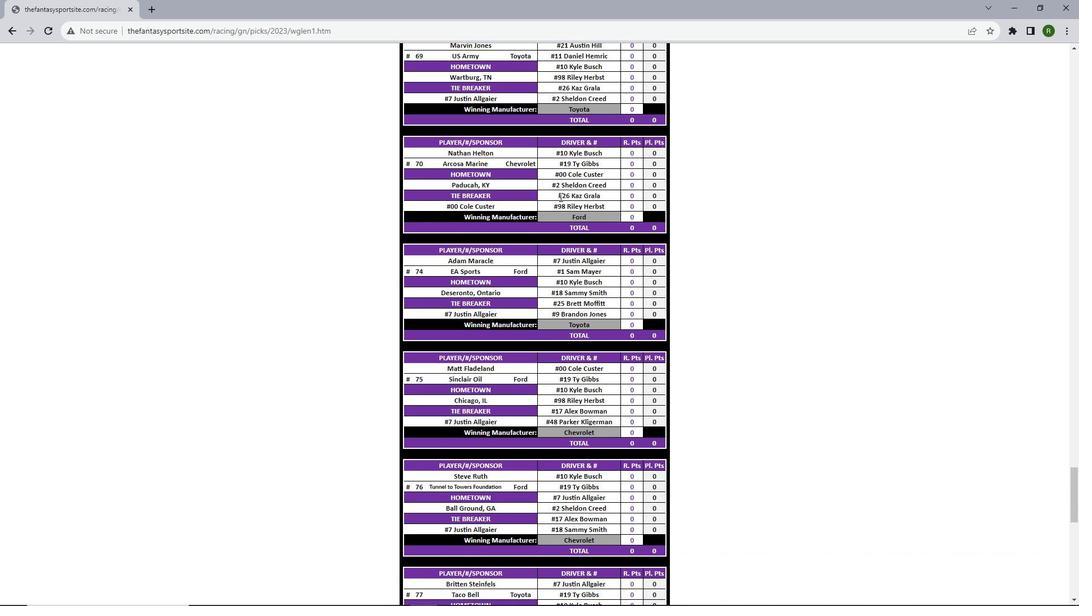 
Action: Mouse scrolled (559, 196) with delta (0, 0)
Screenshot: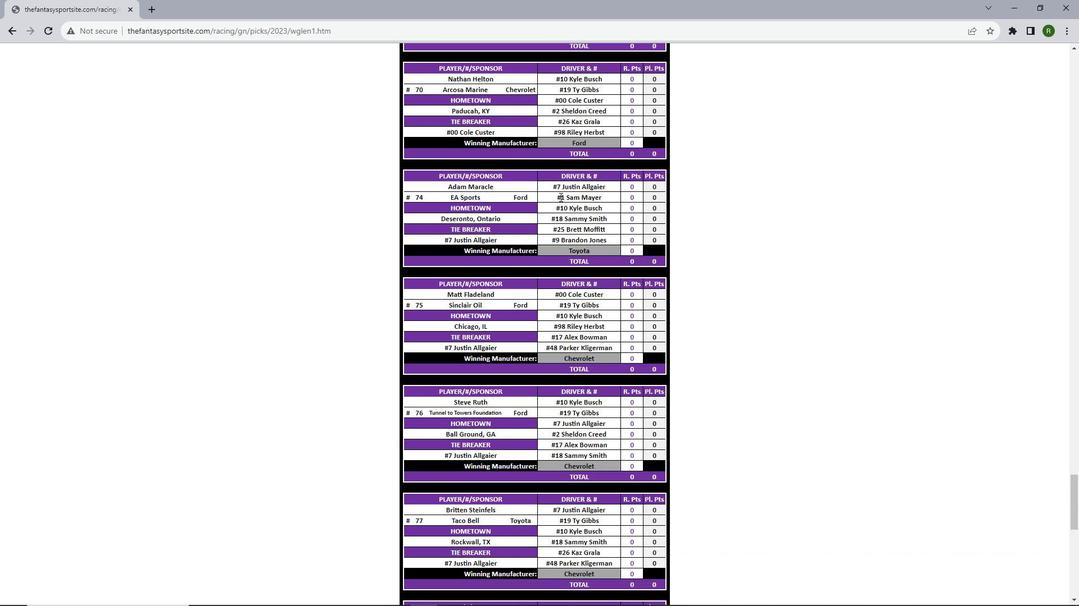 
Action: Mouse scrolled (559, 196) with delta (0, 0)
Screenshot: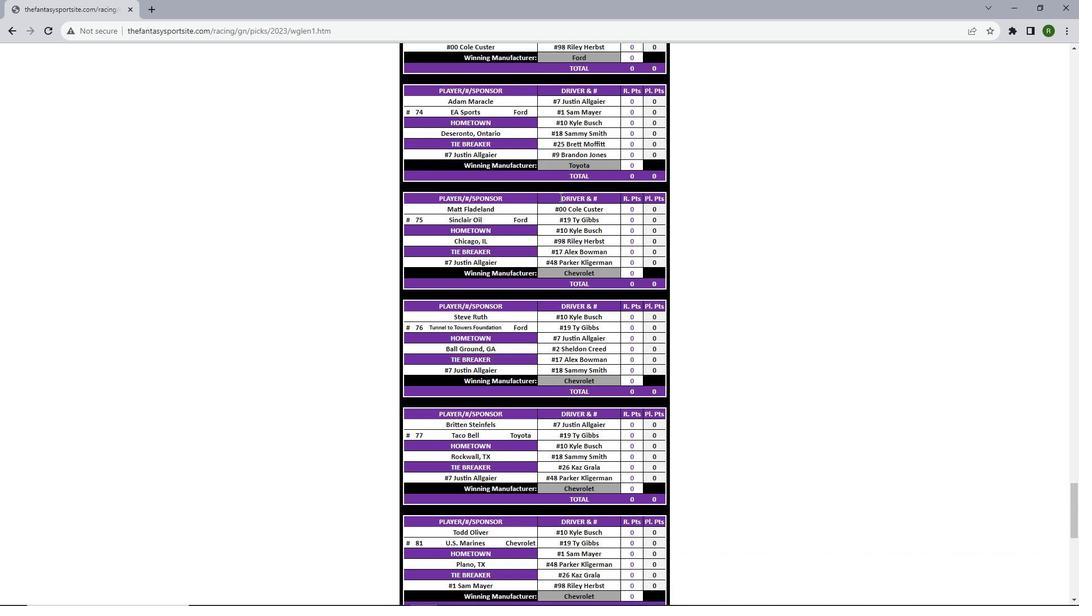 
Action: Mouse scrolled (559, 196) with delta (0, 0)
Screenshot: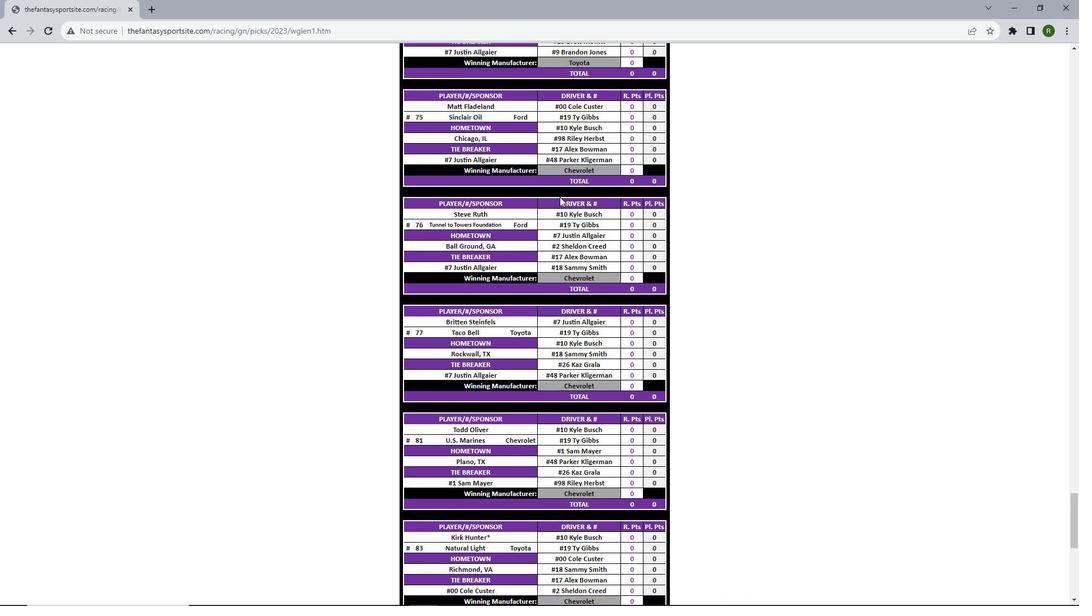 
Action: Mouse scrolled (559, 196) with delta (0, 0)
Screenshot: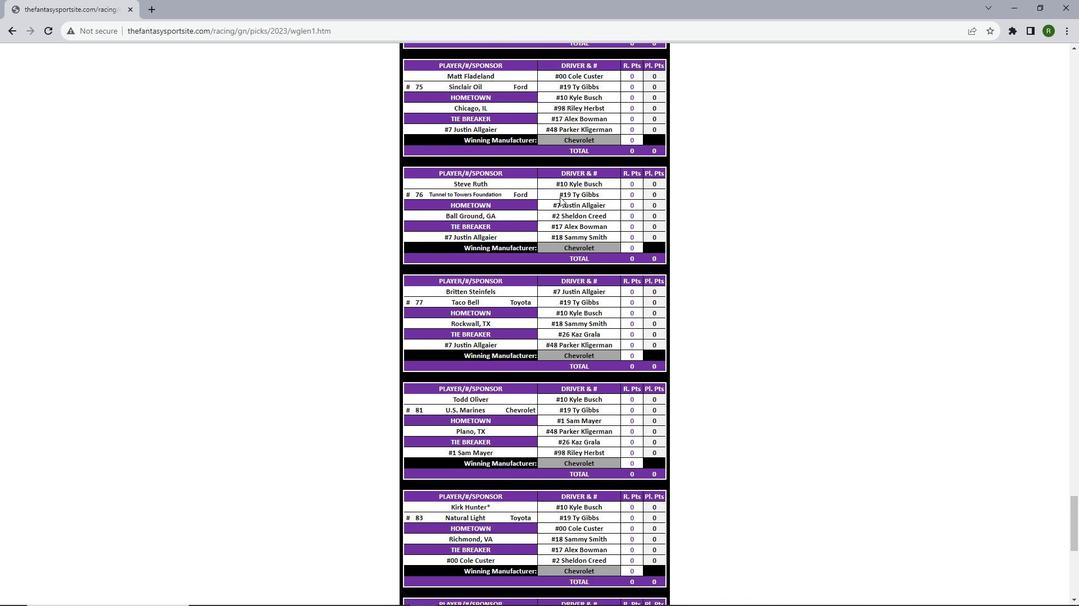 
Action: Mouse scrolled (559, 196) with delta (0, 0)
Screenshot: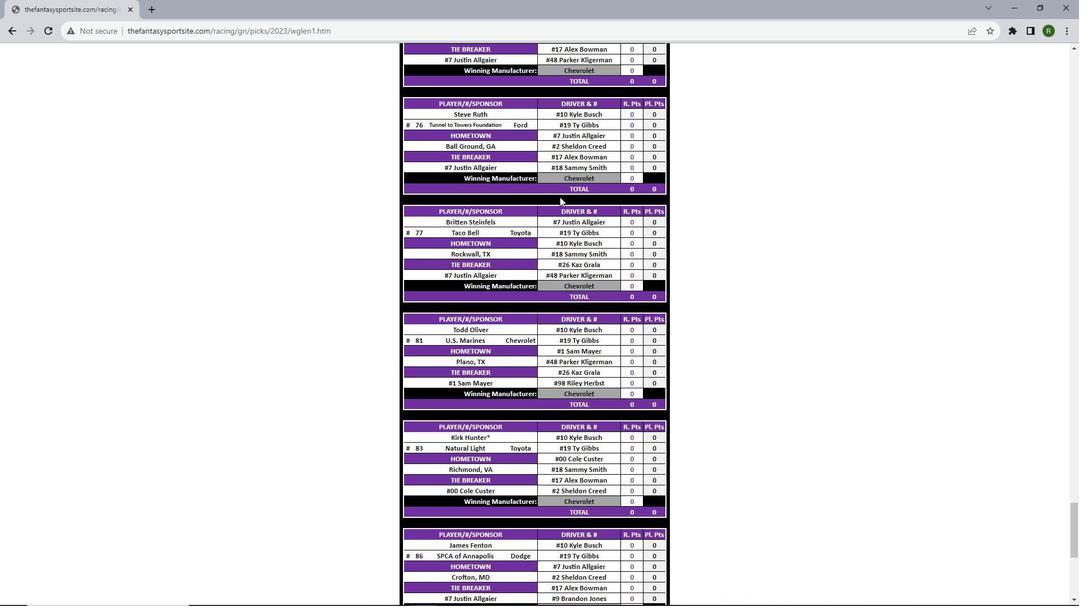 
Action: Mouse scrolled (559, 196) with delta (0, 0)
Screenshot: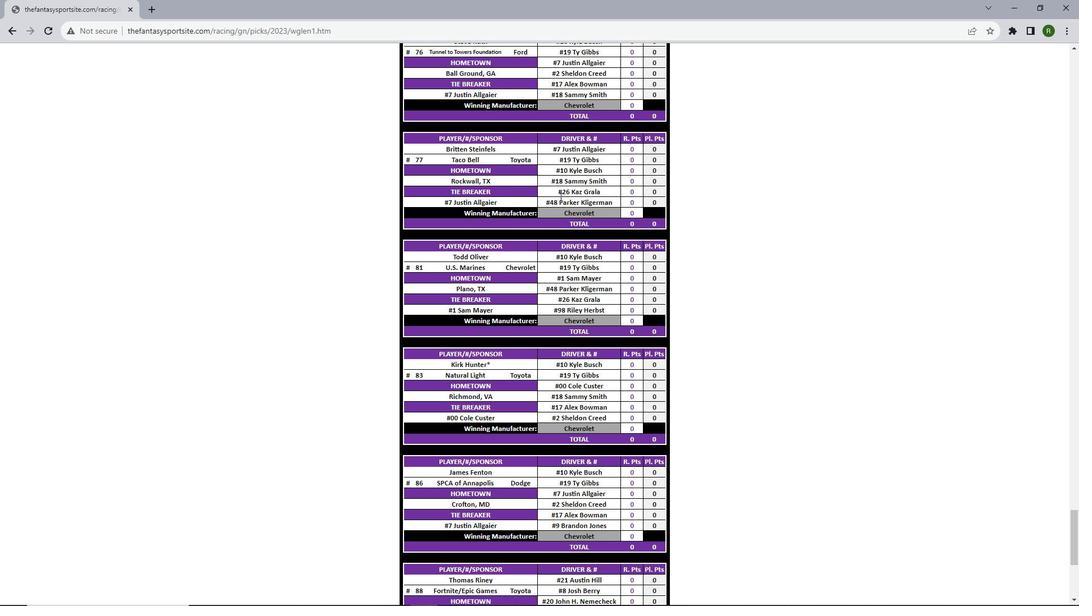
Action: Mouse scrolled (559, 196) with delta (0, 0)
Screenshot: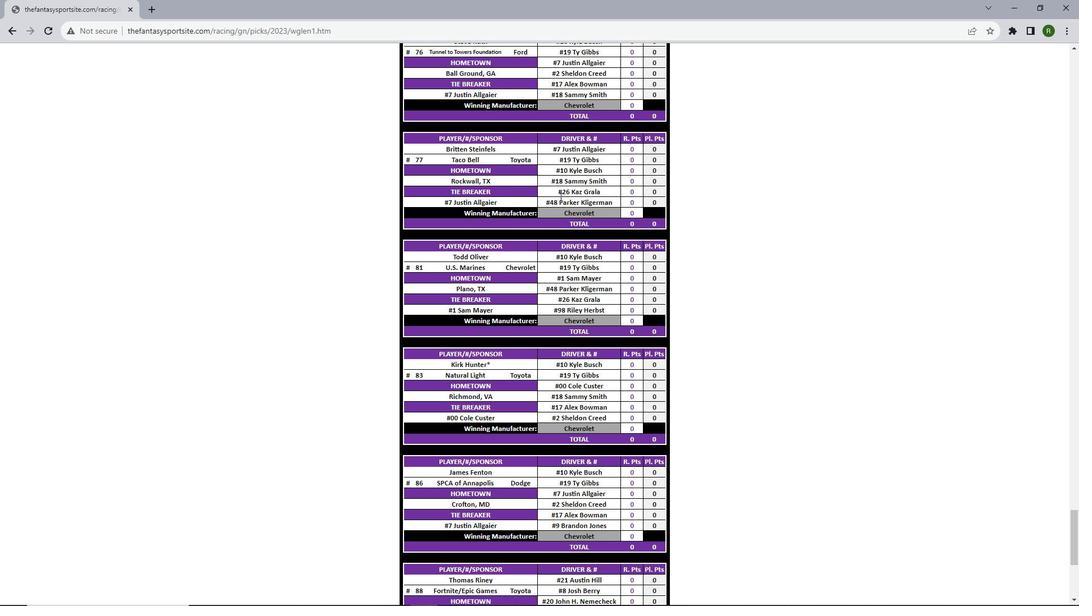 
Action: Mouse scrolled (559, 196) with delta (0, 0)
Screenshot: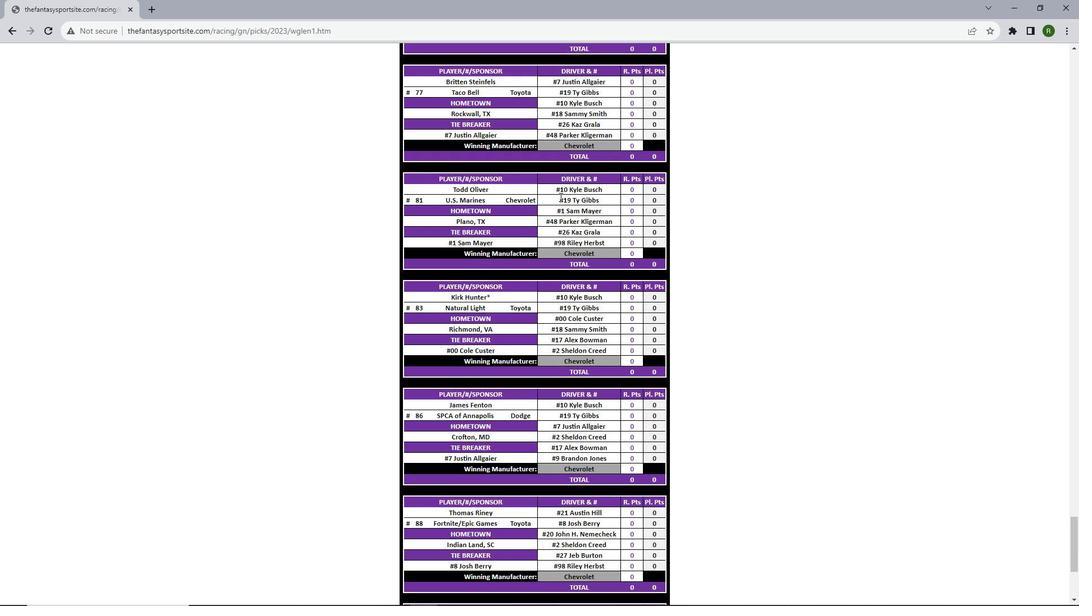 
Action: Mouse scrolled (559, 196) with delta (0, 0)
Screenshot: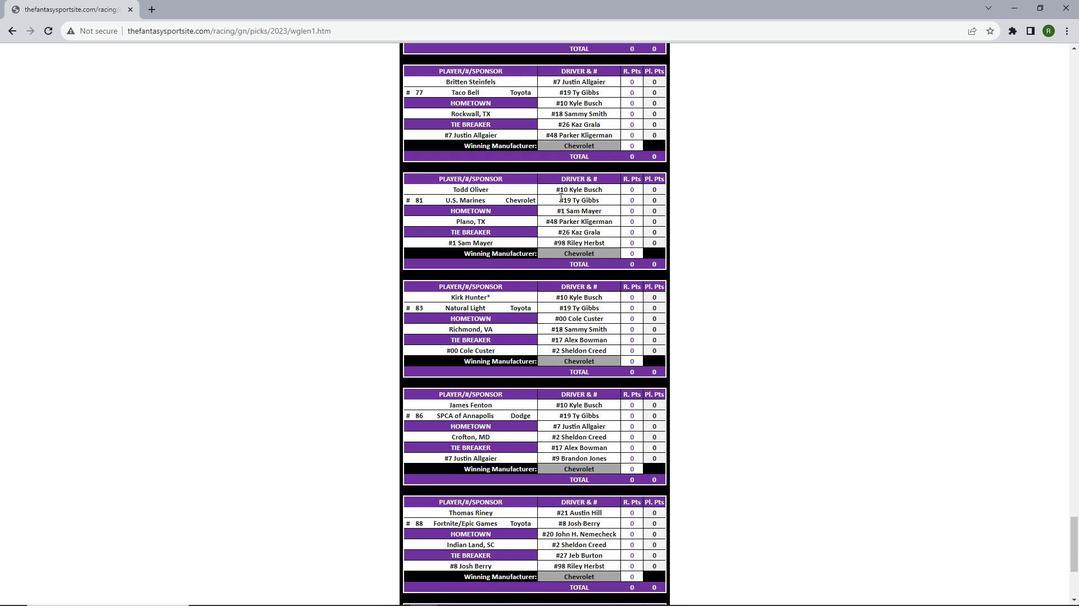 
Action: Mouse scrolled (559, 196) with delta (0, 0)
Screenshot: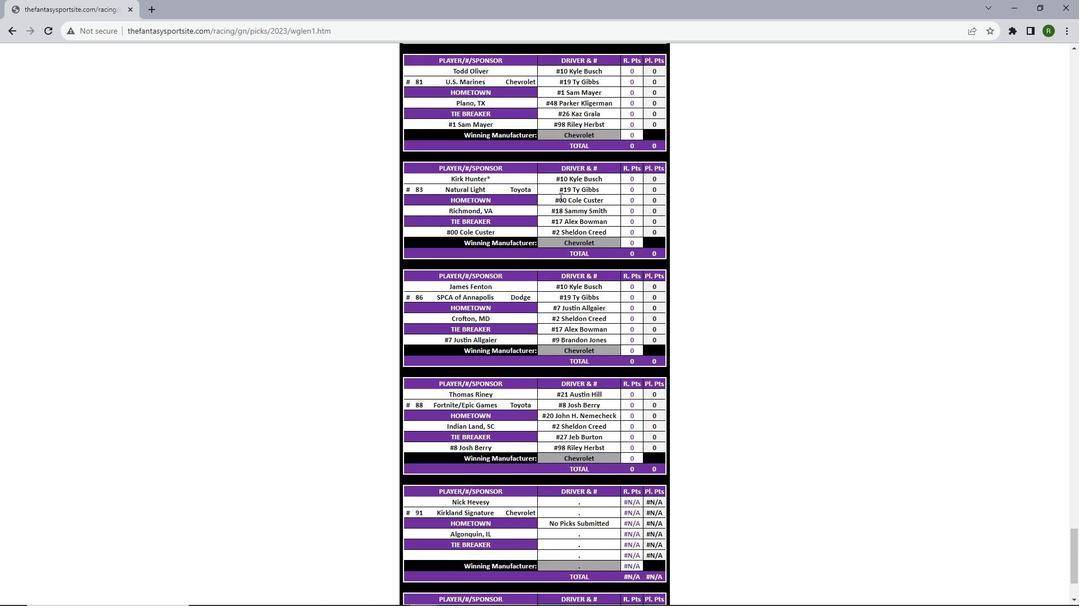 
Action: Mouse scrolled (559, 196) with delta (0, 0)
Screenshot: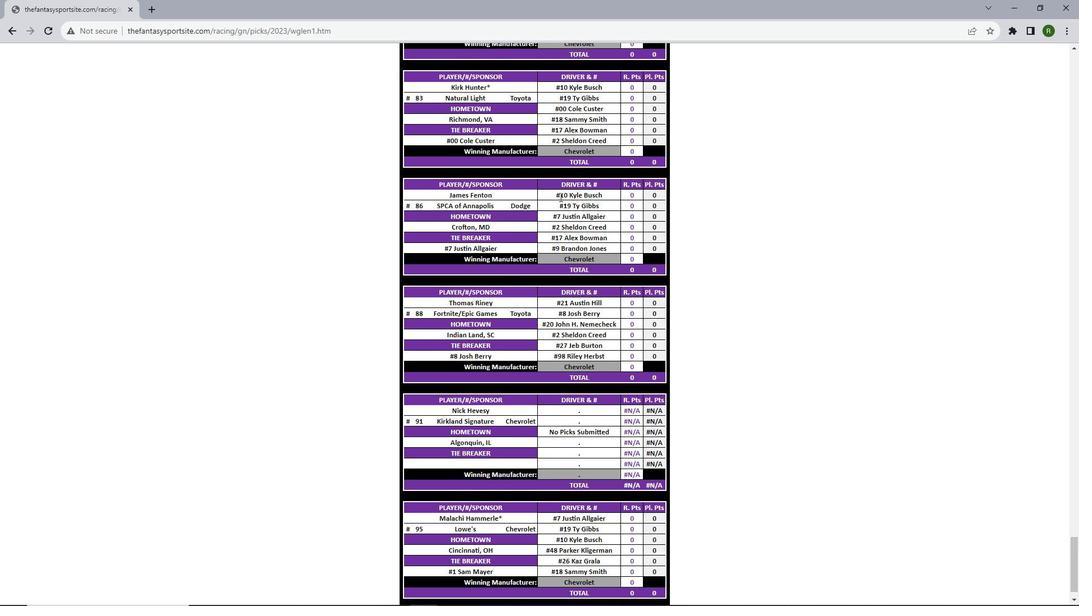 
Action: Mouse scrolled (559, 196) with delta (0, 0)
Screenshot: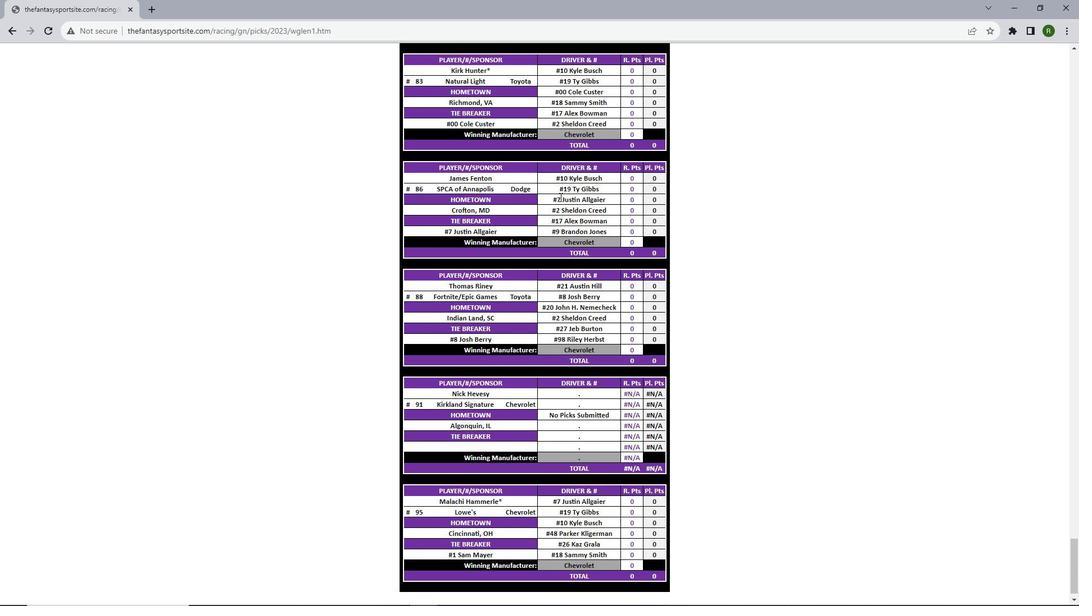 
Action: Mouse scrolled (559, 196) with delta (0, 0)
Screenshot: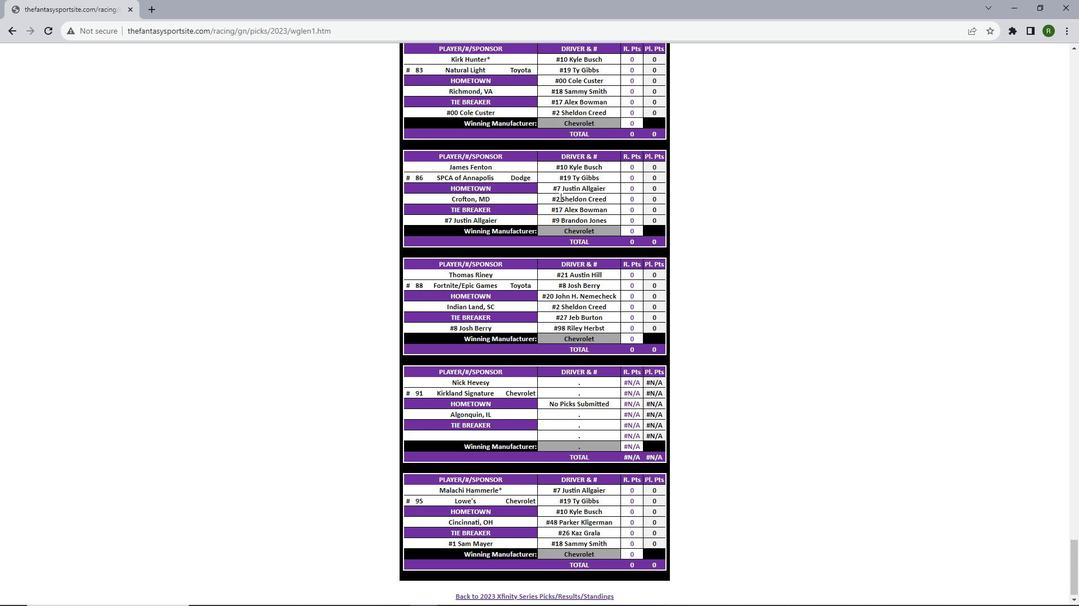 
Action: Mouse scrolled (559, 196) with delta (0, 0)
Screenshot: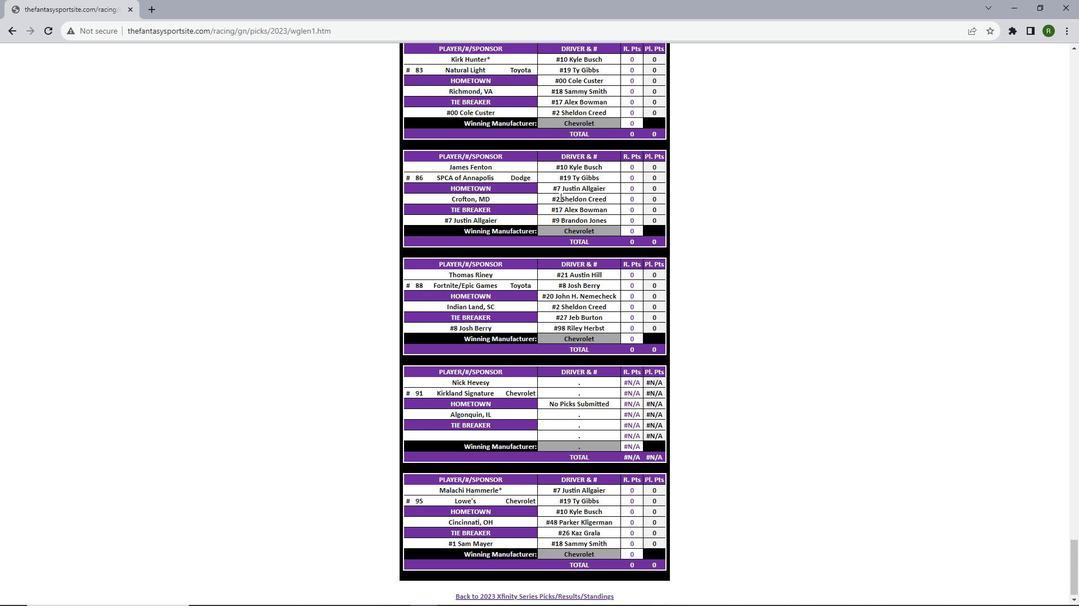 
Action: Mouse scrolled (559, 196) with delta (0, 0)
Screenshot: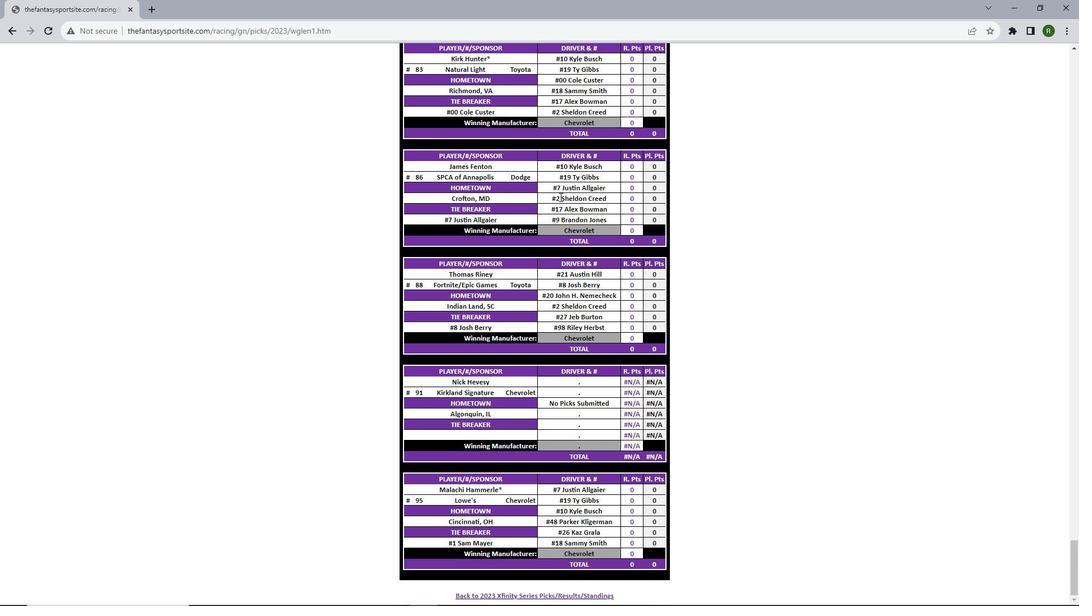 
Action: Mouse scrolled (559, 196) with delta (0, 0)
Screenshot: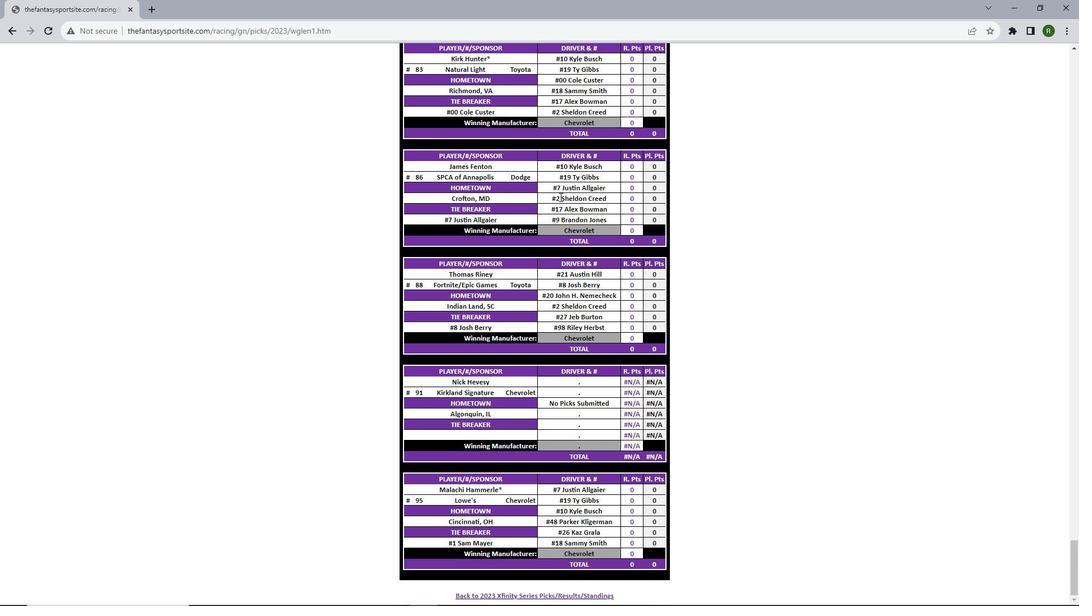 
Action: Mouse scrolled (559, 196) with delta (0, 0)
Screenshot: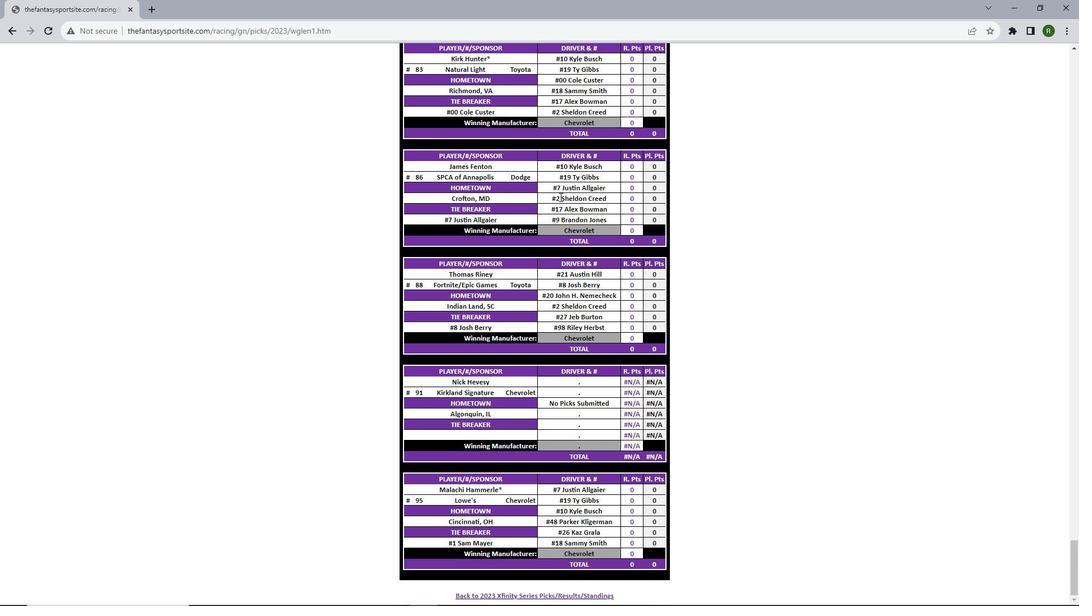 
Action: Mouse scrolled (559, 196) with delta (0, 0)
Screenshot: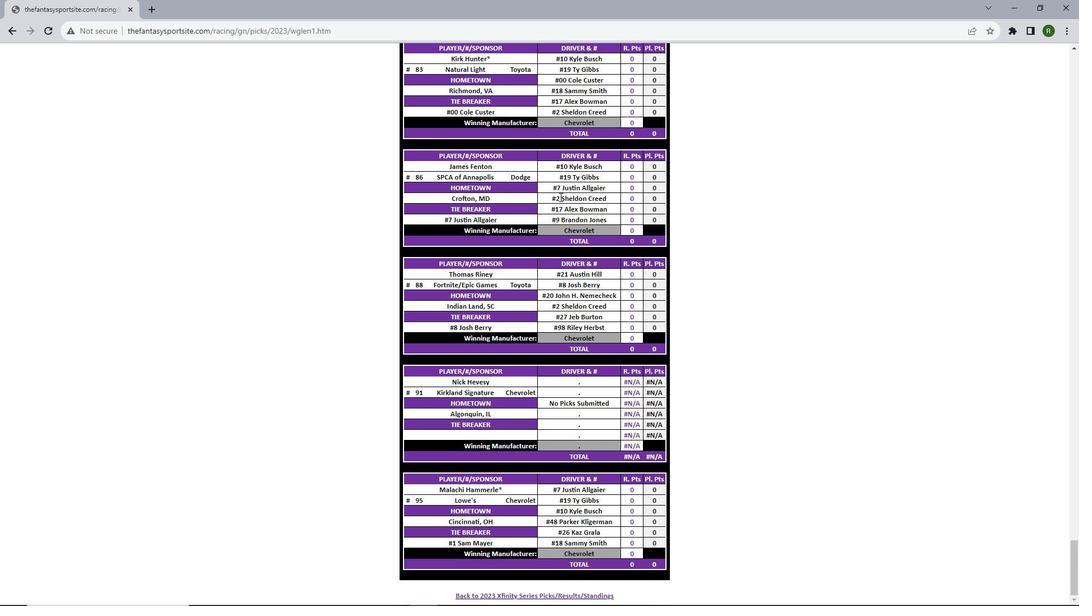 
